 Task: Find connections with filter location Southend-on-Sea with filter topic #lawschoolwith filter profile language French with filter current company SS&C Blue Prism with filter school Chinmaya Vidyalaya with filter industry Personal and Laundry Services with filter service category Filing with filter keywords title Managers
Action: Mouse moved to (667, 94)
Screenshot: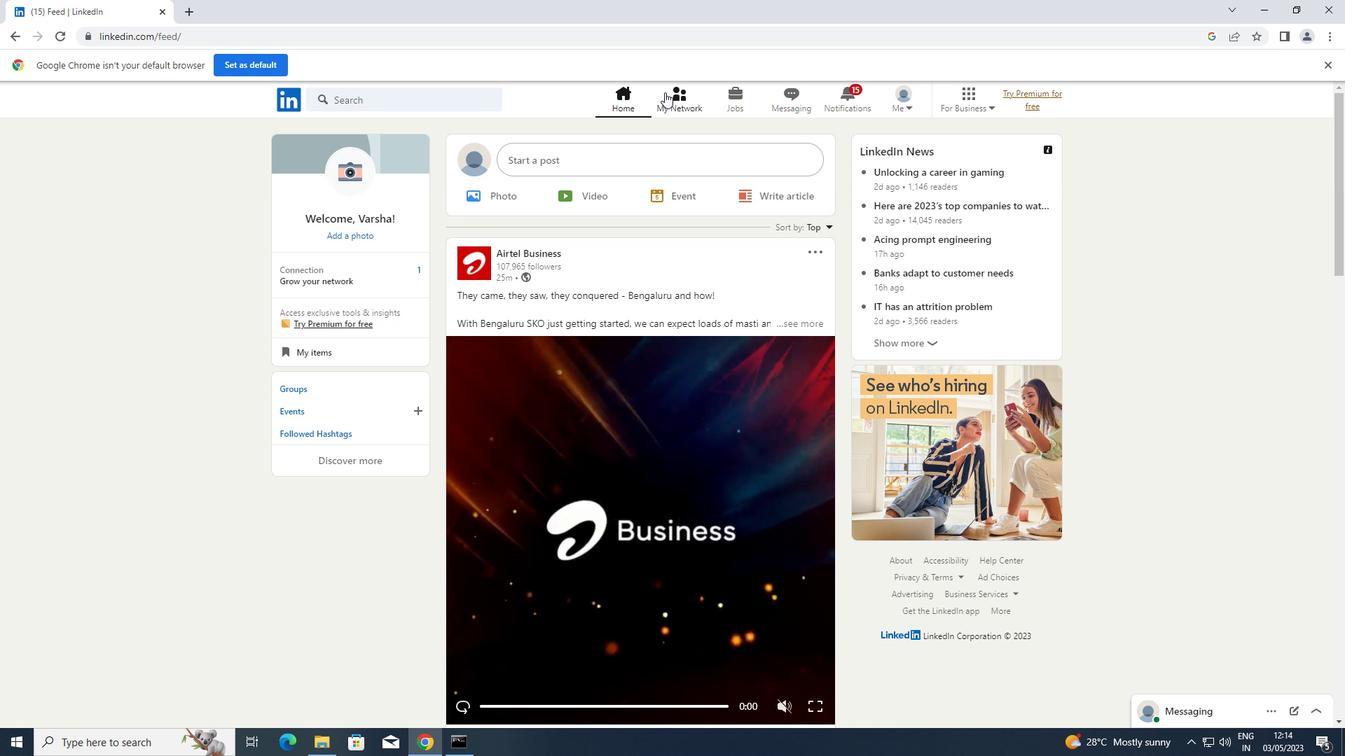 
Action: Mouse pressed left at (667, 94)
Screenshot: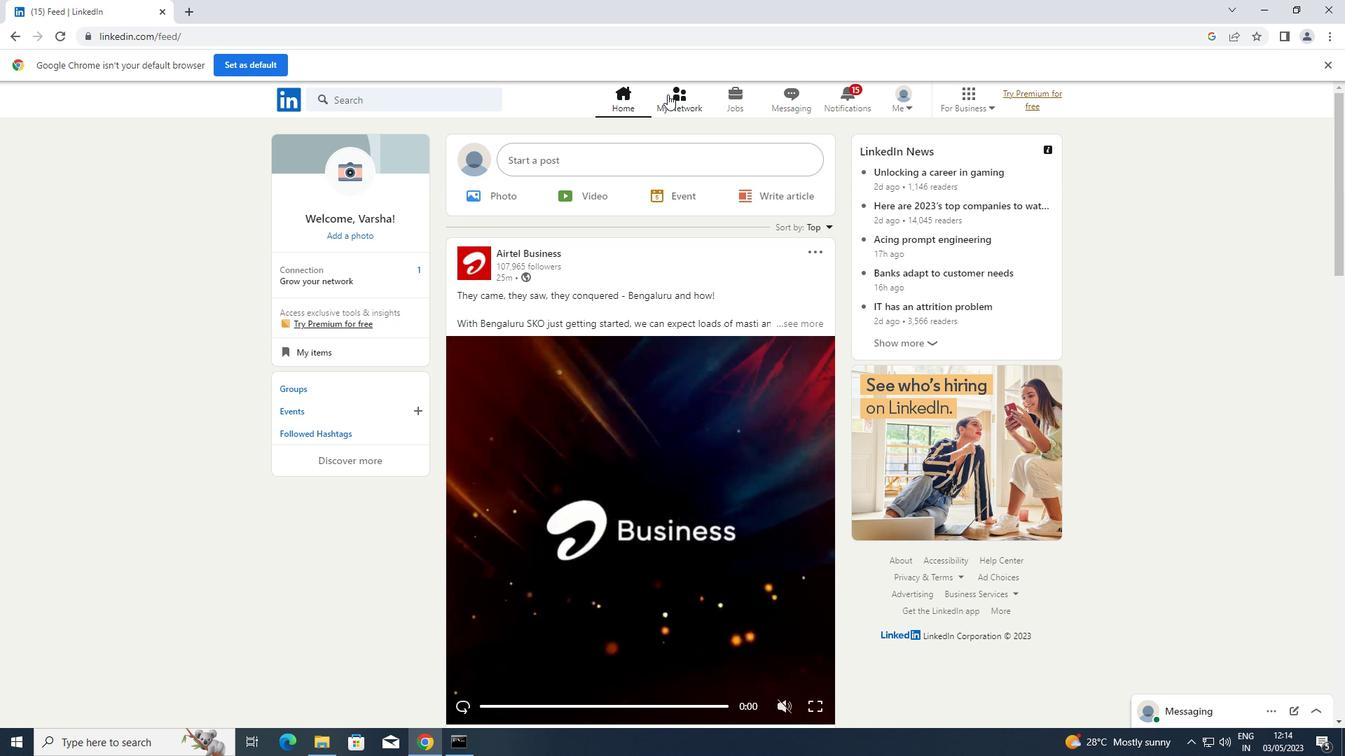 
Action: Mouse moved to (349, 173)
Screenshot: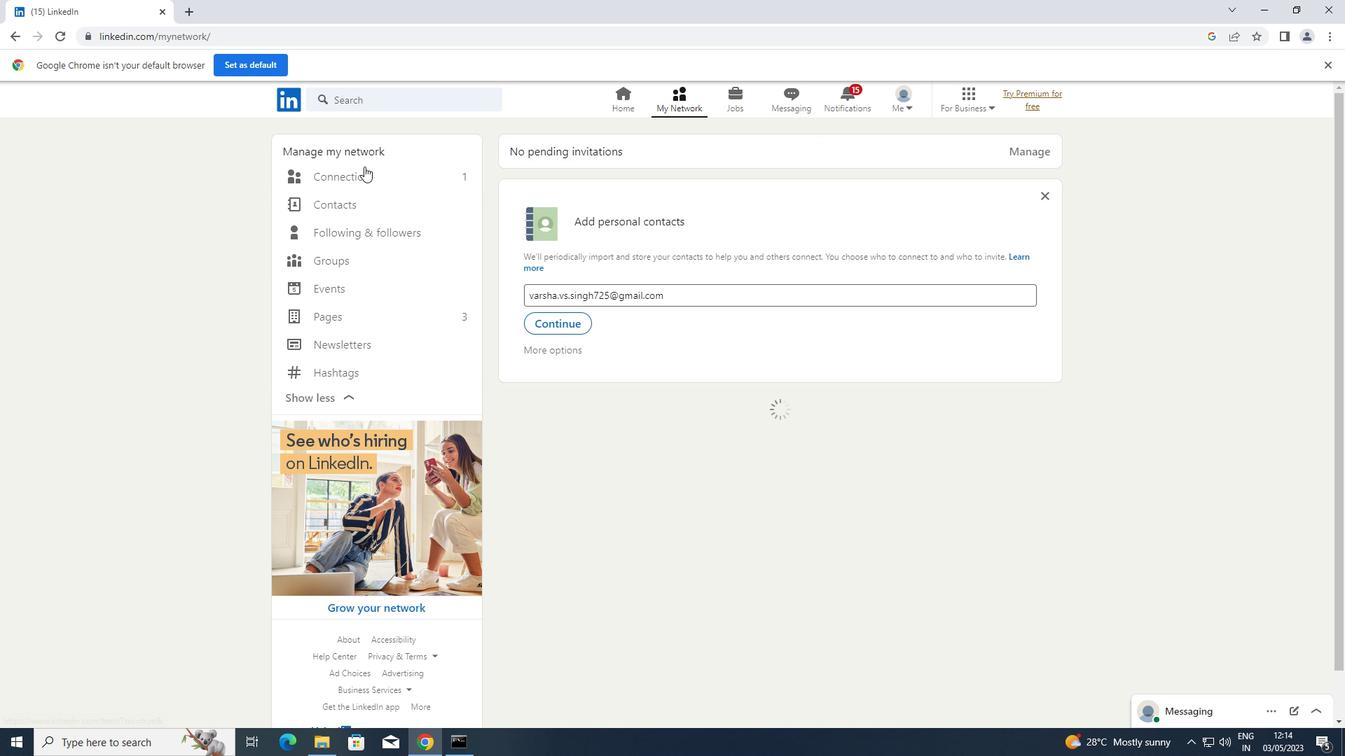
Action: Mouse pressed left at (349, 173)
Screenshot: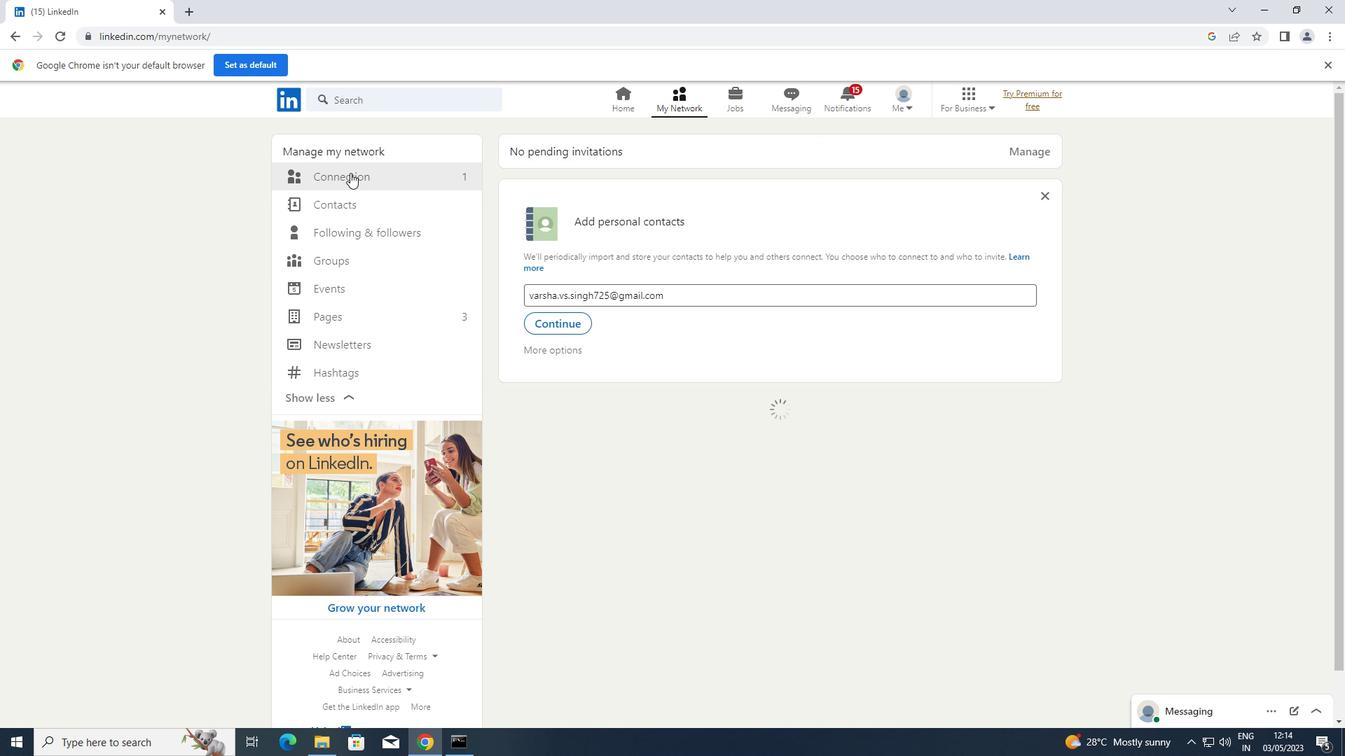 
Action: Mouse moved to (805, 175)
Screenshot: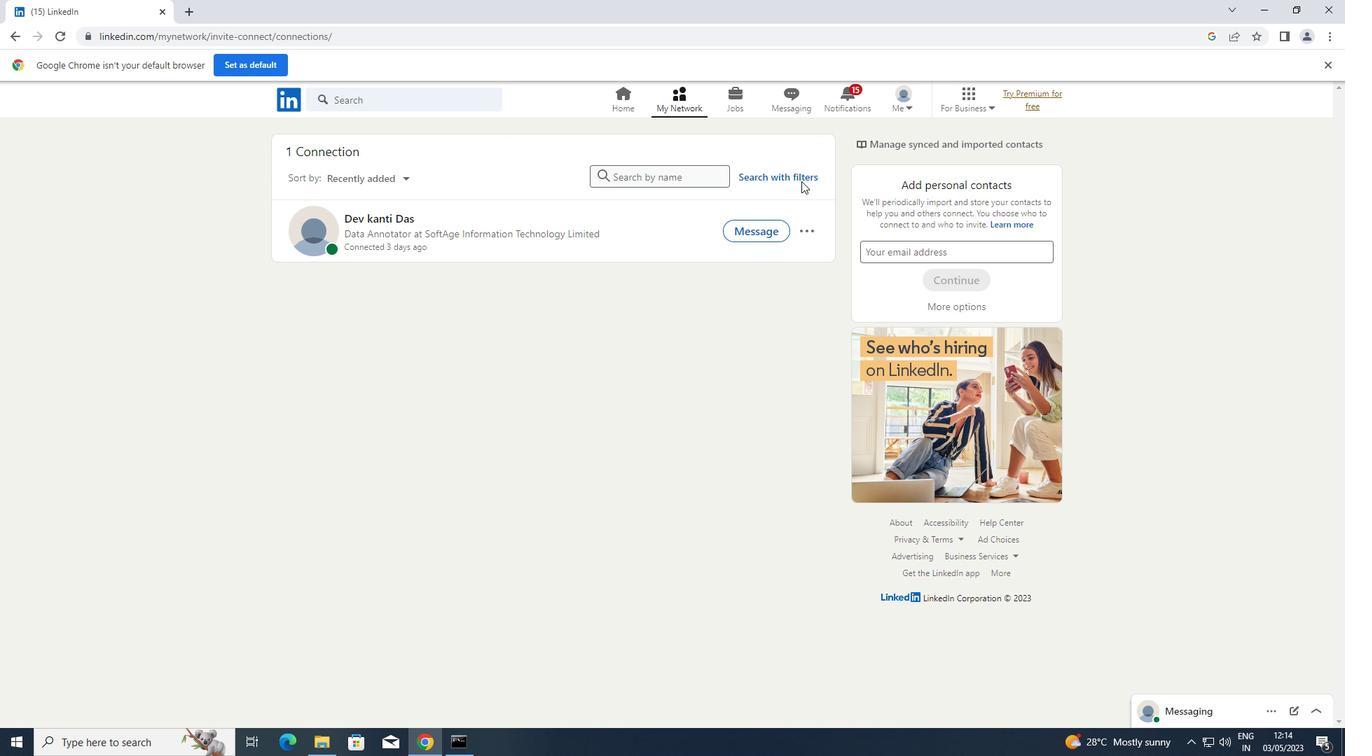 
Action: Mouse pressed left at (805, 175)
Screenshot: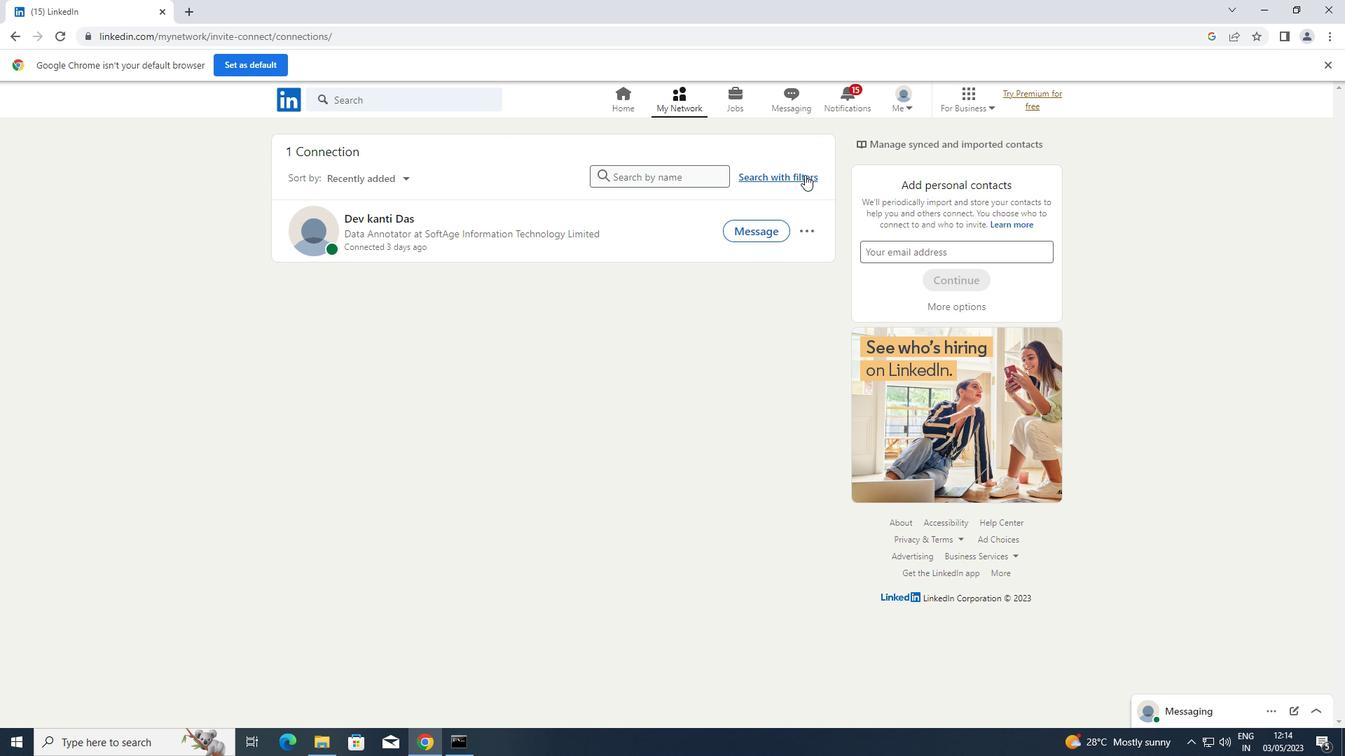
Action: Mouse moved to (718, 133)
Screenshot: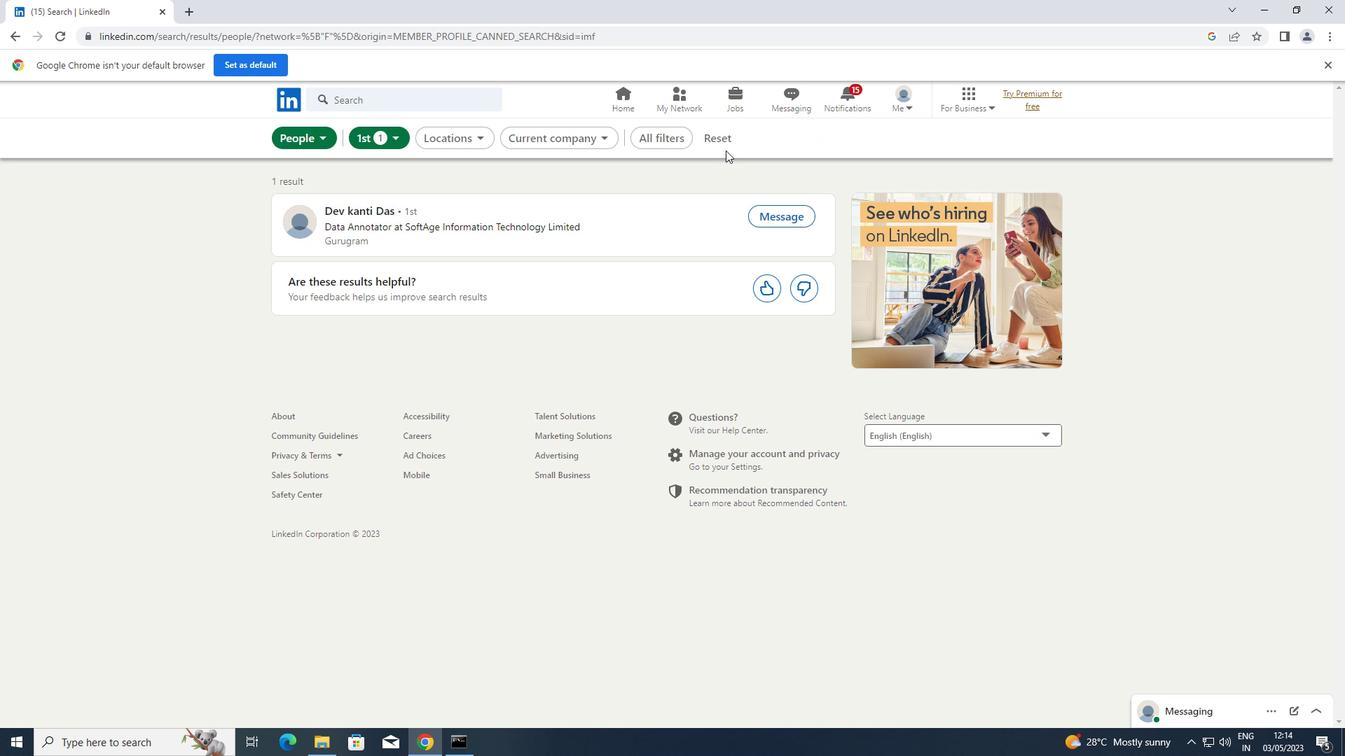 
Action: Mouse pressed left at (718, 133)
Screenshot: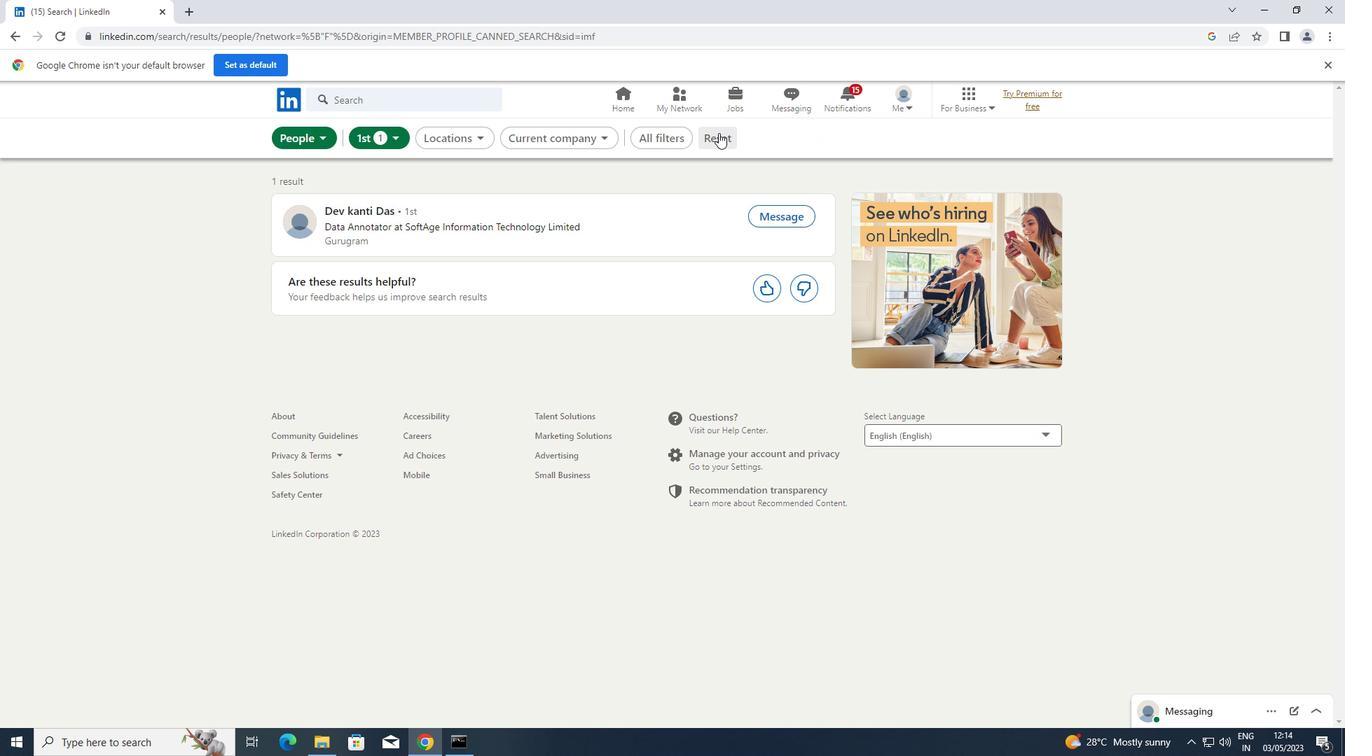 
Action: Mouse moved to (681, 133)
Screenshot: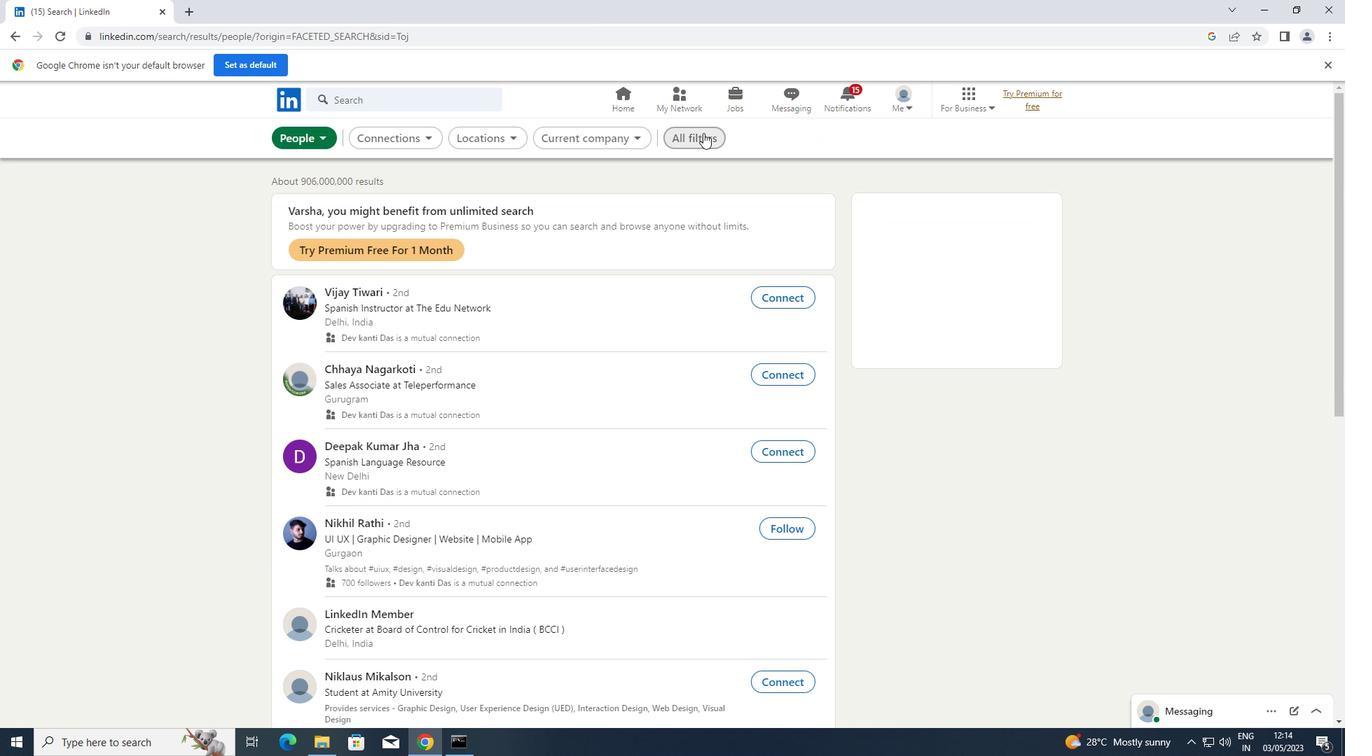 
Action: Mouse pressed left at (681, 133)
Screenshot: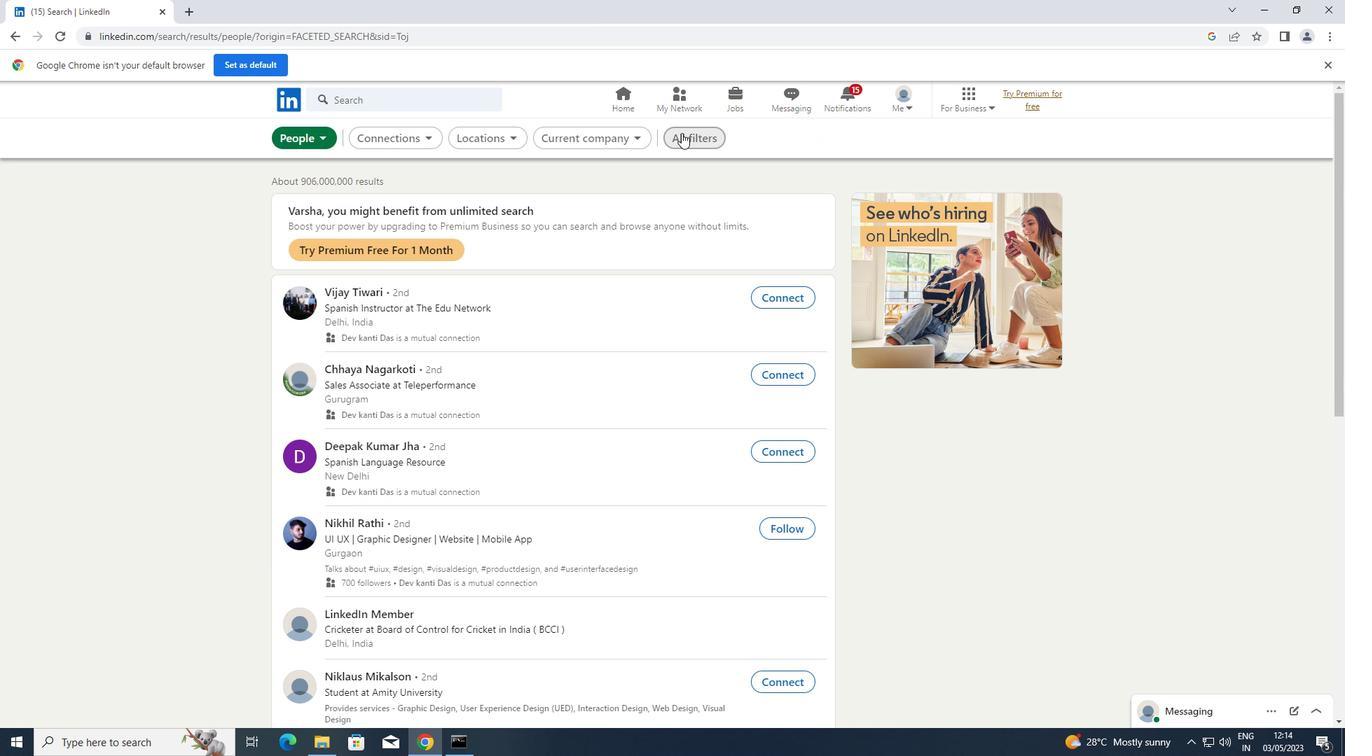 
Action: Mouse moved to (1099, 305)
Screenshot: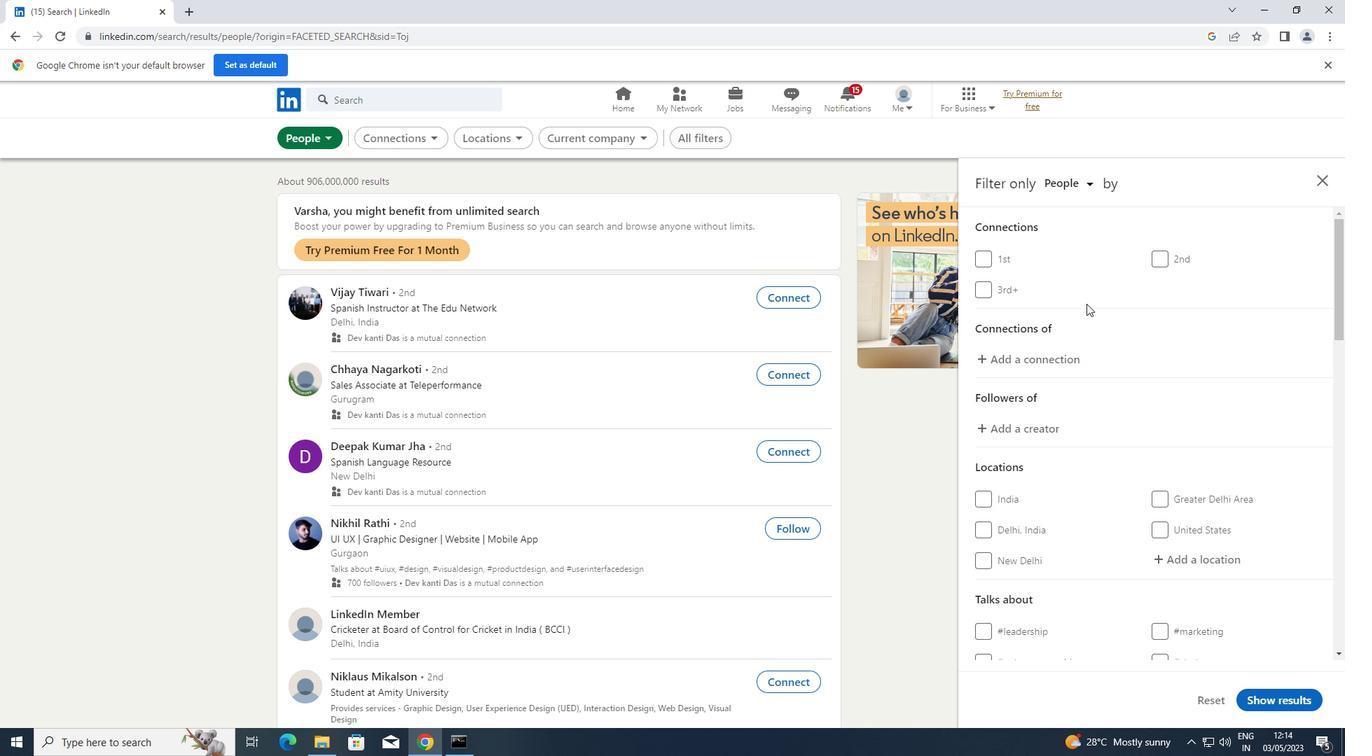 
Action: Mouse scrolled (1099, 304) with delta (0, 0)
Screenshot: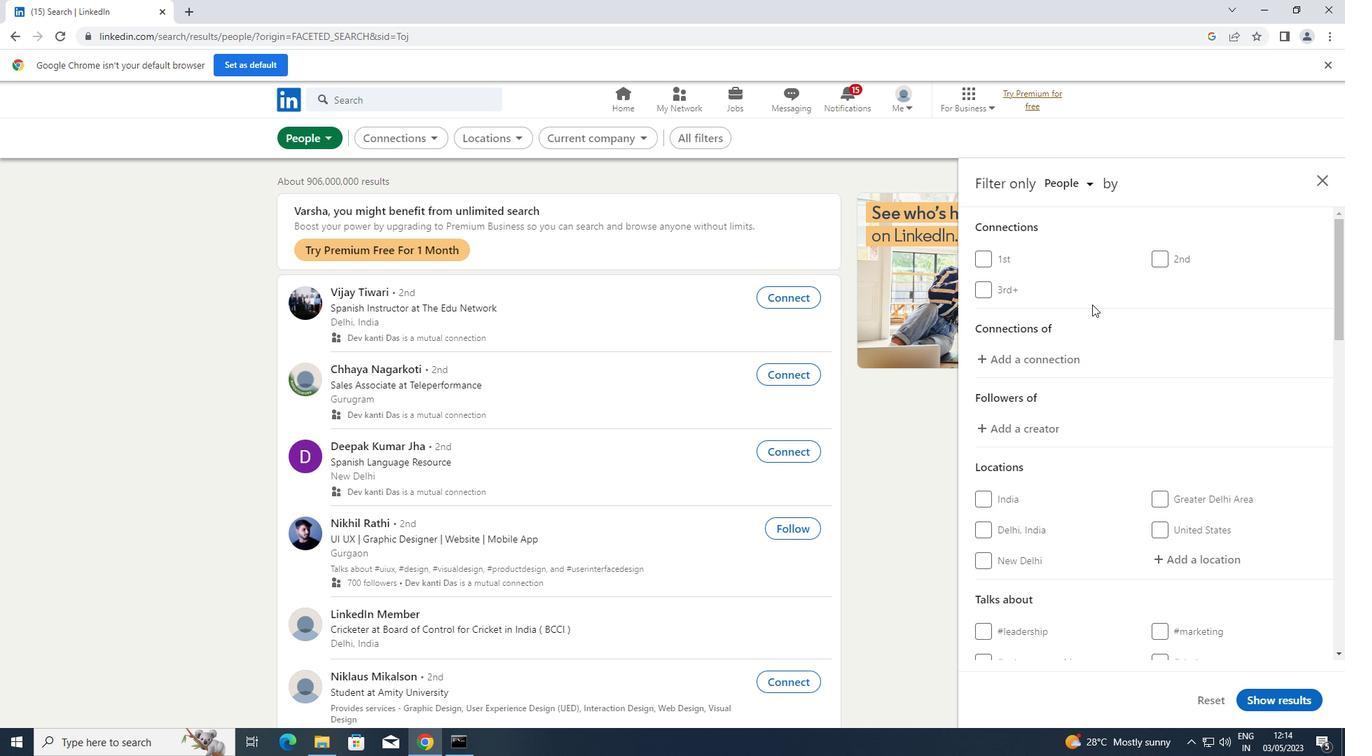 
Action: Mouse scrolled (1099, 304) with delta (0, 0)
Screenshot: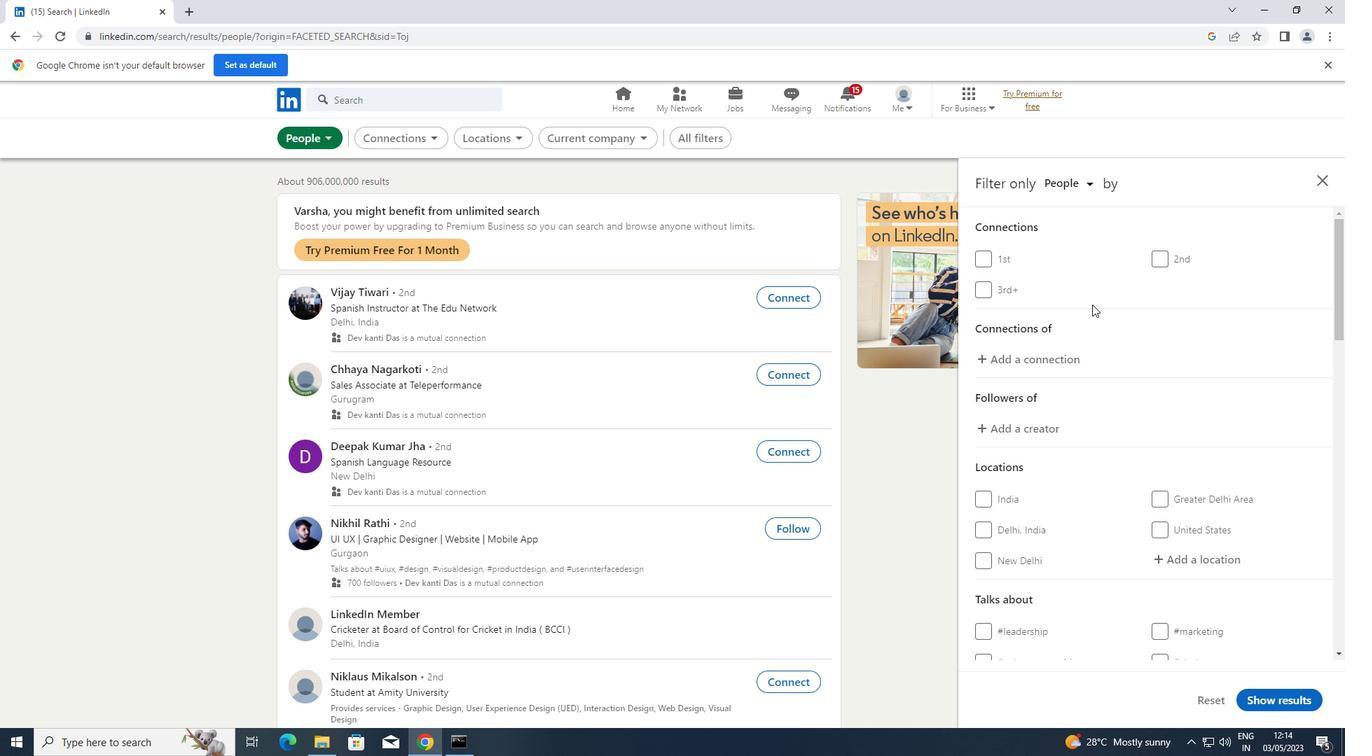 
Action: Mouse scrolled (1099, 304) with delta (0, 0)
Screenshot: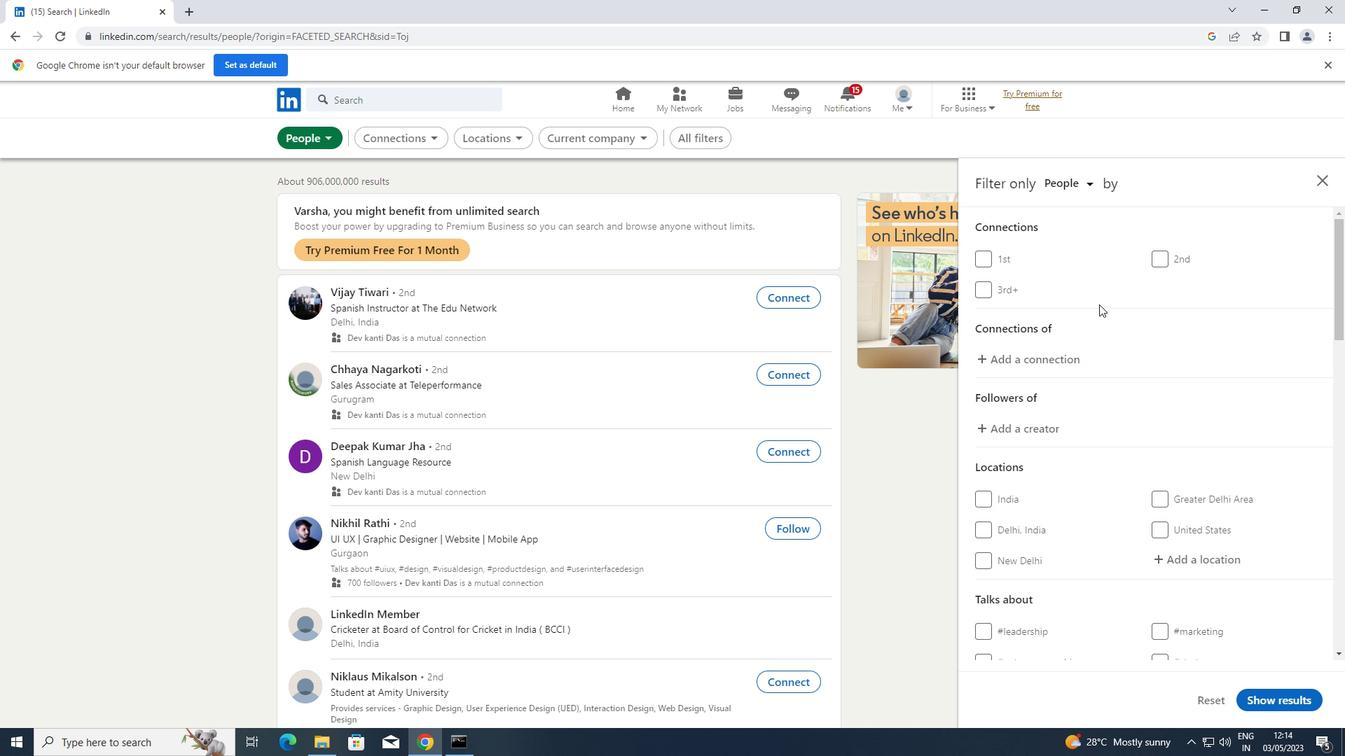 
Action: Mouse moved to (1173, 342)
Screenshot: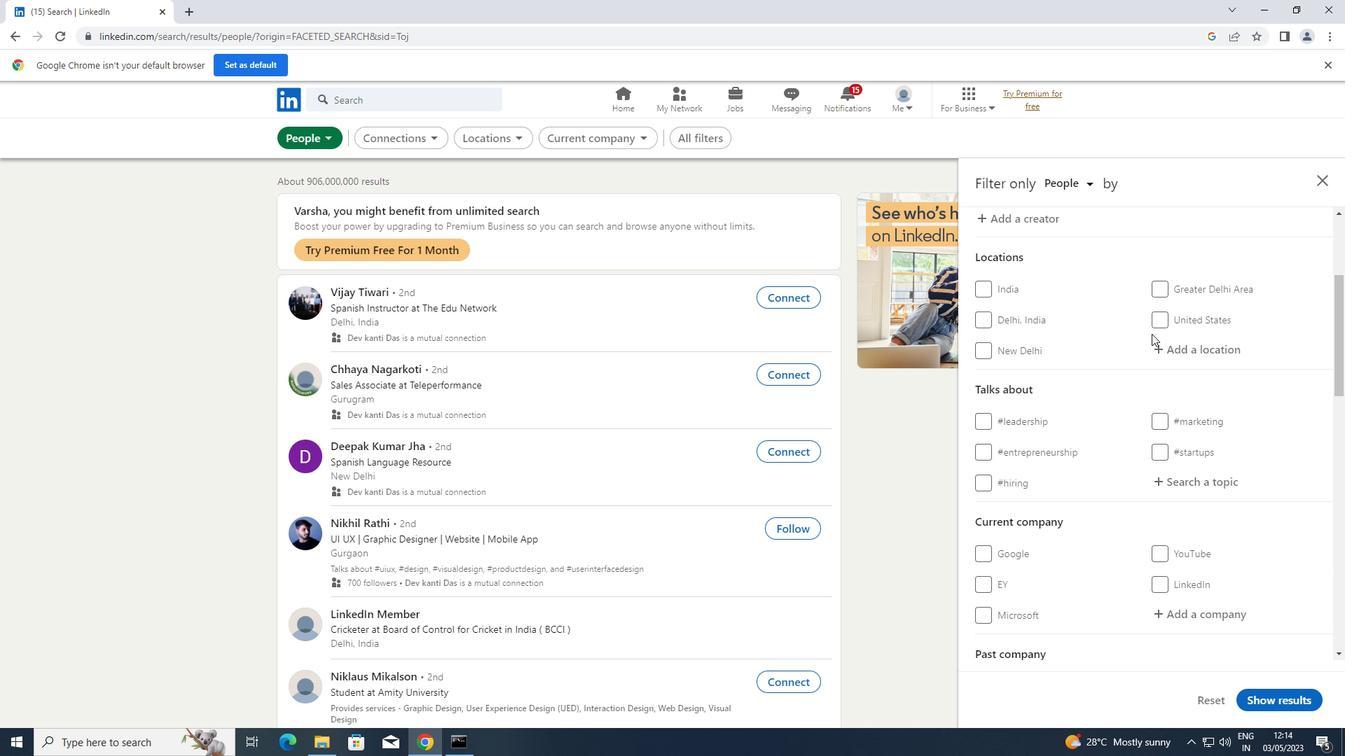
Action: Mouse pressed left at (1173, 342)
Screenshot: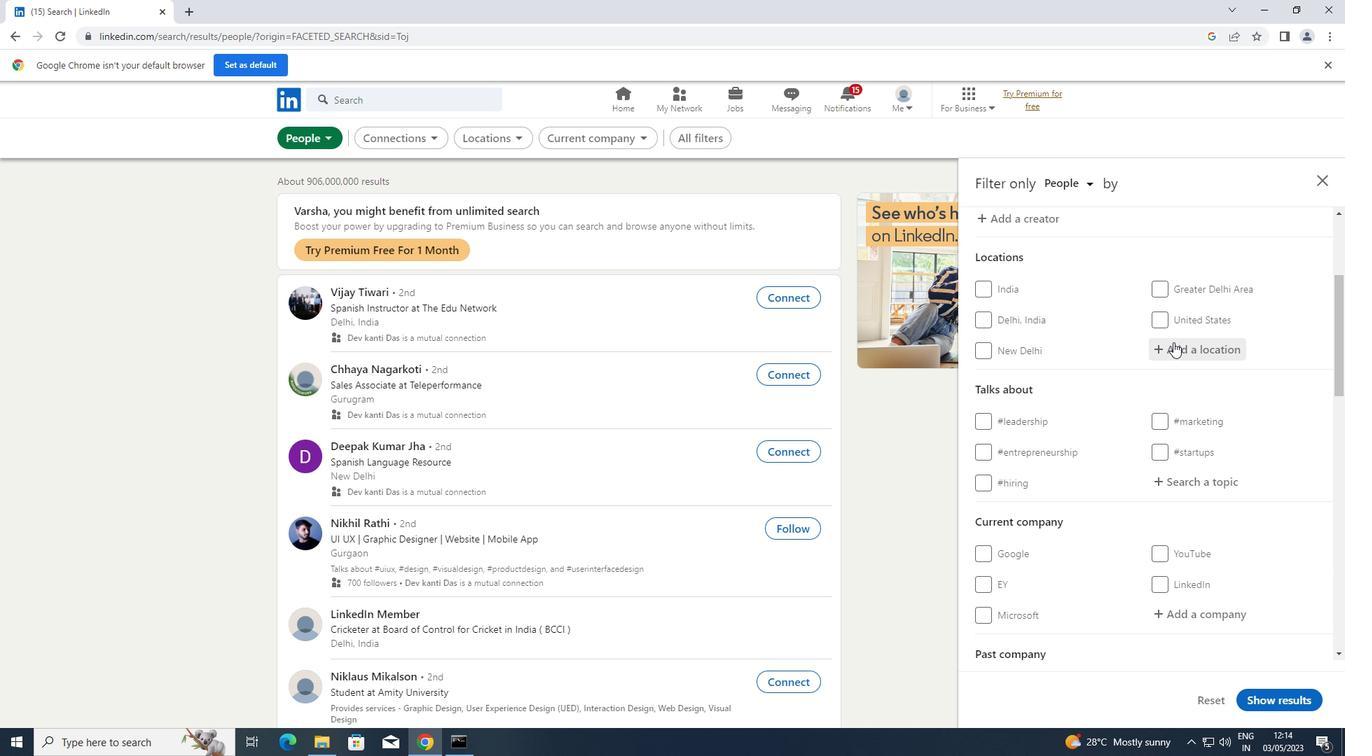 
Action: Key pressed <Key.shift>SOUTHEND-ON-<Key.shift>SEA
Screenshot: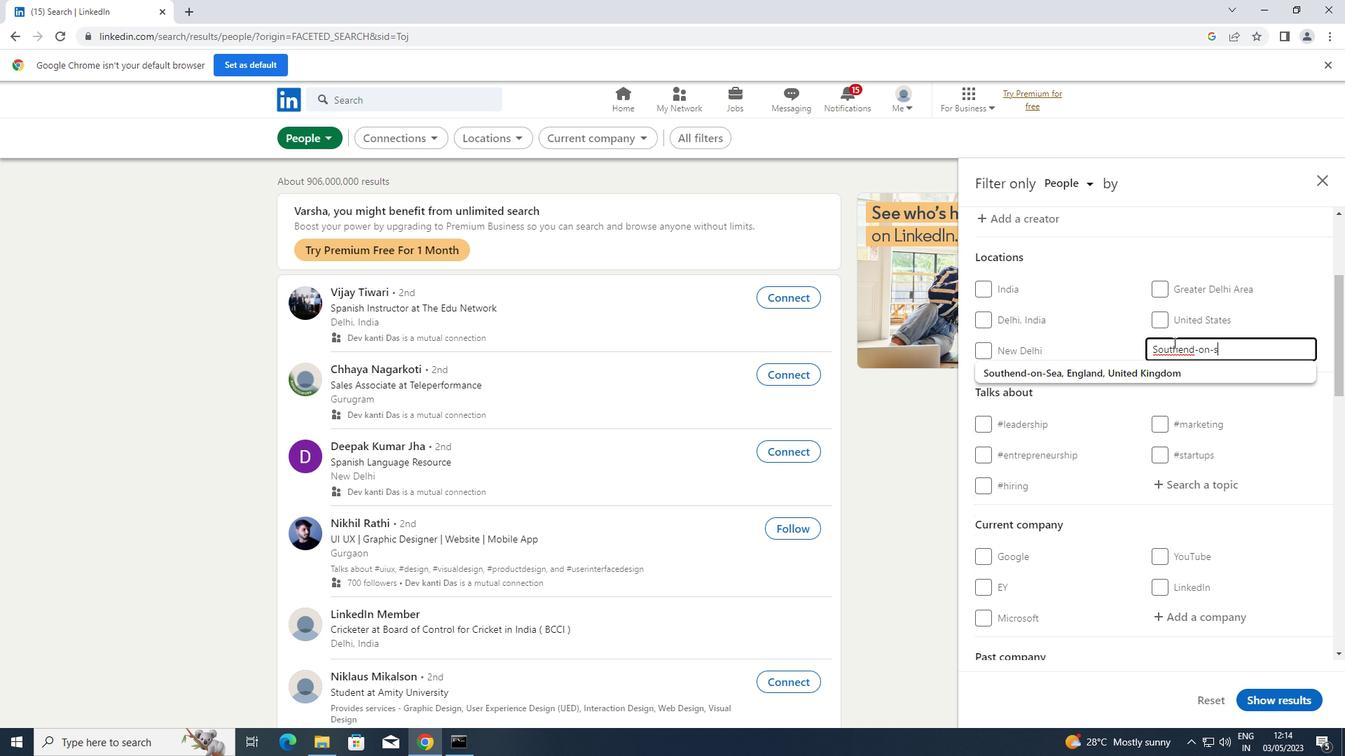 
Action: Mouse moved to (1161, 381)
Screenshot: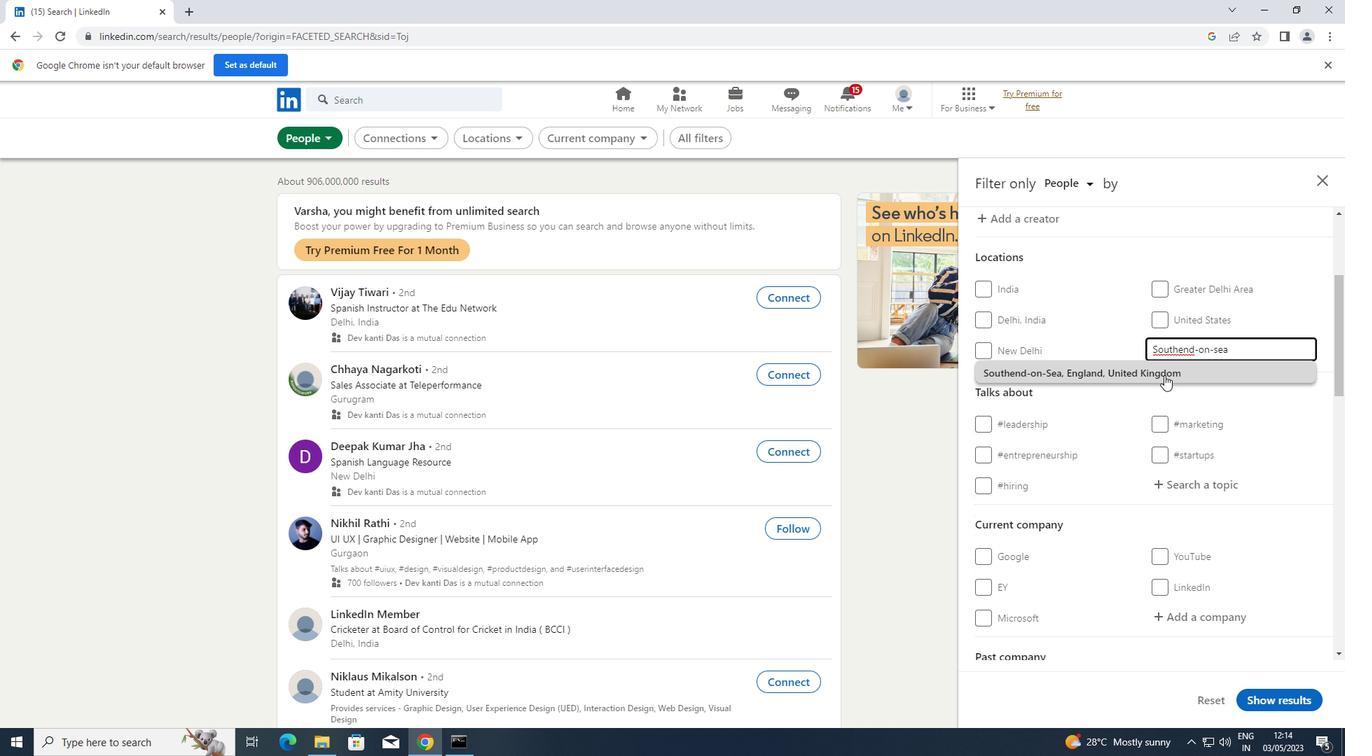 
Action: Mouse scrolled (1161, 380) with delta (0, 0)
Screenshot: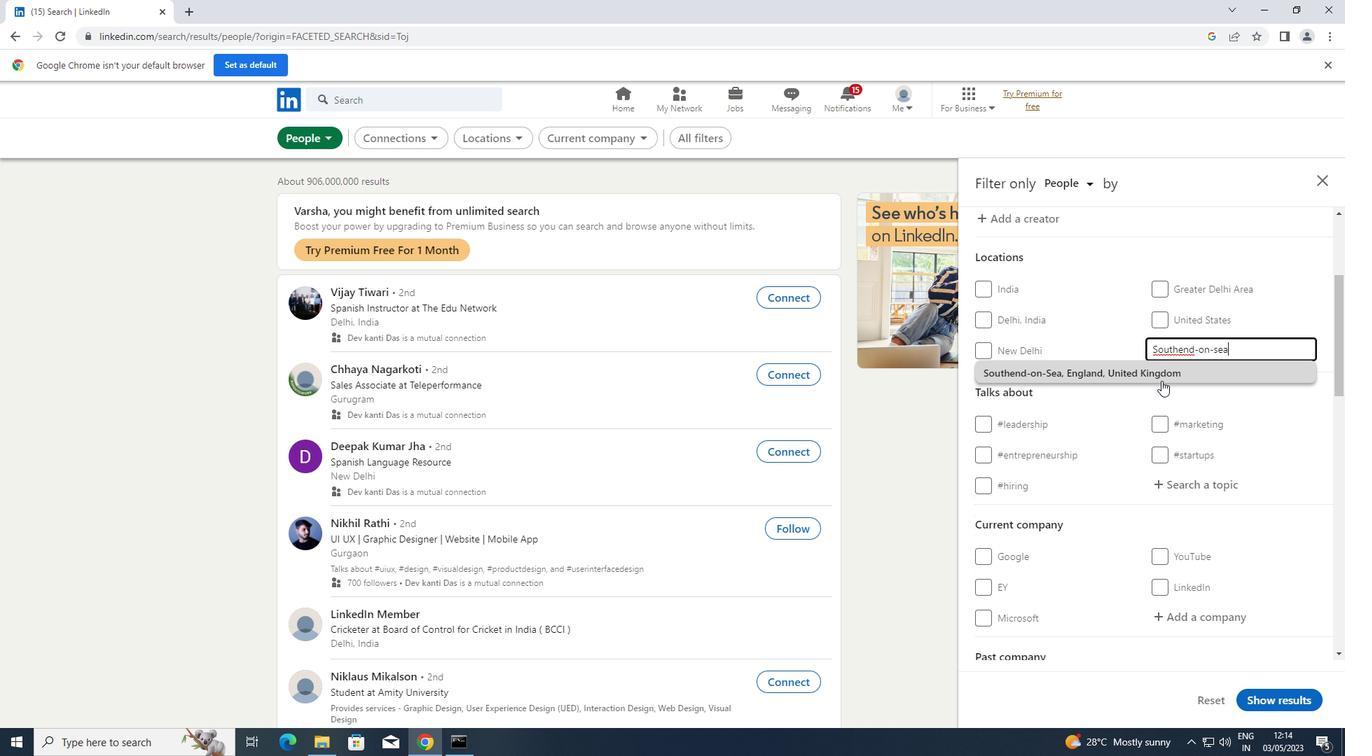
Action: Mouse scrolled (1161, 380) with delta (0, 0)
Screenshot: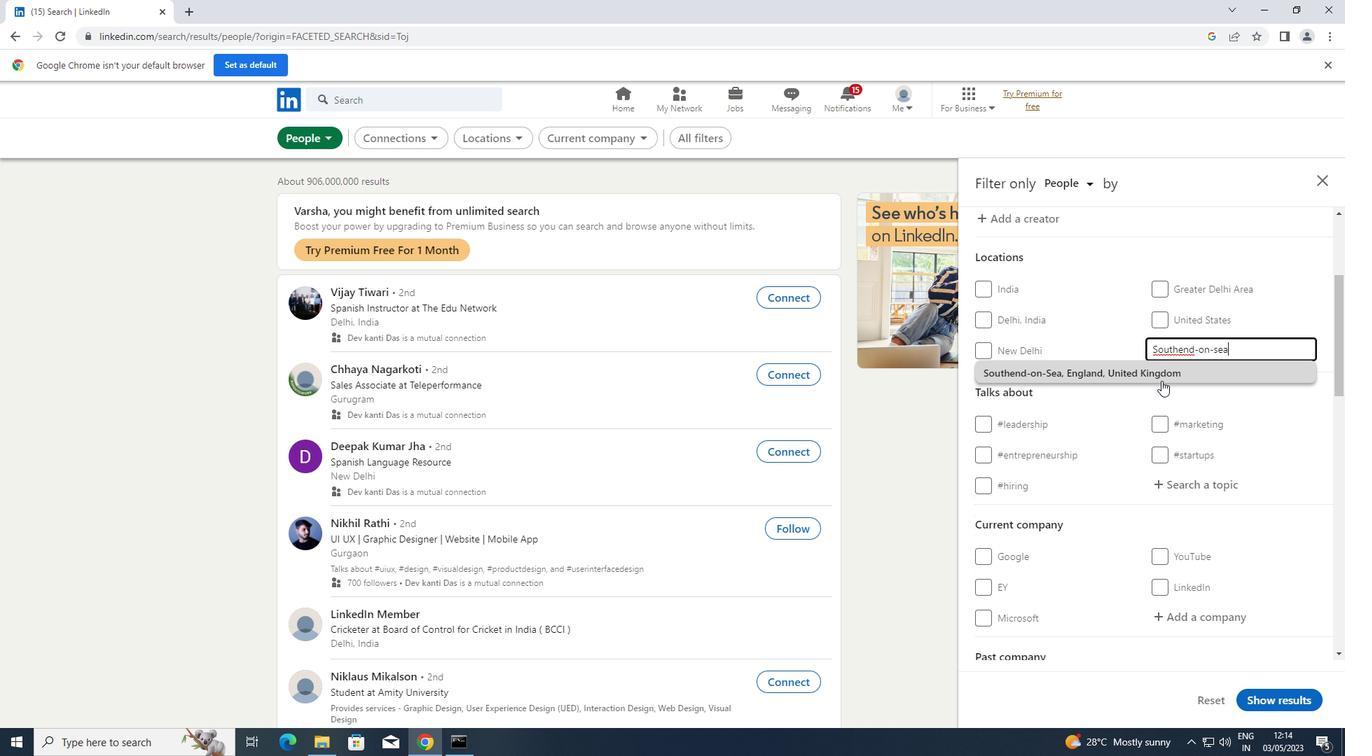 
Action: Mouse moved to (1196, 343)
Screenshot: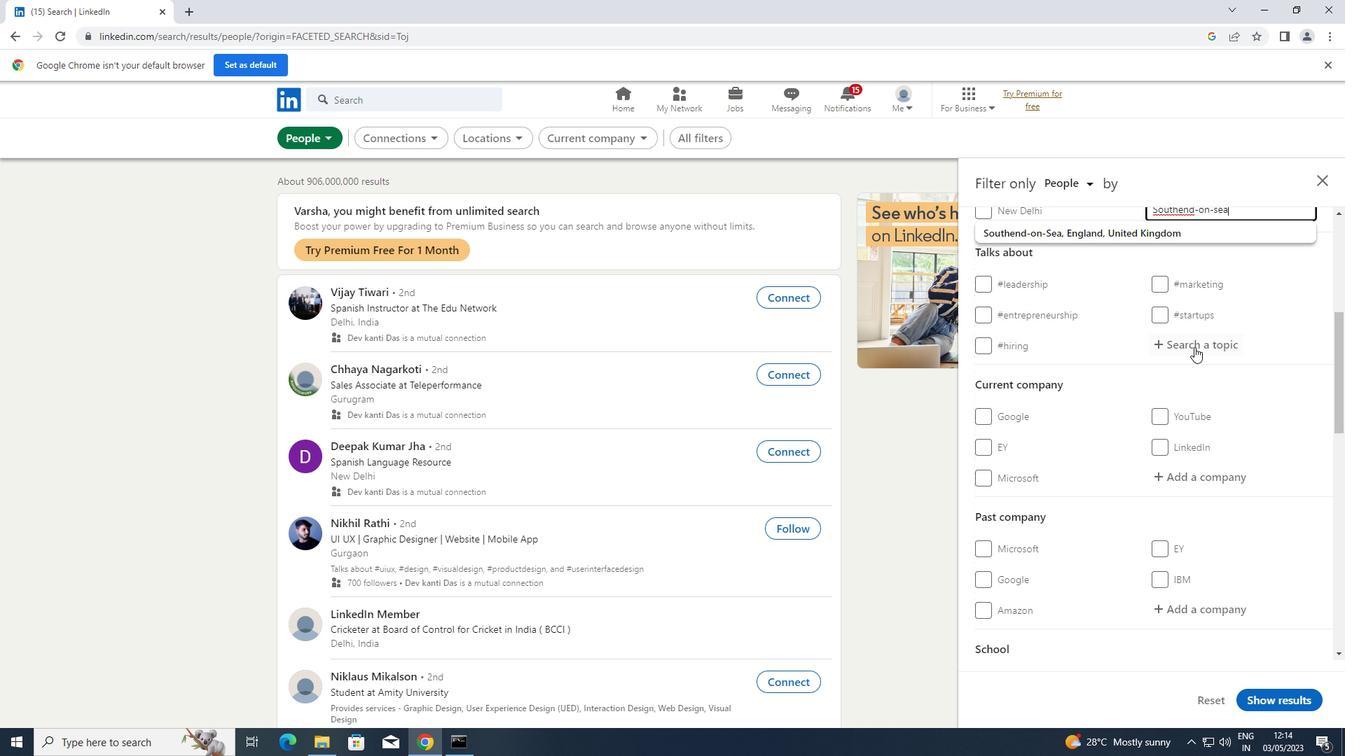 
Action: Mouse pressed left at (1196, 343)
Screenshot: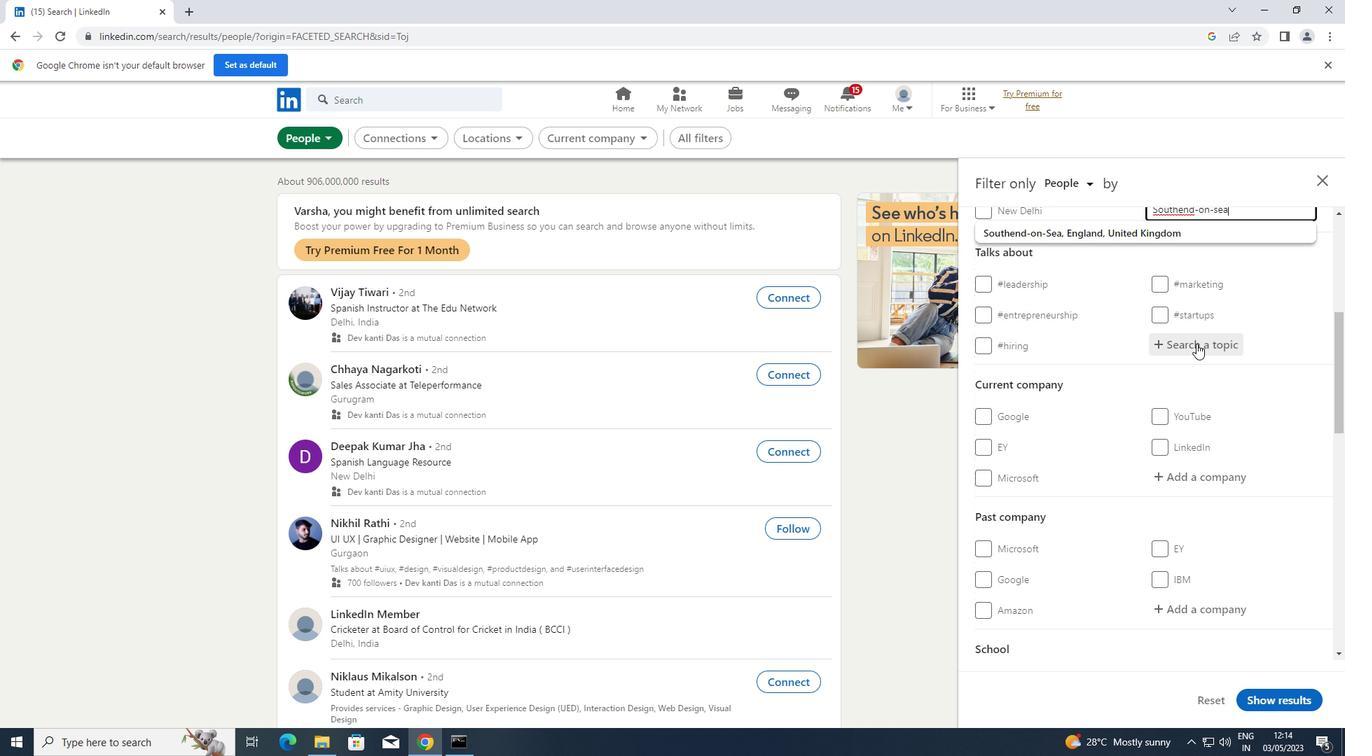 
Action: Mouse moved to (1197, 343)
Screenshot: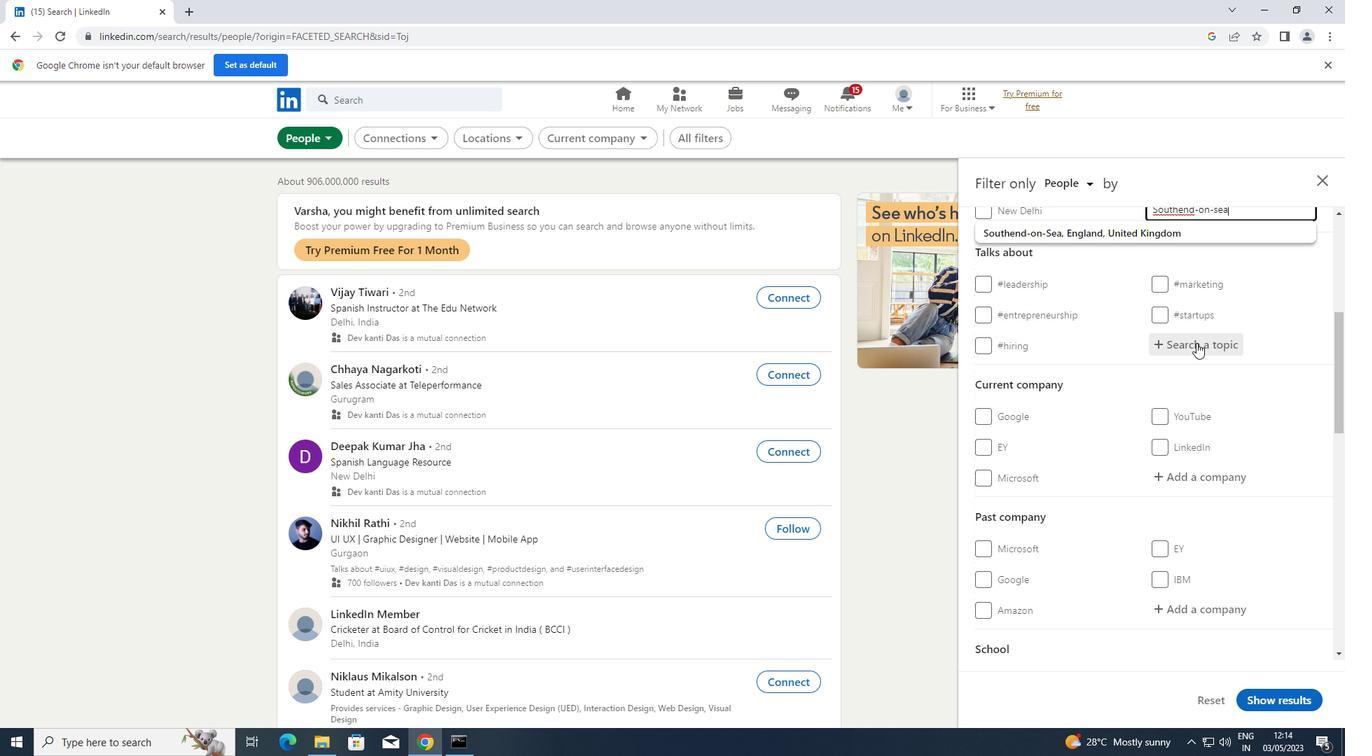 
Action: Key pressed LAWSCHOOL
Screenshot: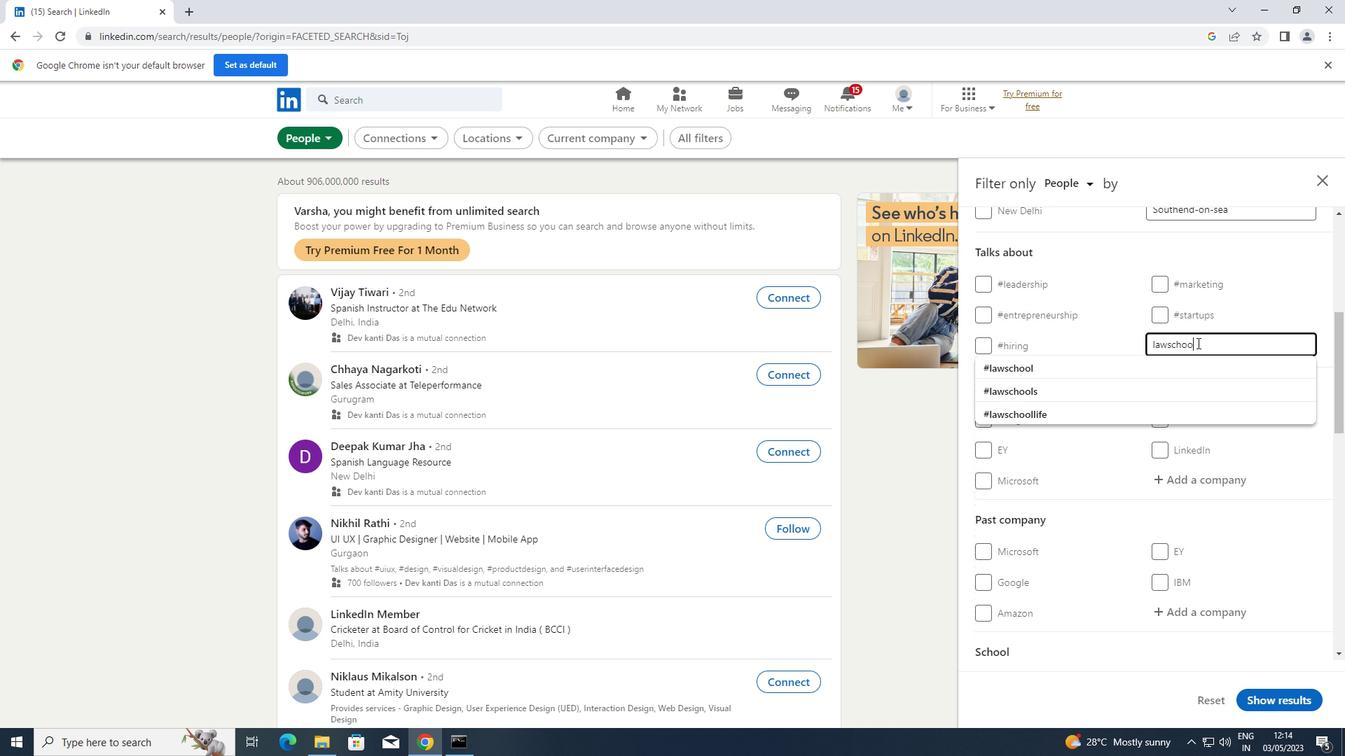 
Action: Mouse scrolled (1197, 342) with delta (0, 0)
Screenshot: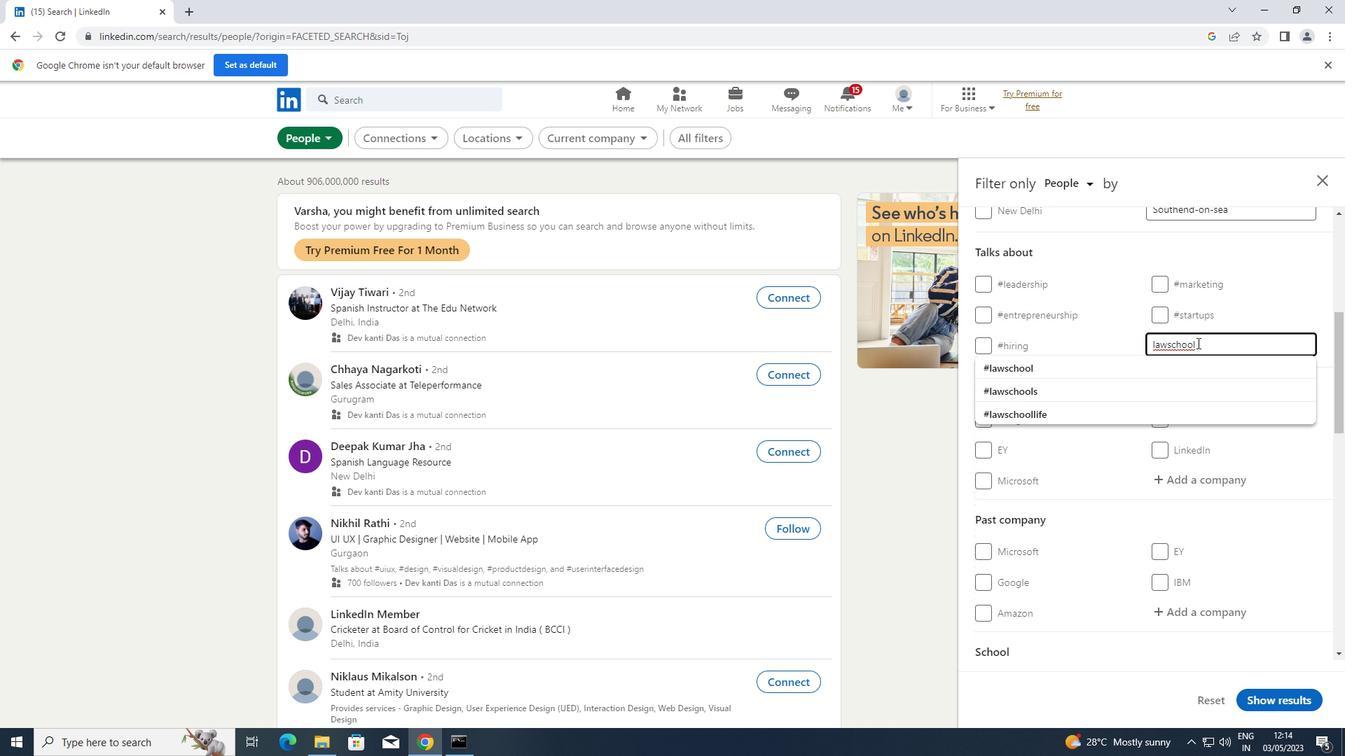 
Action: Mouse moved to (1190, 393)
Screenshot: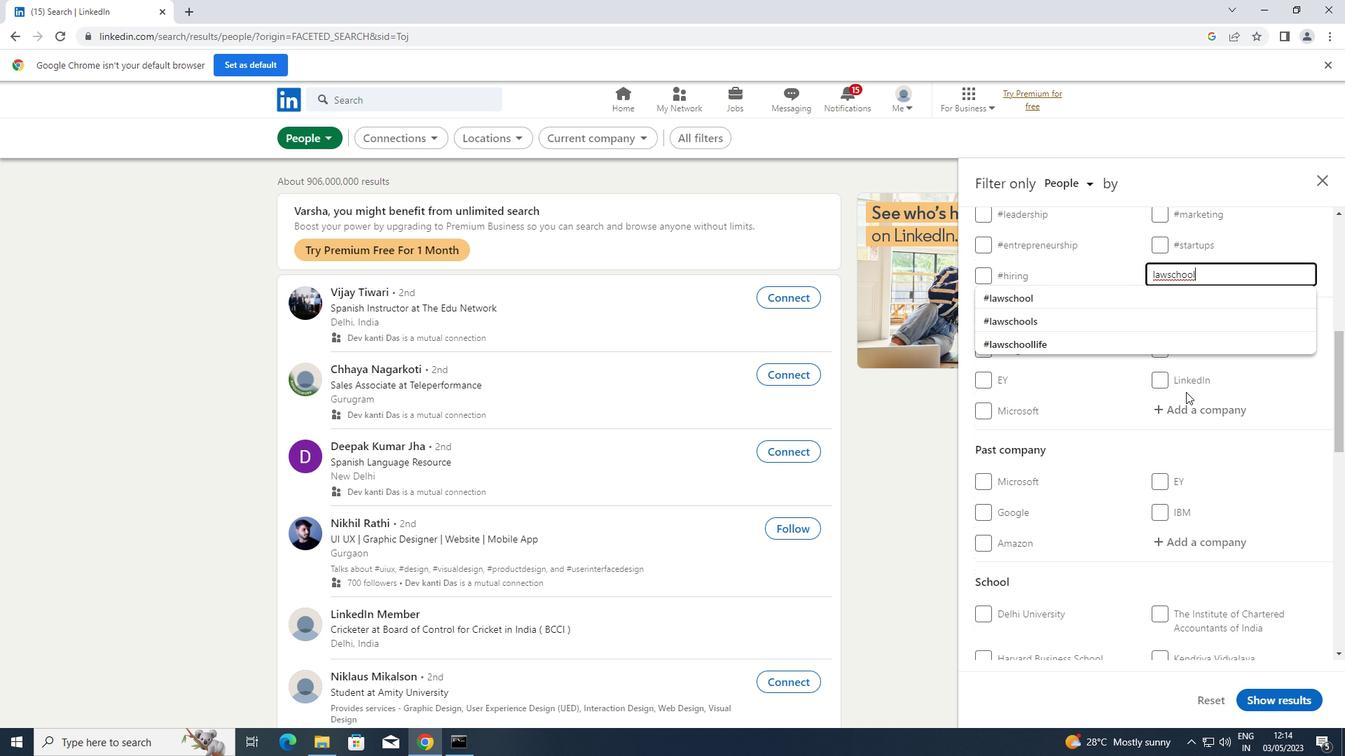 
Action: Mouse scrolled (1190, 392) with delta (0, 0)
Screenshot: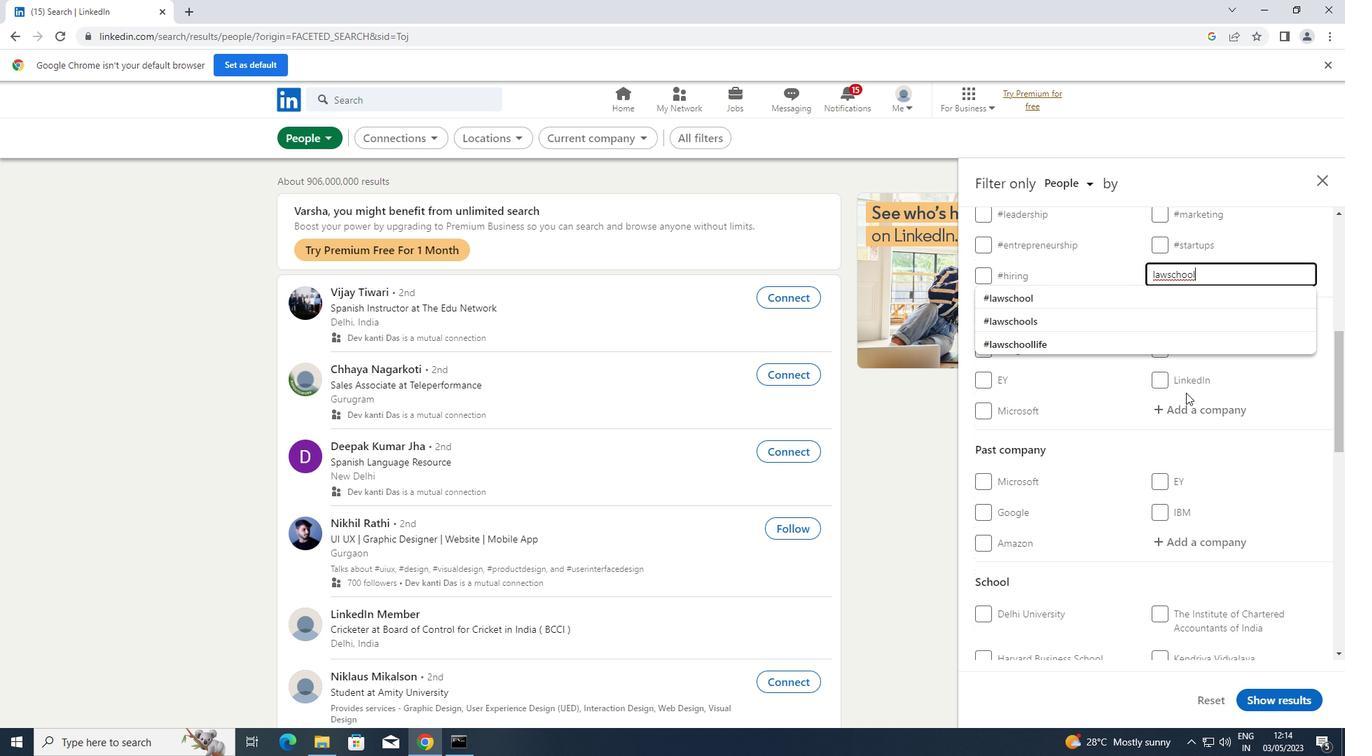 
Action: Mouse moved to (1190, 393)
Screenshot: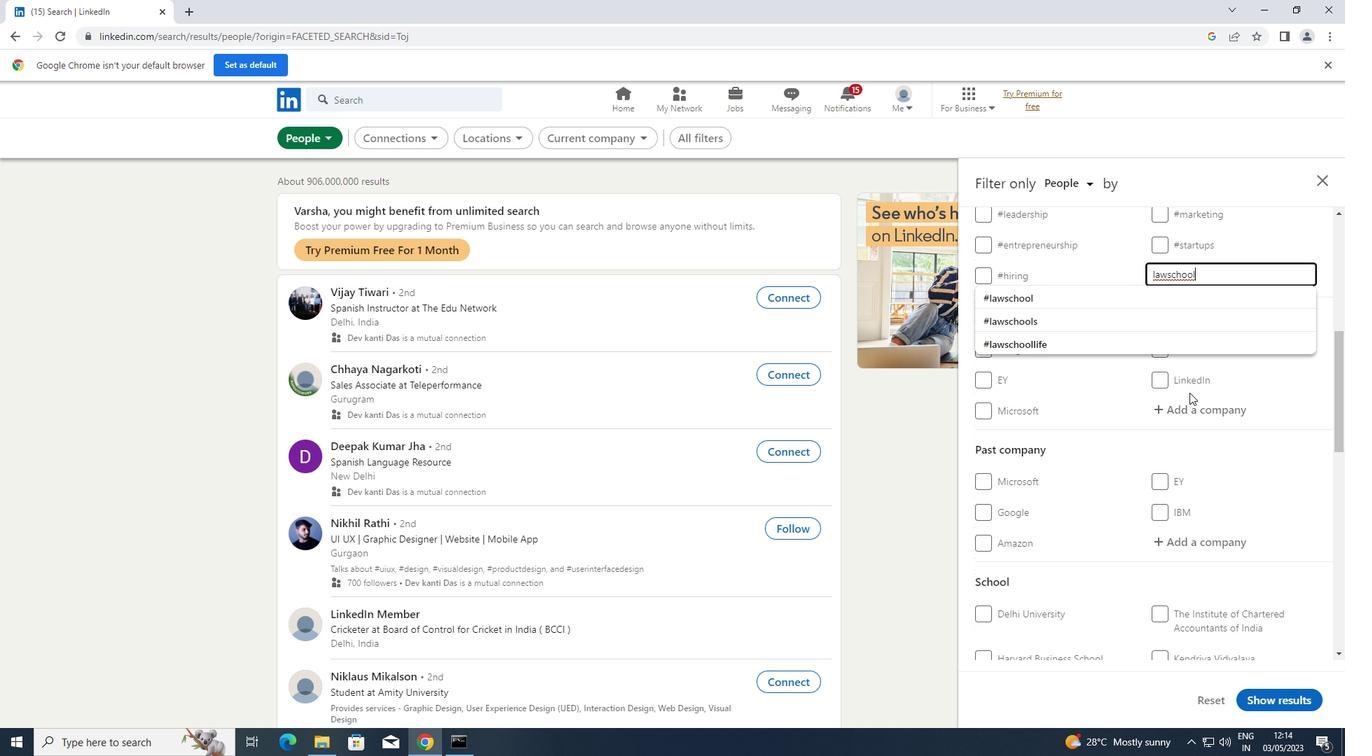 
Action: Mouse scrolled (1190, 392) with delta (0, 0)
Screenshot: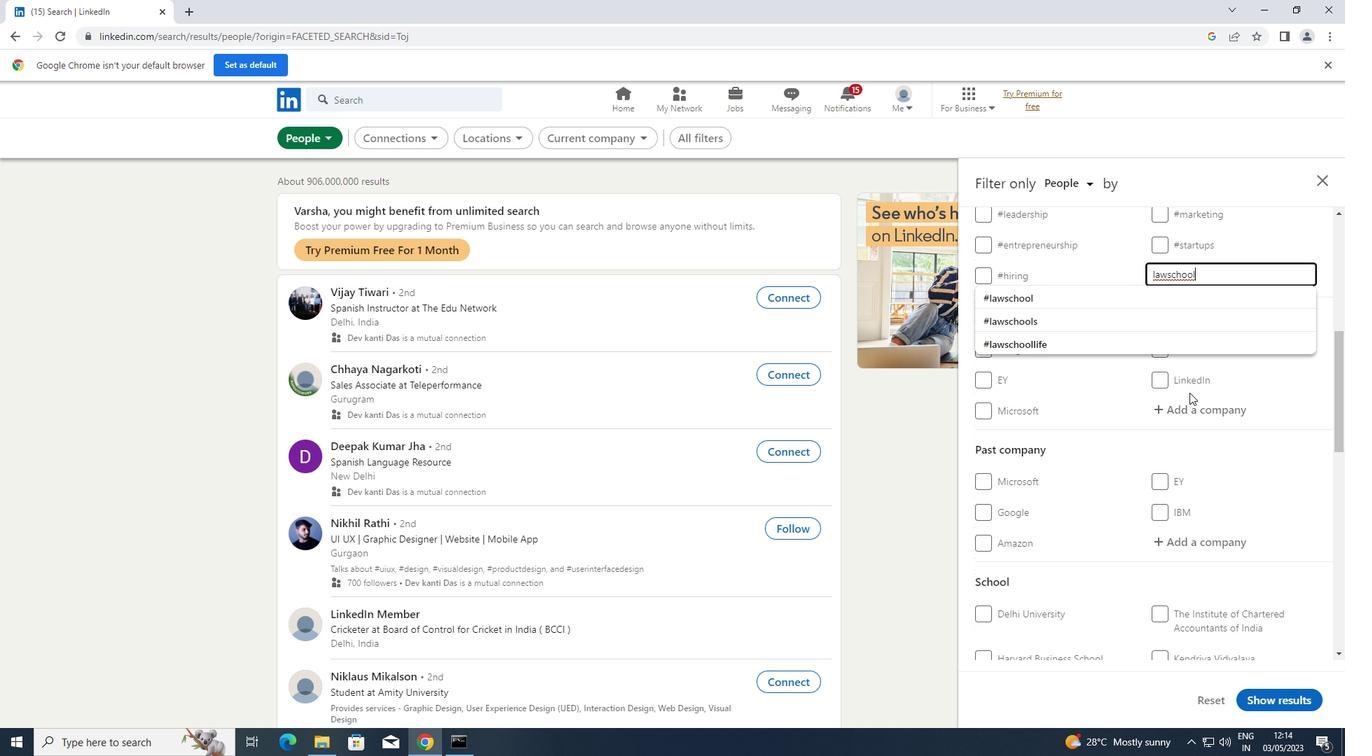 
Action: Mouse scrolled (1190, 392) with delta (0, 0)
Screenshot: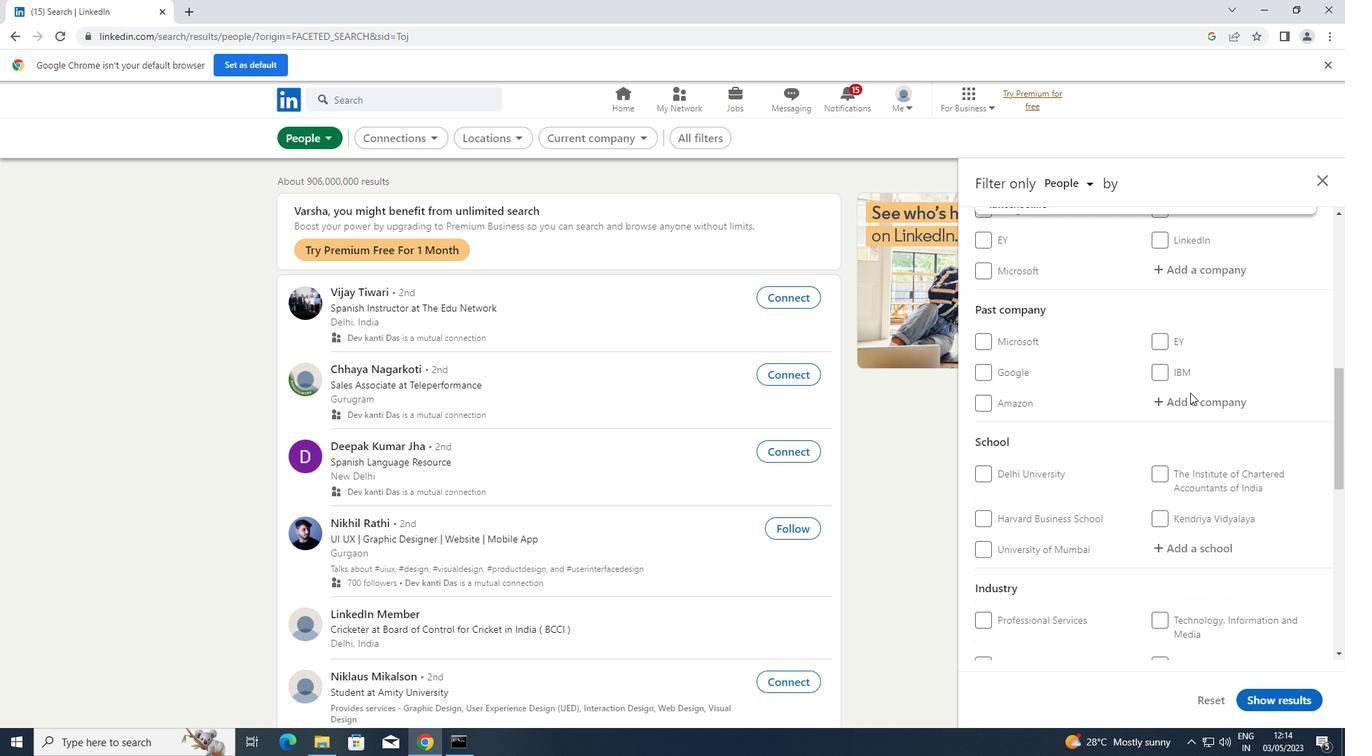 
Action: Mouse scrolled (1190, 392) with delta (0, 0)
Screenshot: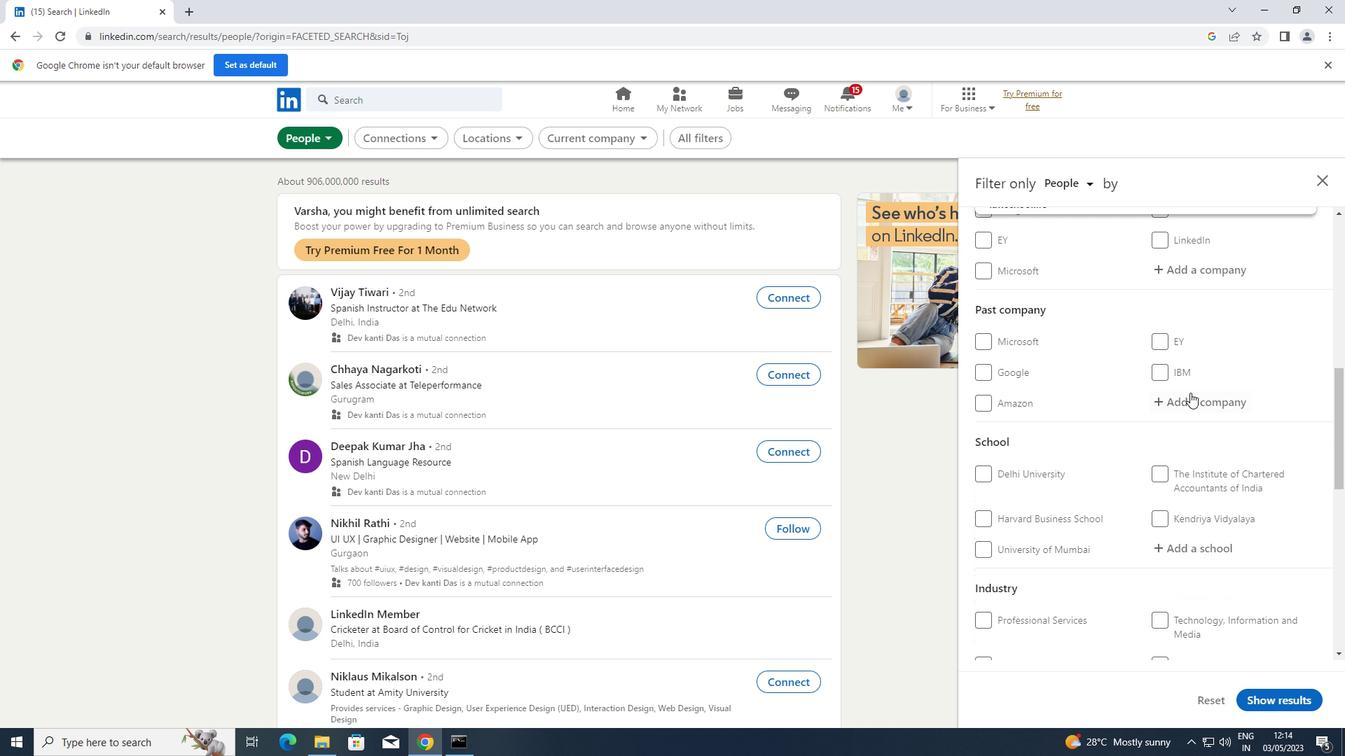 
Action: Mouse scrolled (1190, 392) with delta (0, 0)
Screenshot: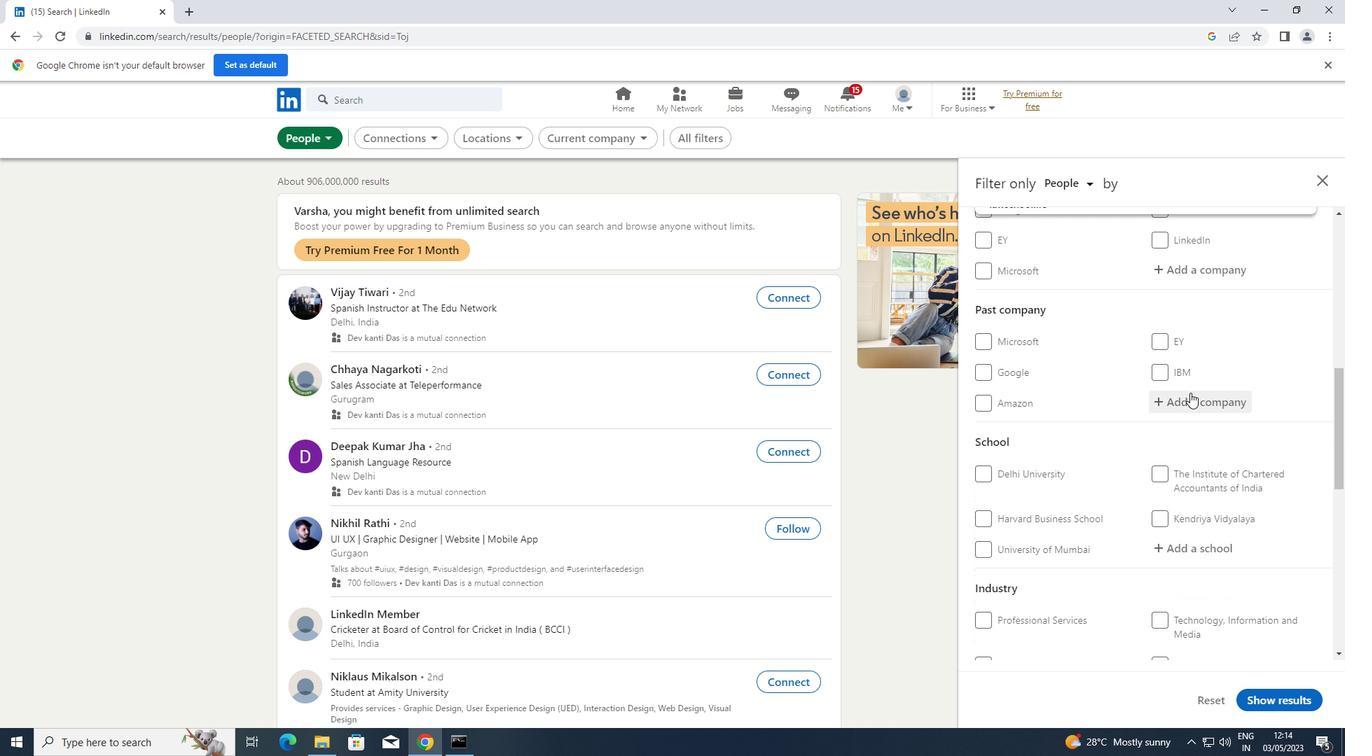 
Action: Mouse scrolled (1190, 392) with delta (0, 0)
Screenshot: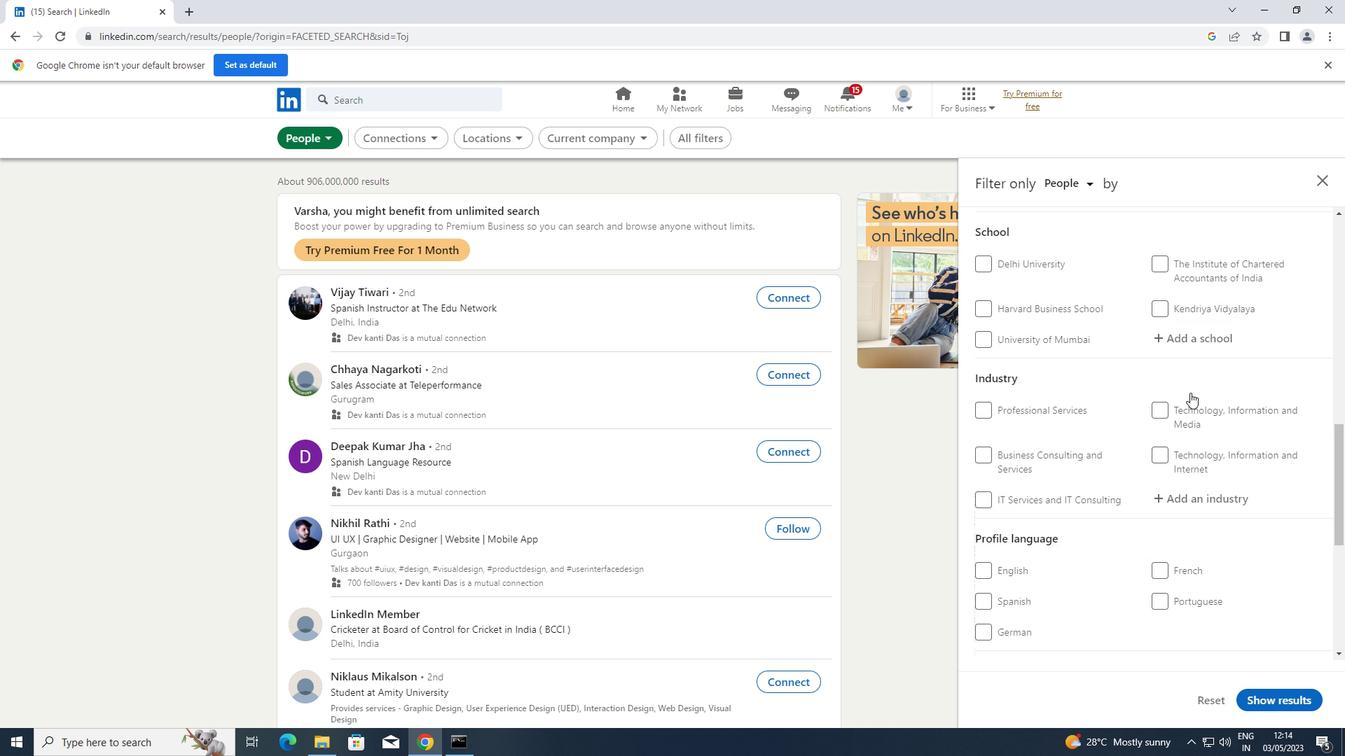 
Action: Mouse scrolled (1190, 392) with delta (0, 0)
Screenshot: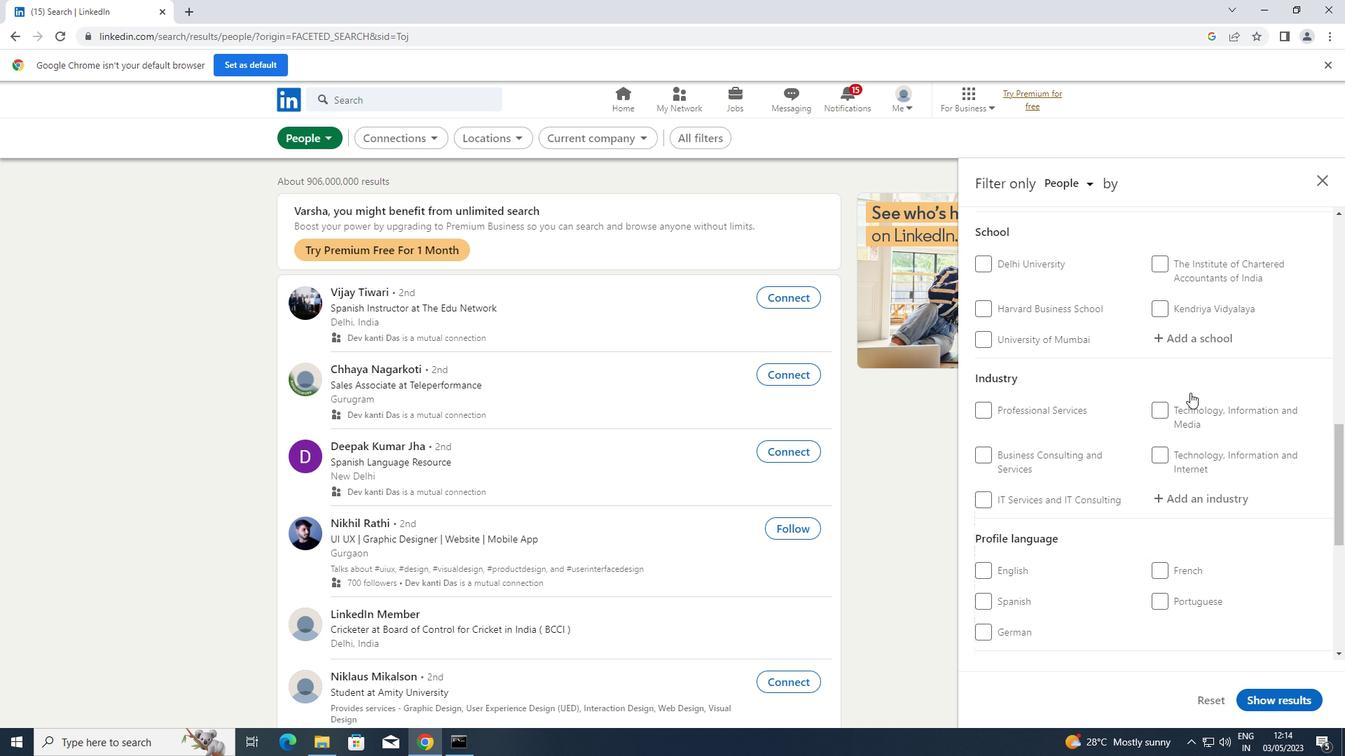 
Action: Mouse scrolled (1190, 392) with delta (0, 0)
Screenshot: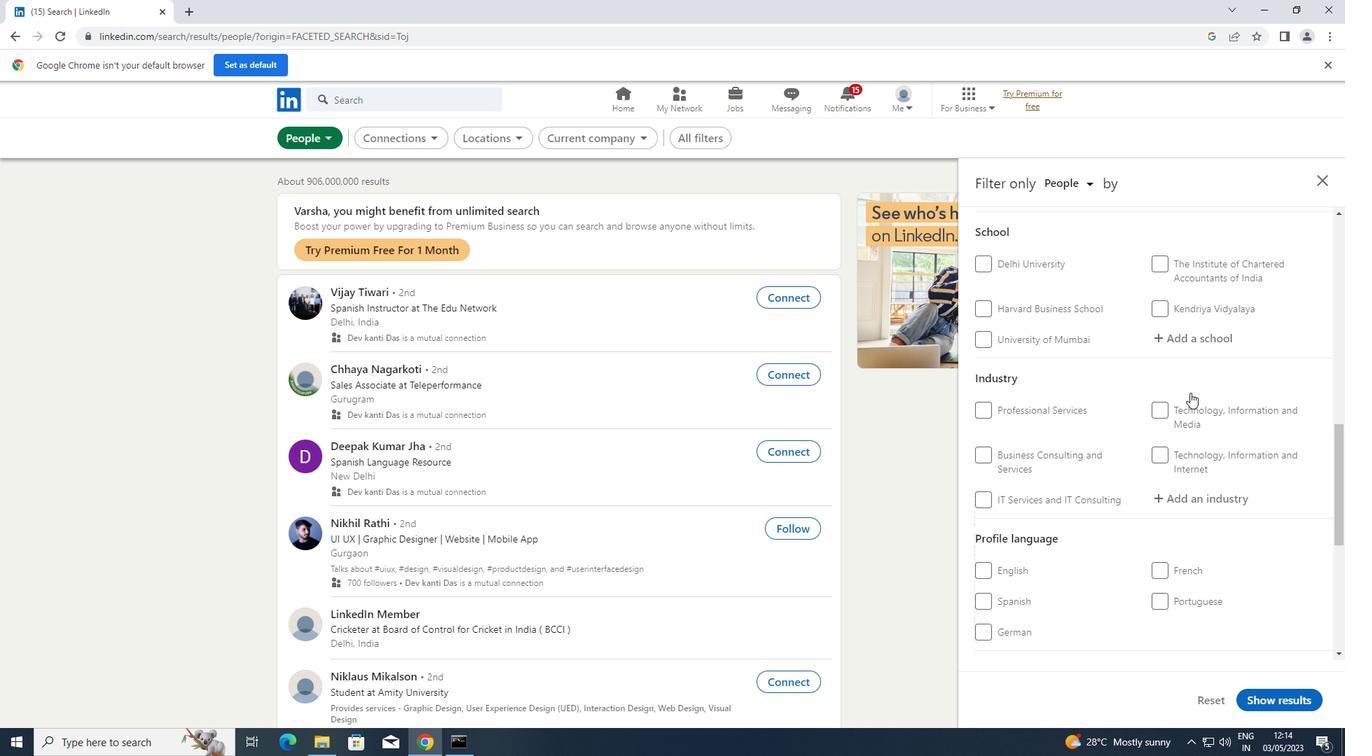 
Action: Mouse moved to (1160, 364)
Screenshot: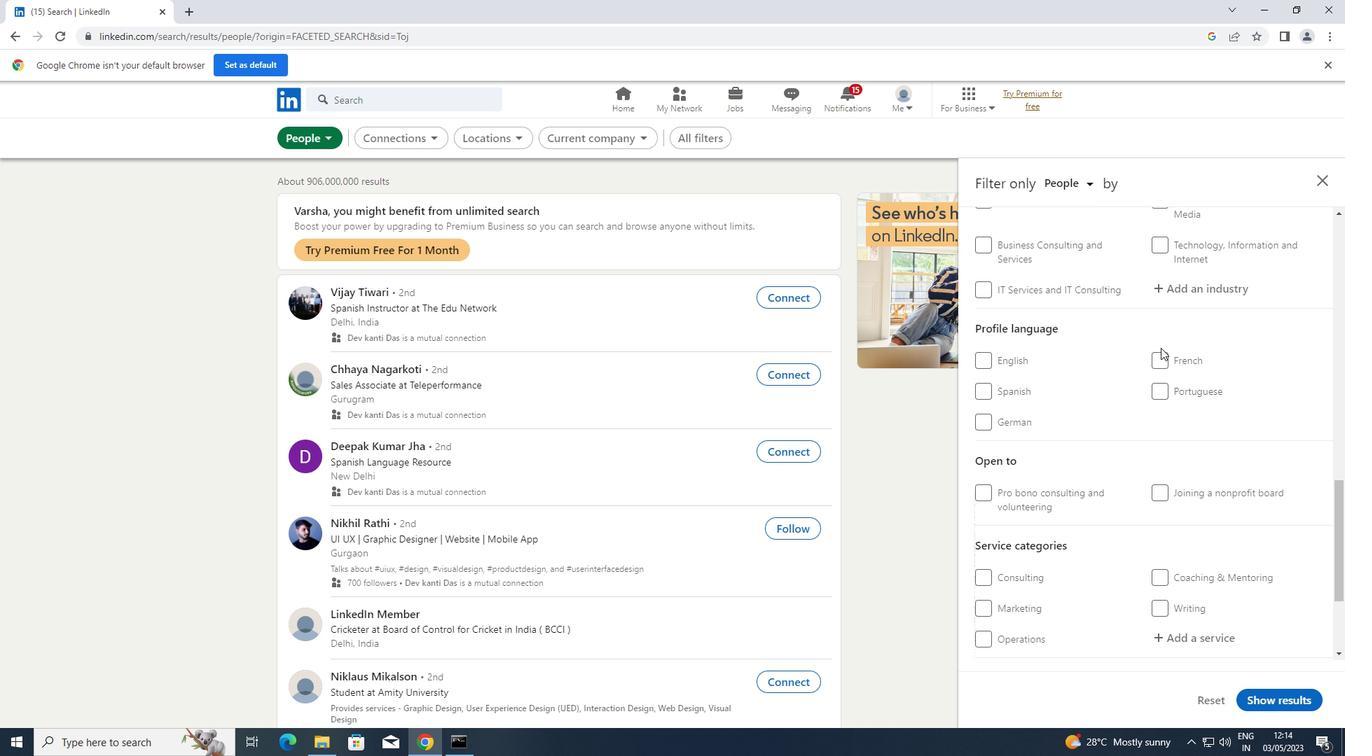 
Action: Mouse pressed left at (1160, 364)
Screenshot: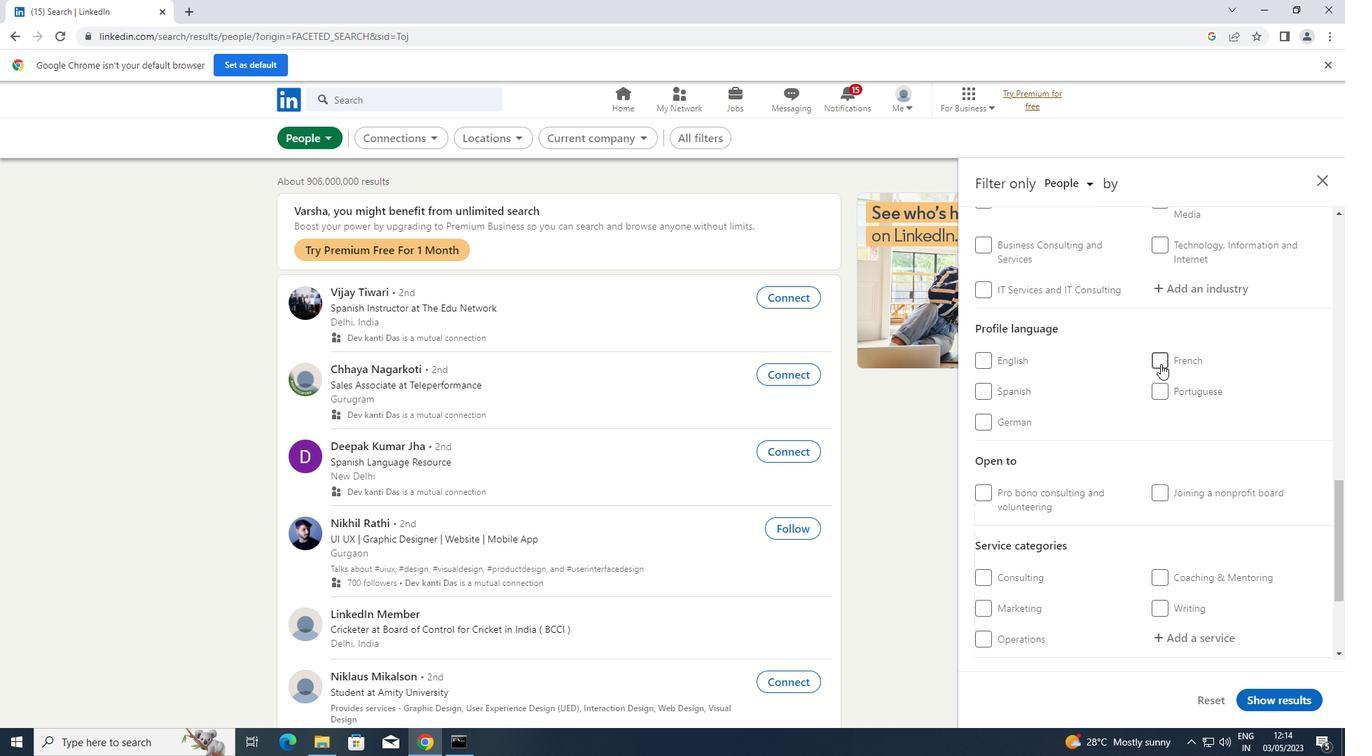 
Action: Mouse scrolled (1160, 365) with delta (0, 0)
Screenshot: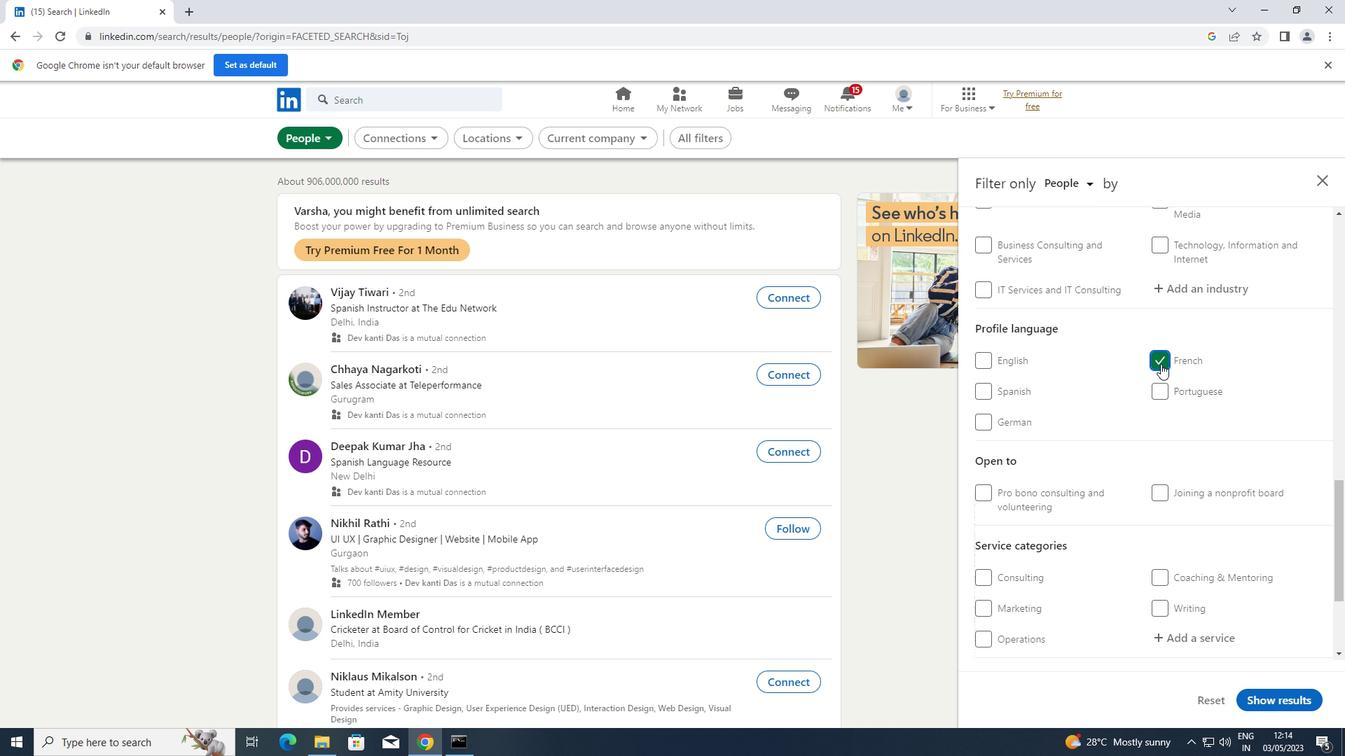 
Action: Mouse scrolled (1160, 365) with delta (0, 0)
Screenshot: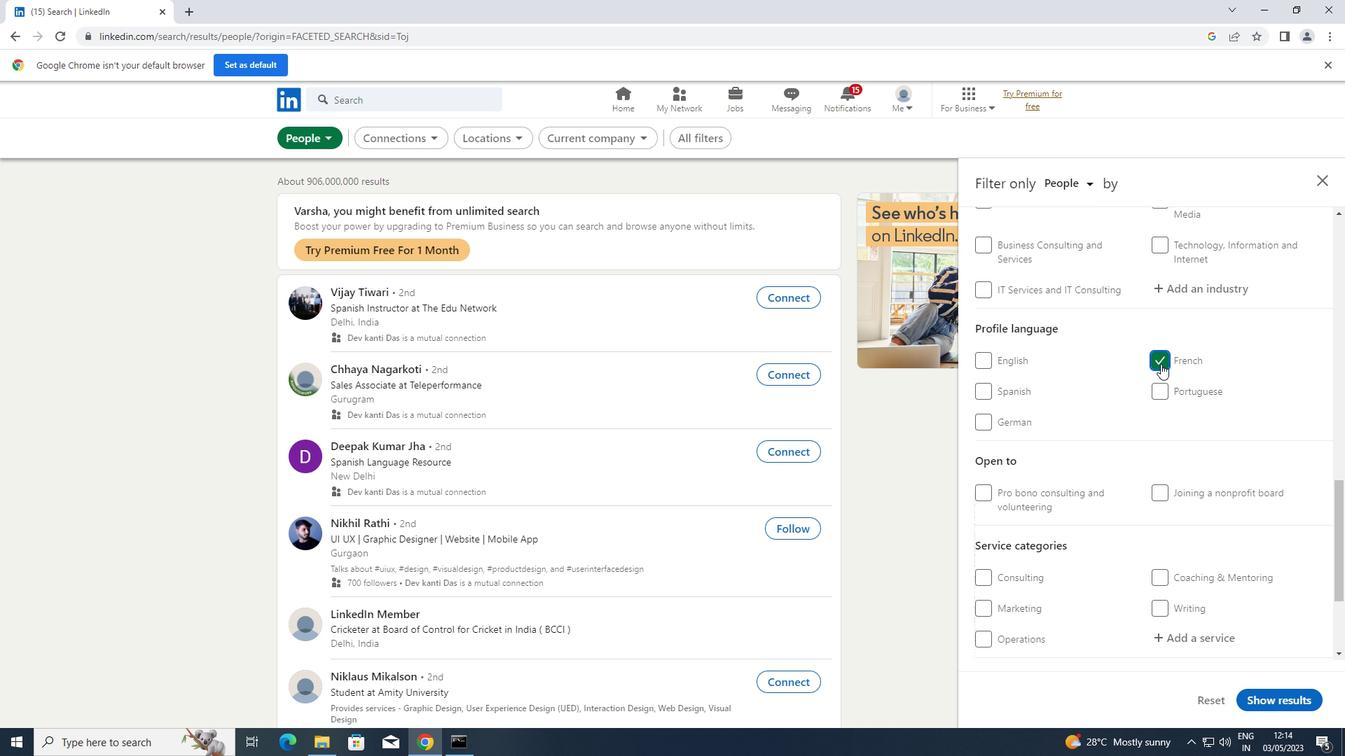 
Action: Mouse scrolled (1160, 365) with delta (0, 0)
Screenshot: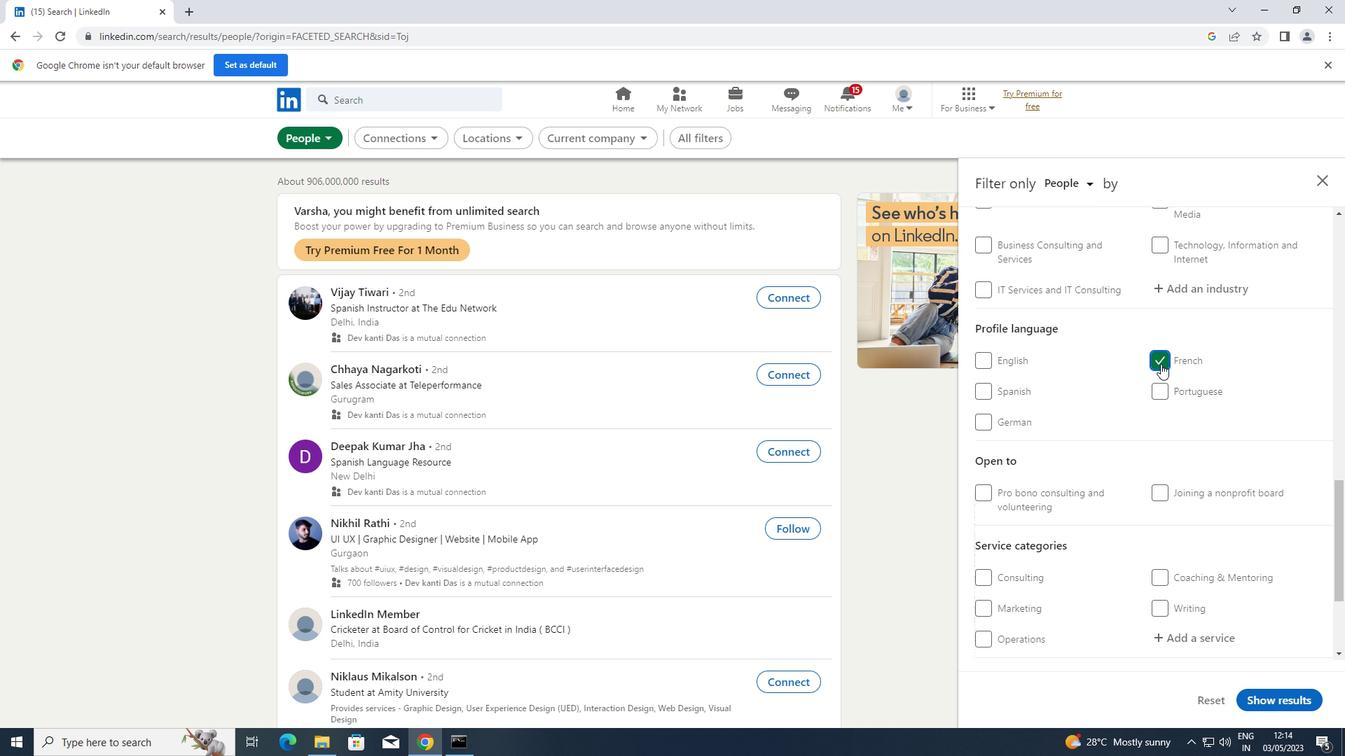 
Action: Mouse scrolled (1160, 365) with delta (0, 0)
Screenshot: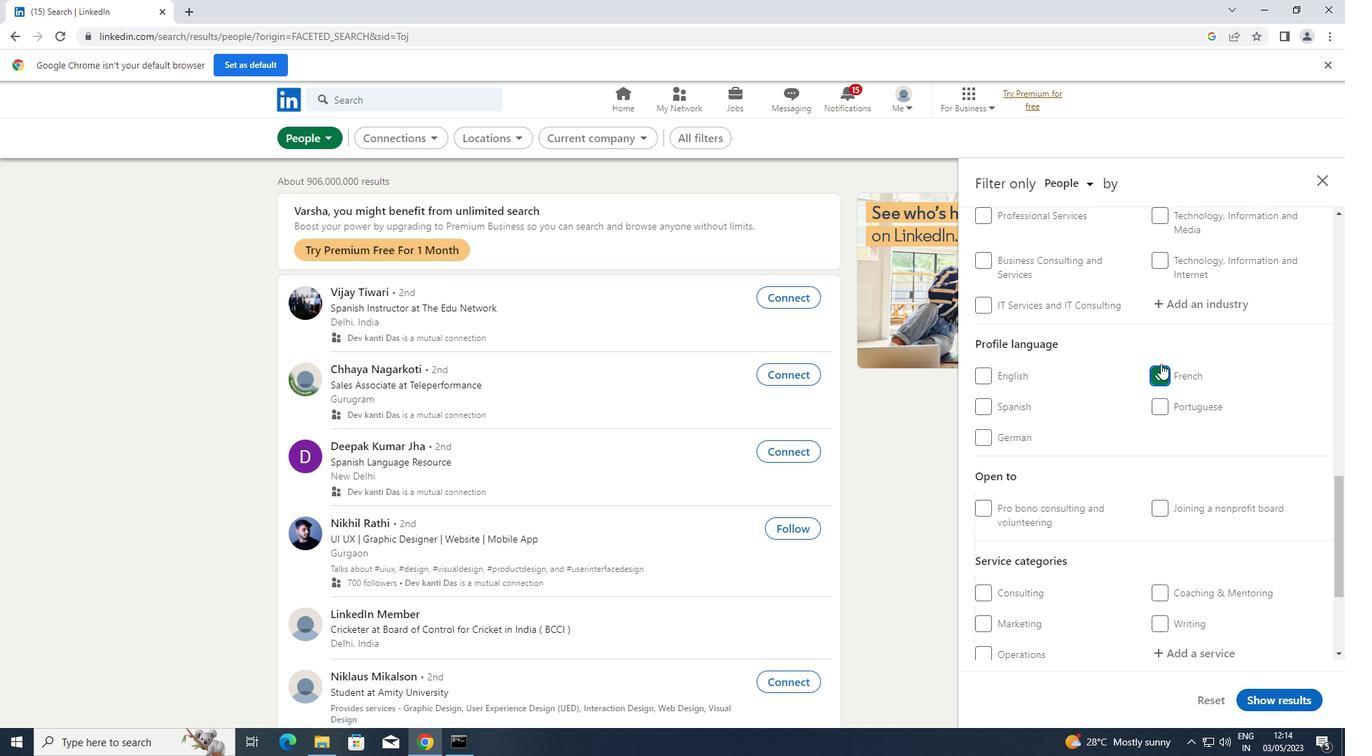 
Action: Mouse scrolled (1160, 363) with delta (0, 0)
Screenshot: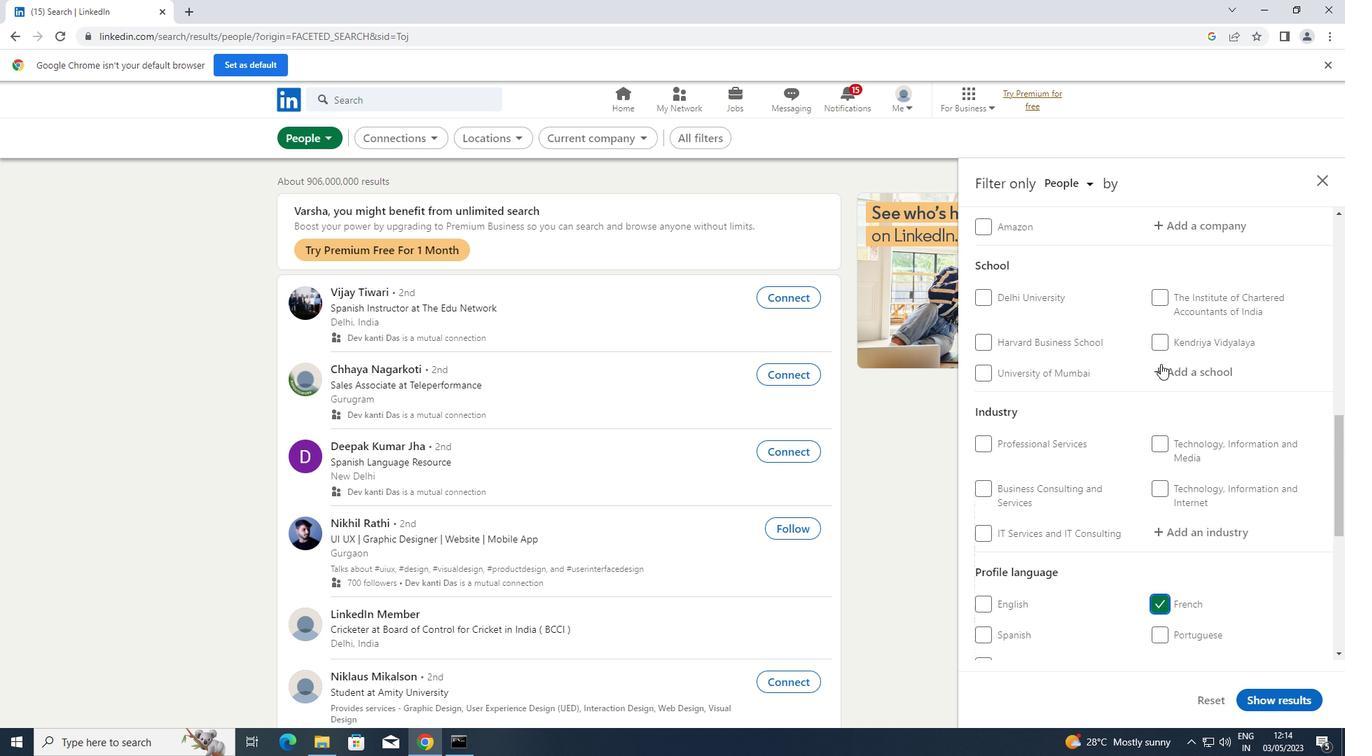 
Action: Mouse scrolled (1160, 365) with delta (0, 0)
Screenshot: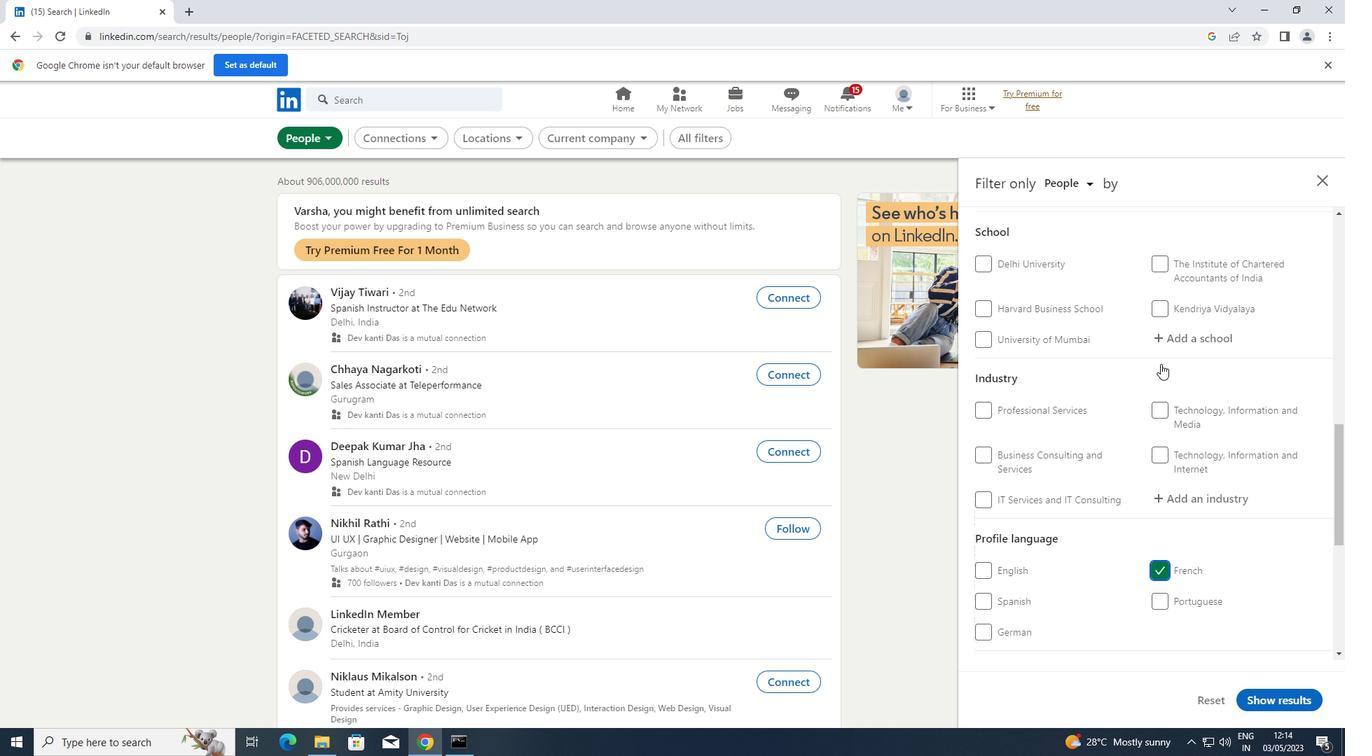 
Action: Mouse scrolled (1160, 365) with delta (0, 0)
Screenshot: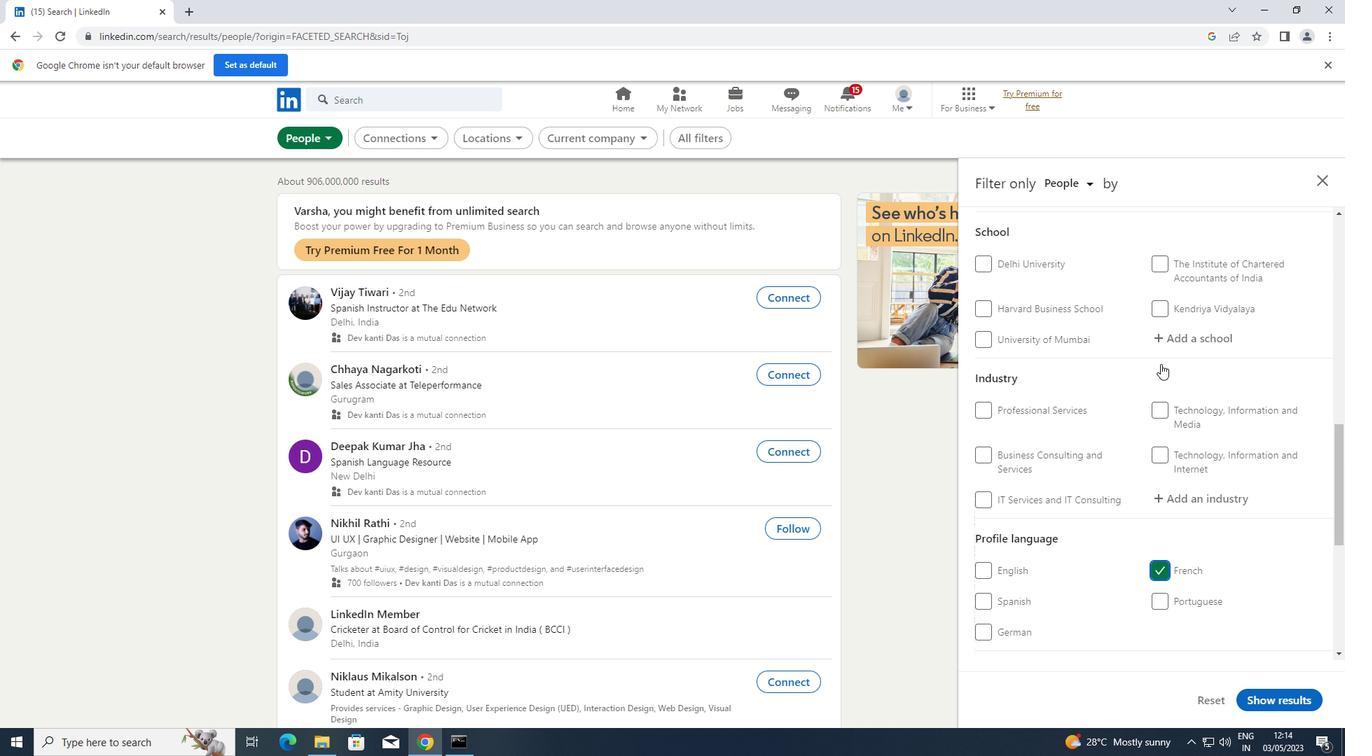 
Action: Mouse scrolled (1160, 365) with delta (0, 0)
Screenshot: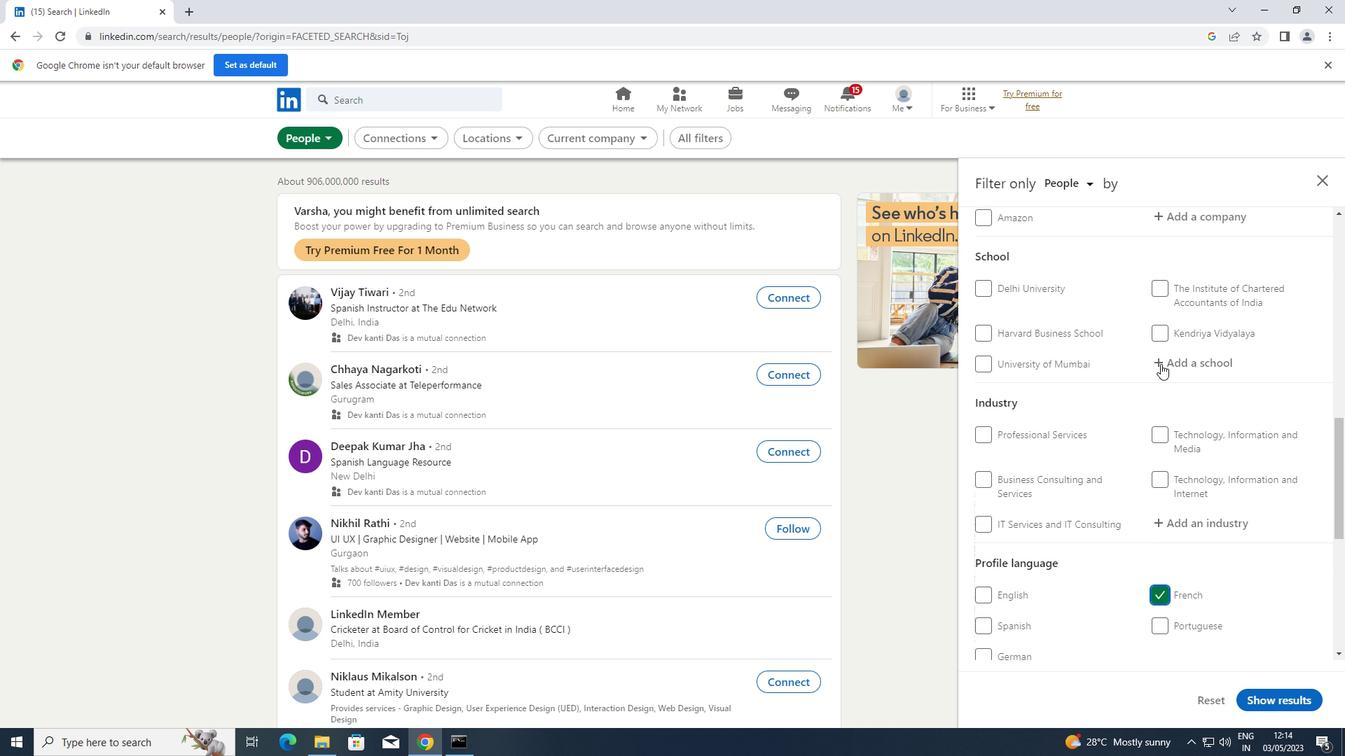
Action: Mouse scrolled (1160, 365) with delta (0, 0)
Screenshot: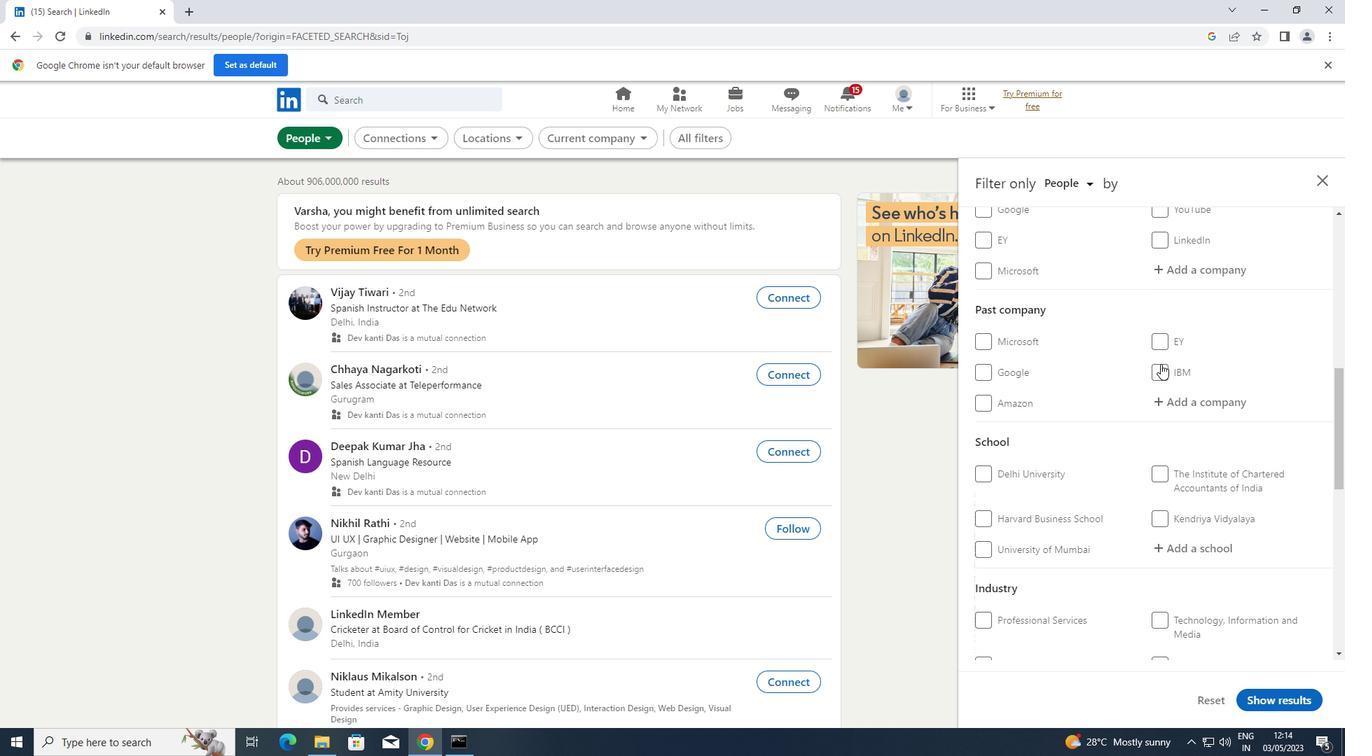 
Action: Mouse moved to (1202, 342)
Screenshot: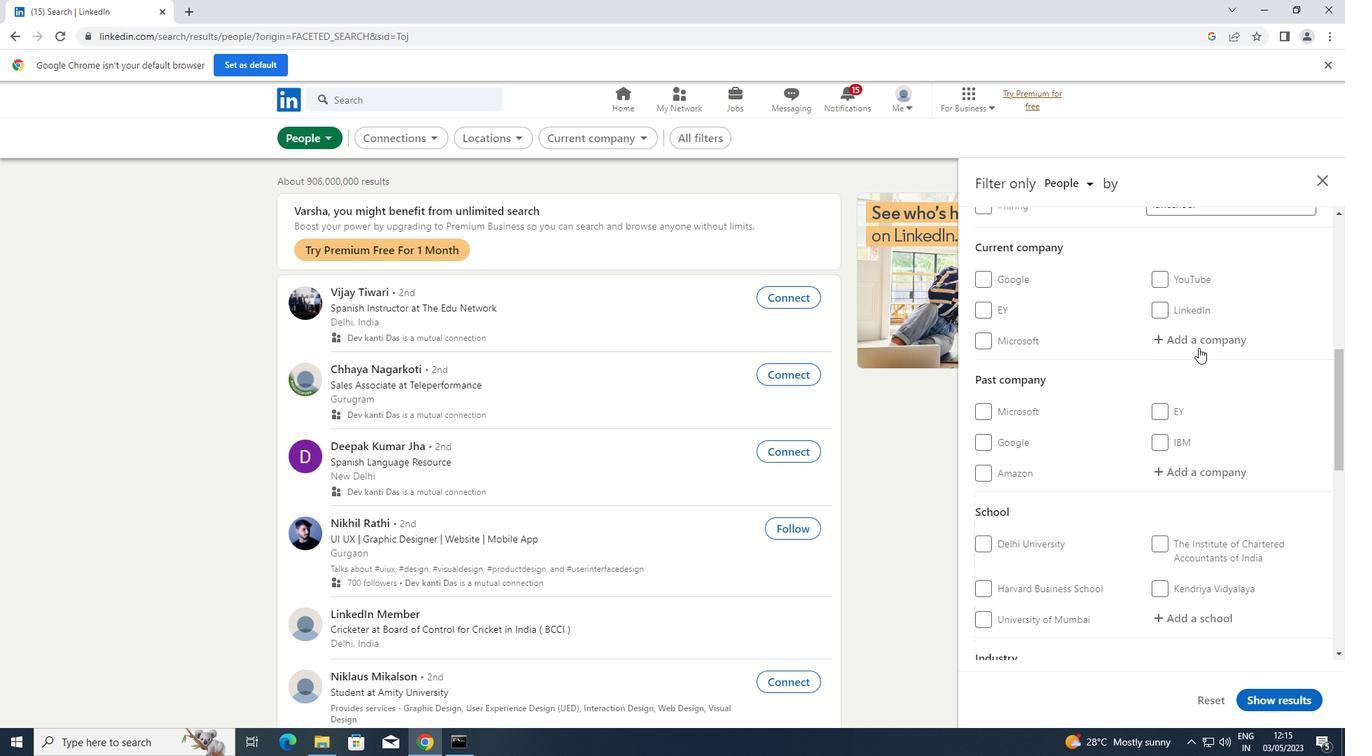 
Action: Mouse pressed left at (1202, 342)
Screenshot: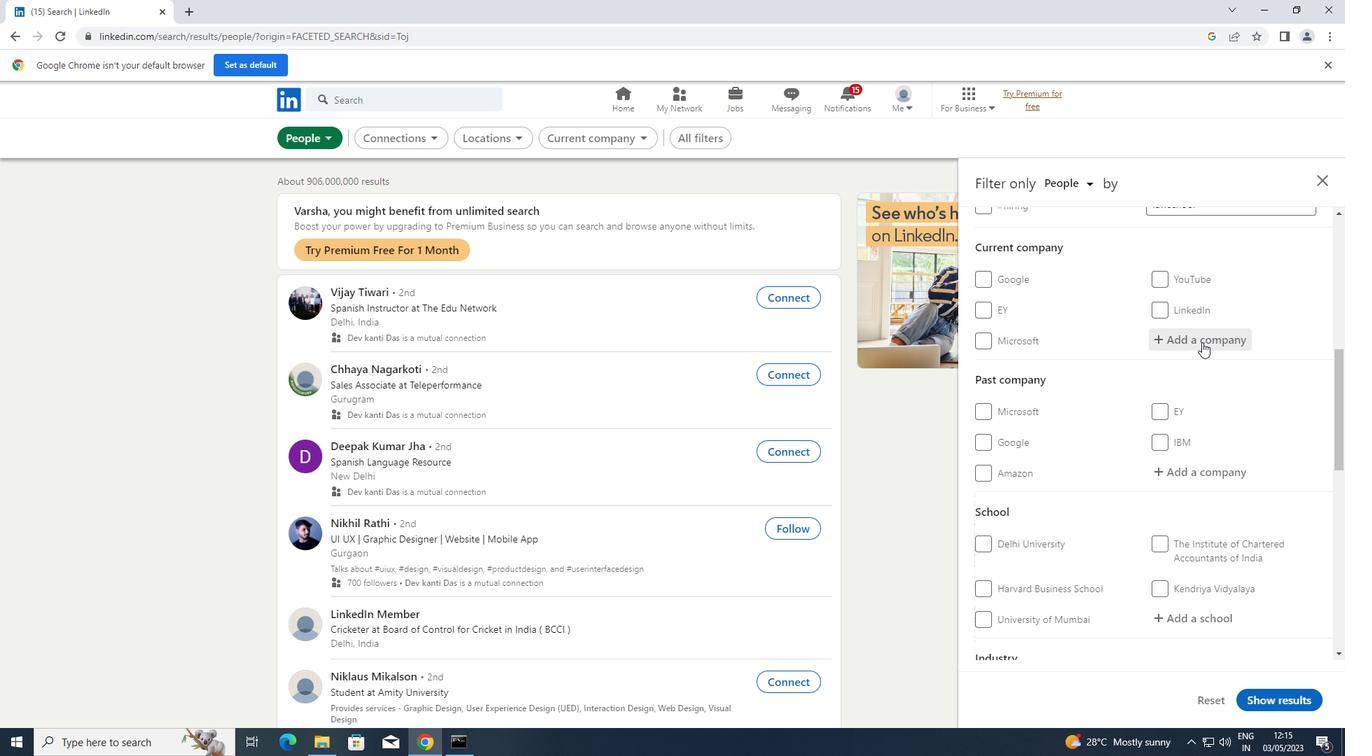 
Action: Key pressed <Key.shift>SS<Key.shift><Key.shift><Key.shift><Key.shift>&<Key.shift>C
Screenshot: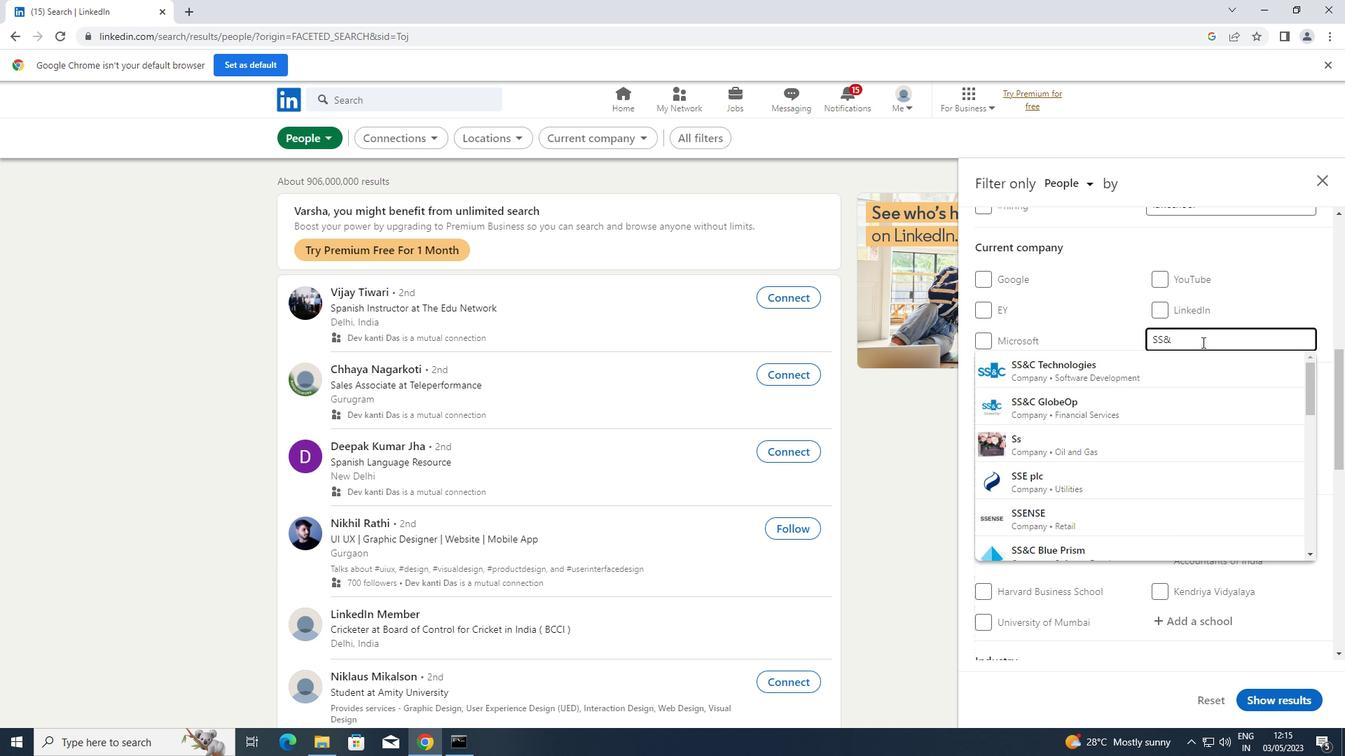 
Action: Mouse moved to (1114, 439)
Screenshot: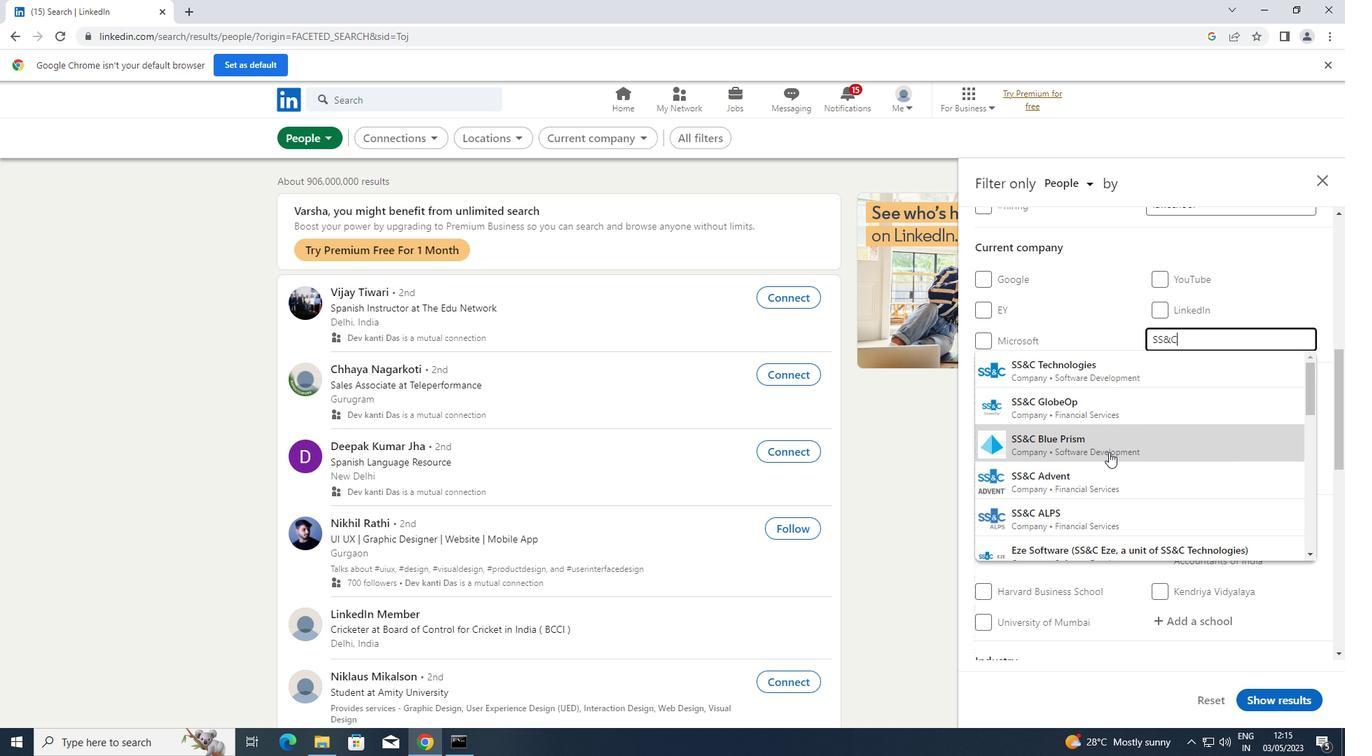 
Action: Mouse pressed left at (1114, 439)
Screenshot: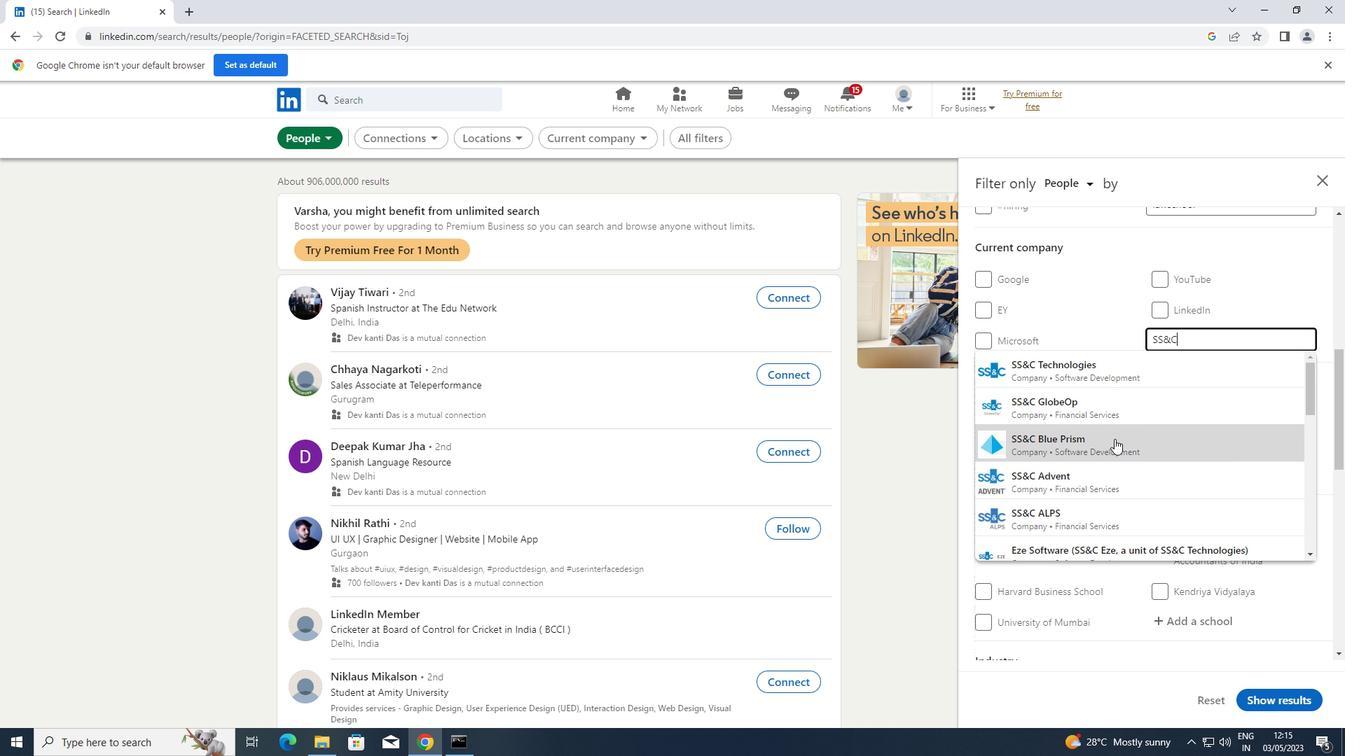 
Action: Mouse moved to (1116, 437)
Screenshot: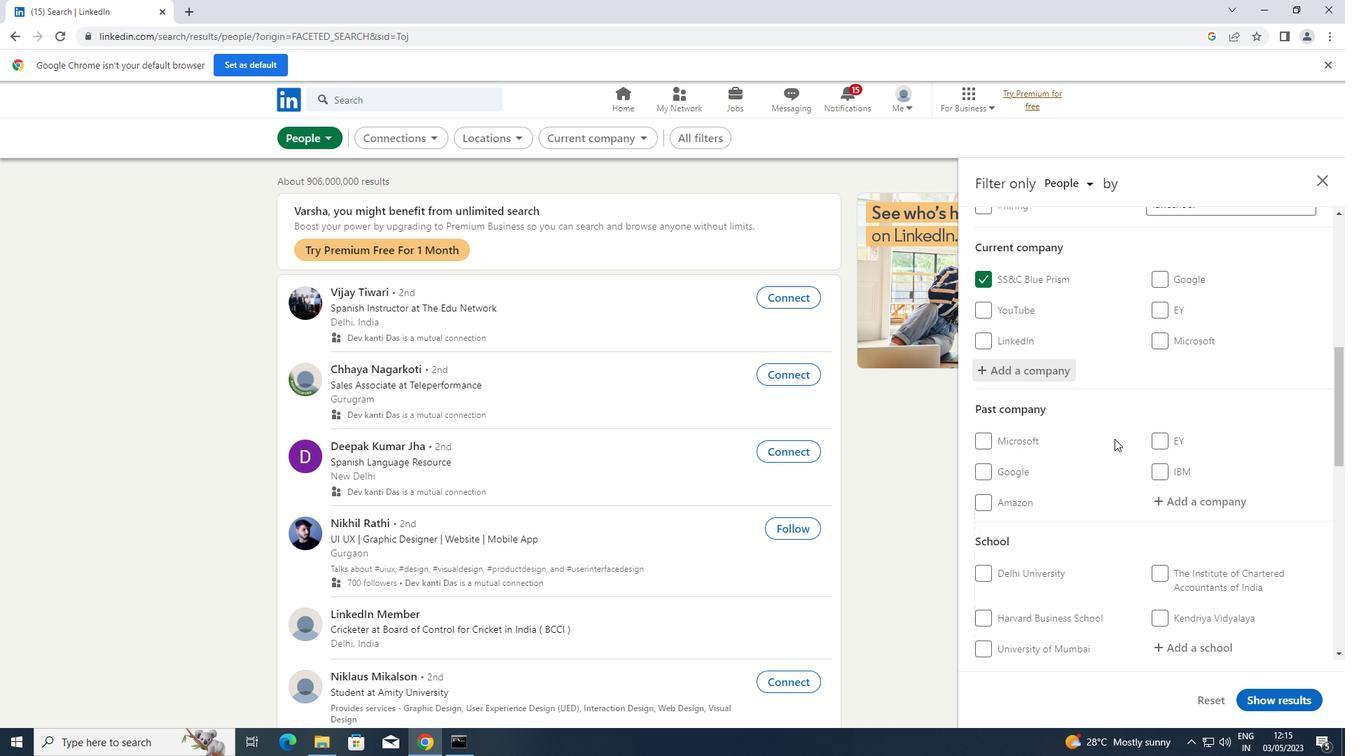 
Action: Mouse scrolled (1116, 436) with delta (0, 0)
Screenshot: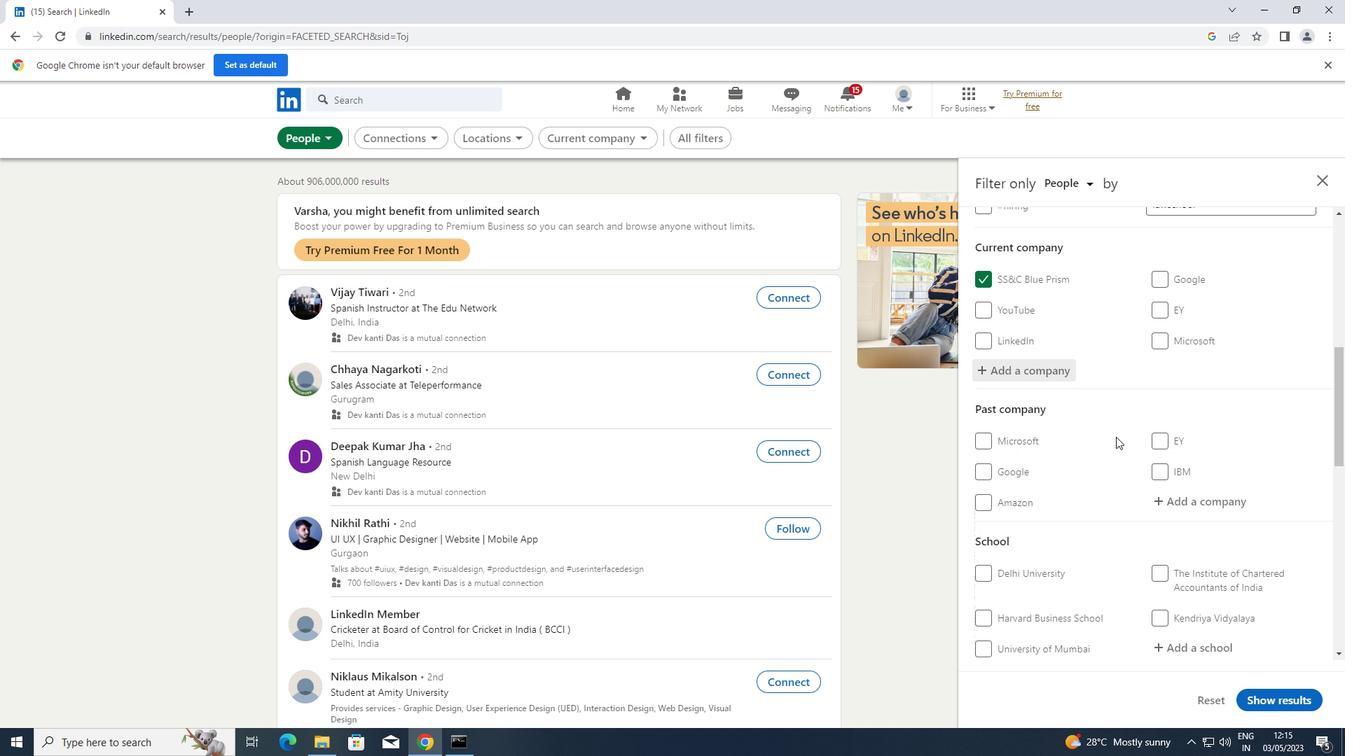
Action: Mouse scrolled (1116, 436) with delta (0, 0)
Screenshot: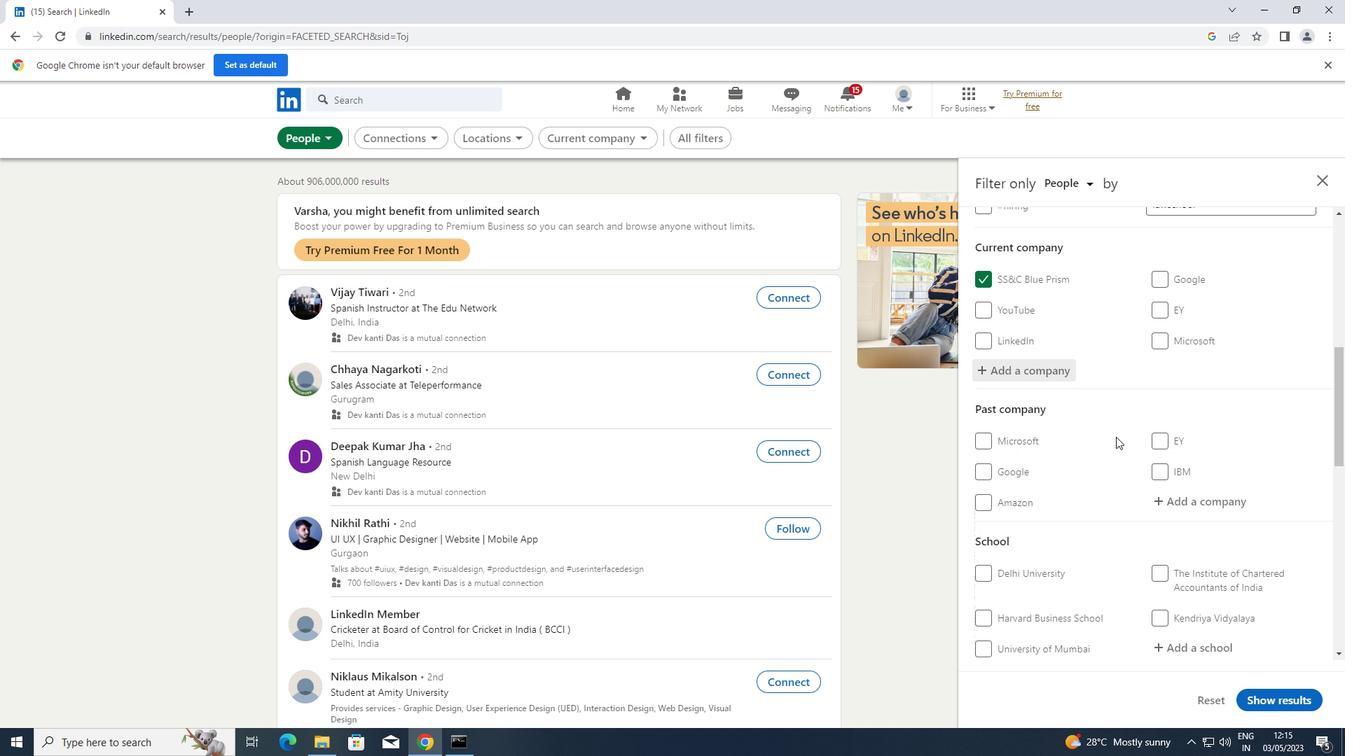 
Action: Mouse scrolled (1116, 436) with delta (0, 0)
Screenshot: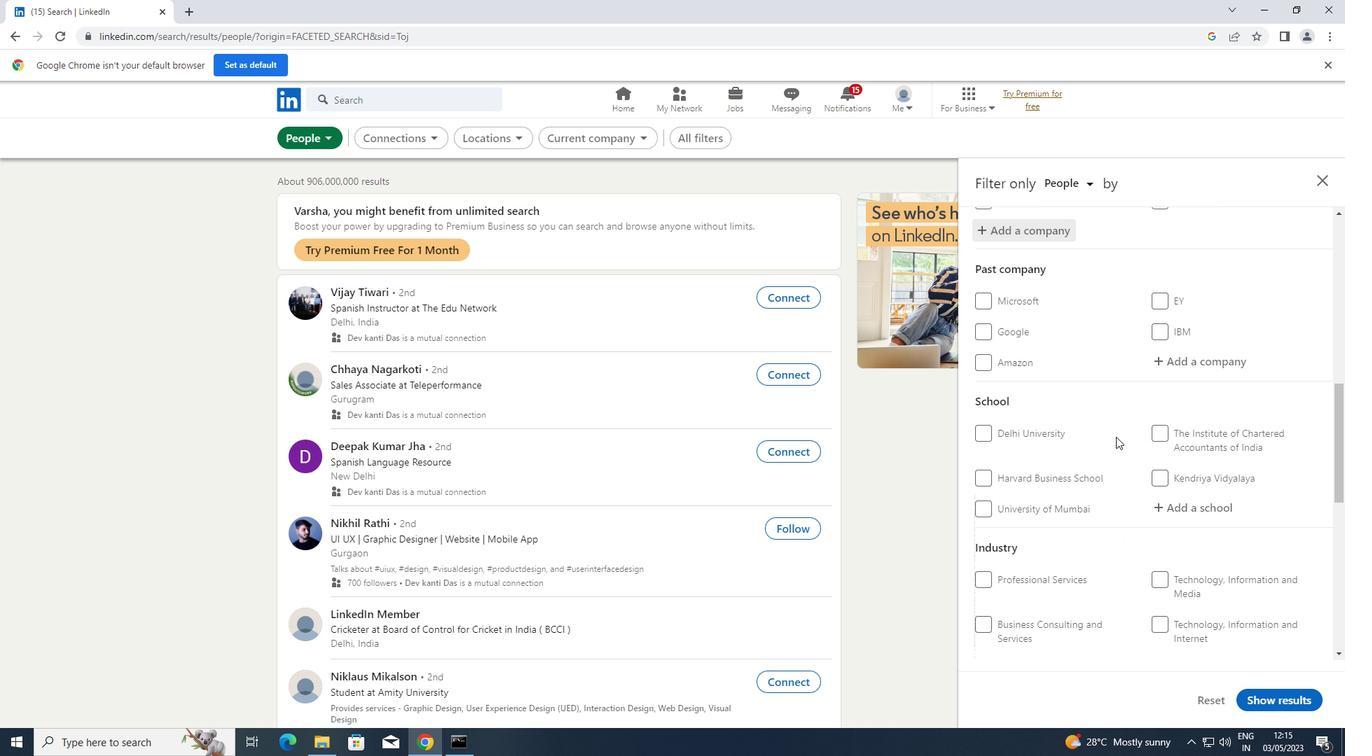 
Action: Mouse moved to (1166, 432)
Screenshot: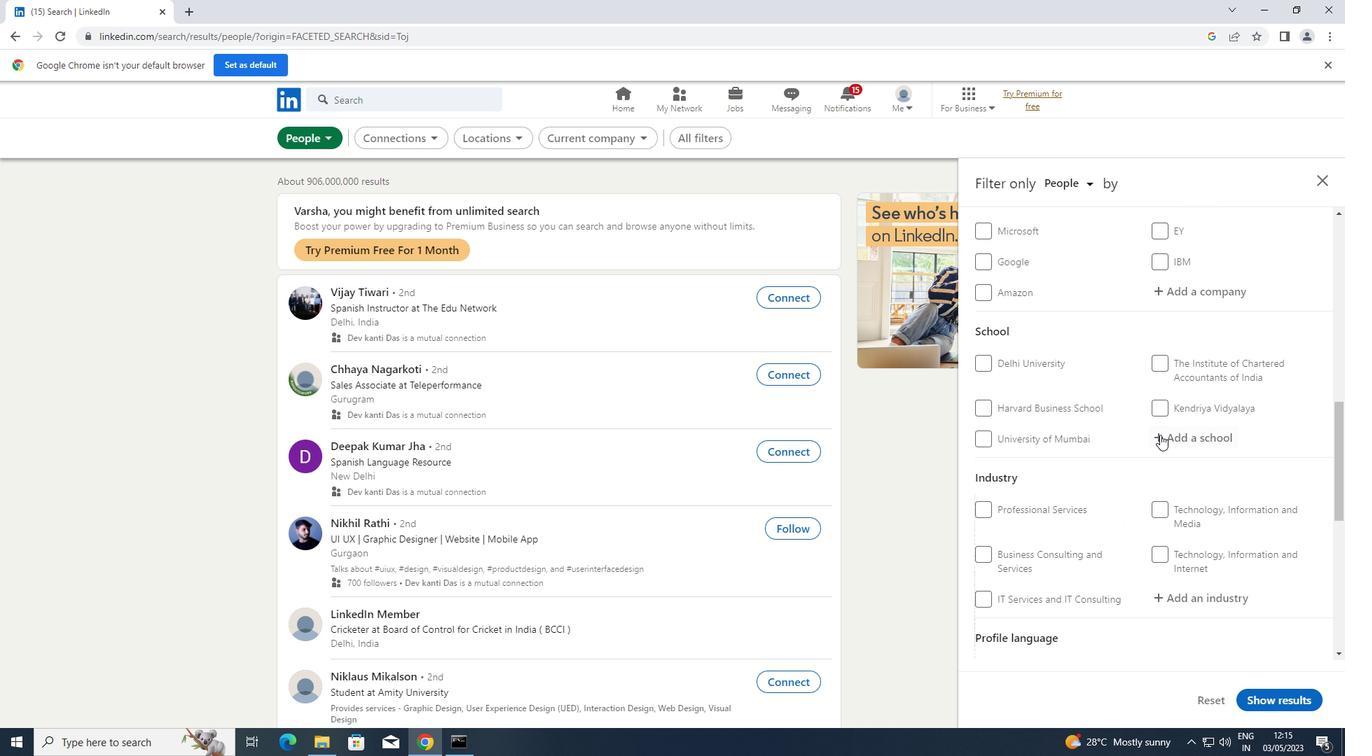 
Action: Mouse pressed left at (1166, 432)
Screenshot: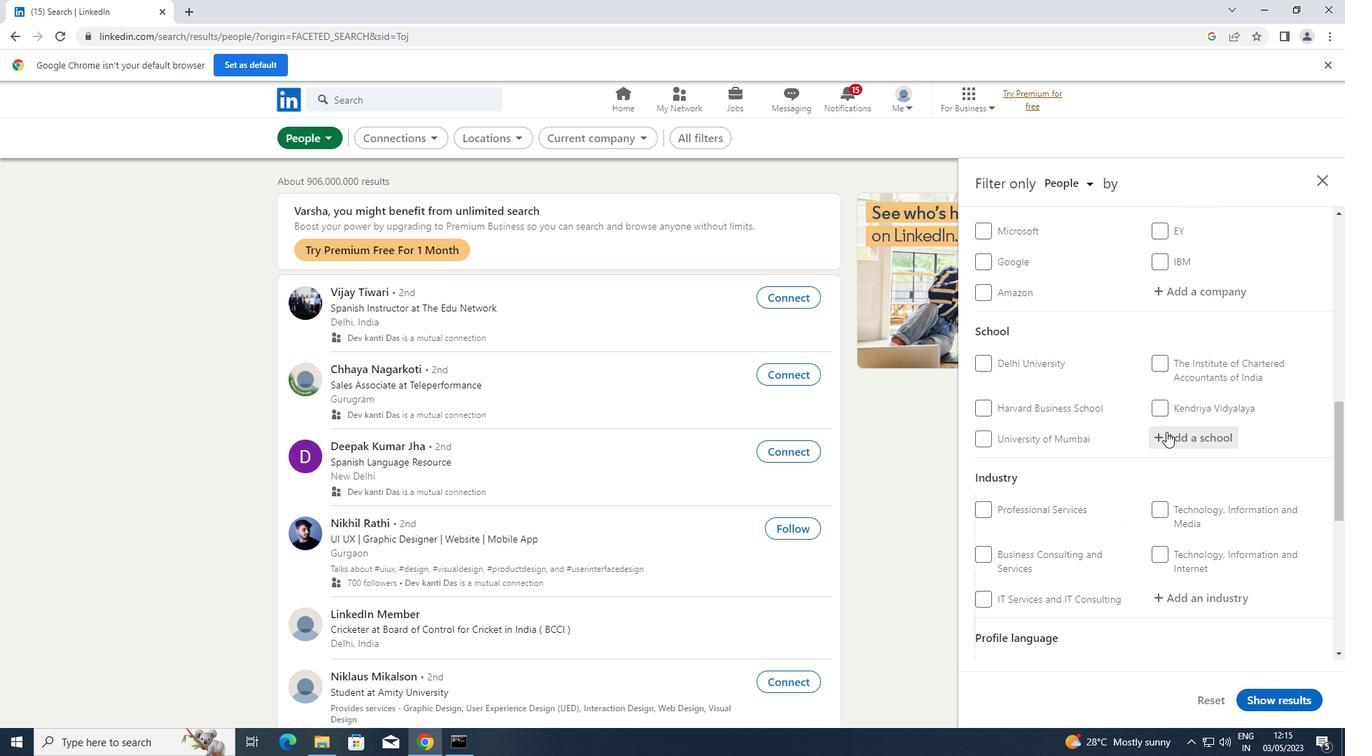 
Action: Key pressed <Key.shift>CHINMAYA
Screenshot: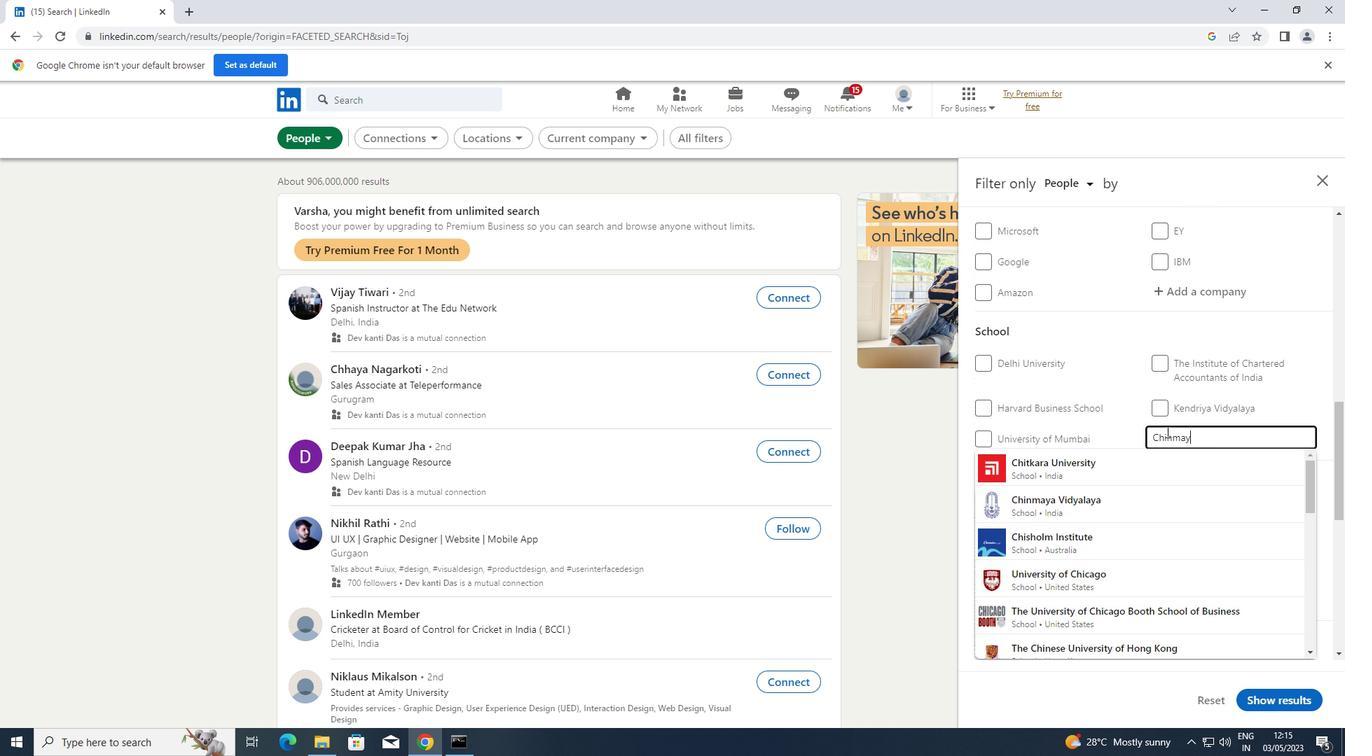 
Action: Mouse moved to (1156, 464)
Screenshot: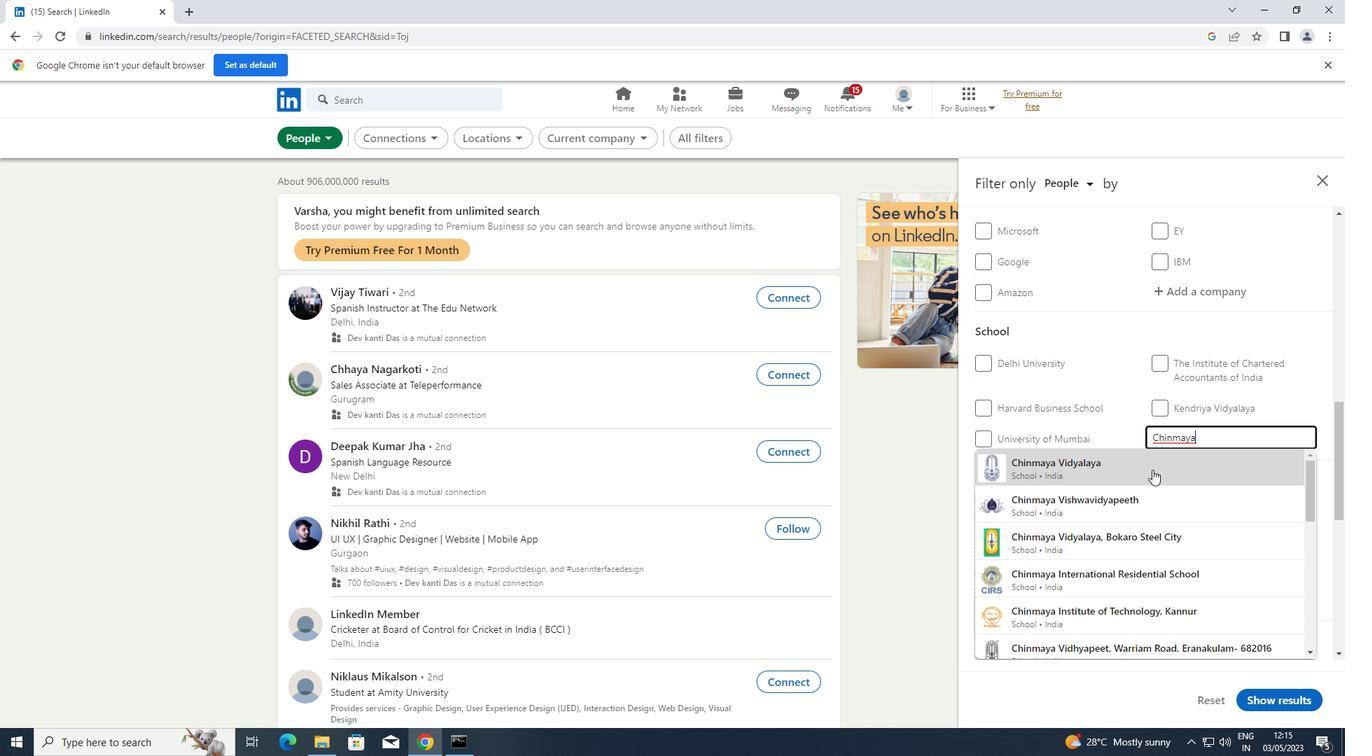 
Action: Mouse pressed left at (1156, 464)
Screenshot: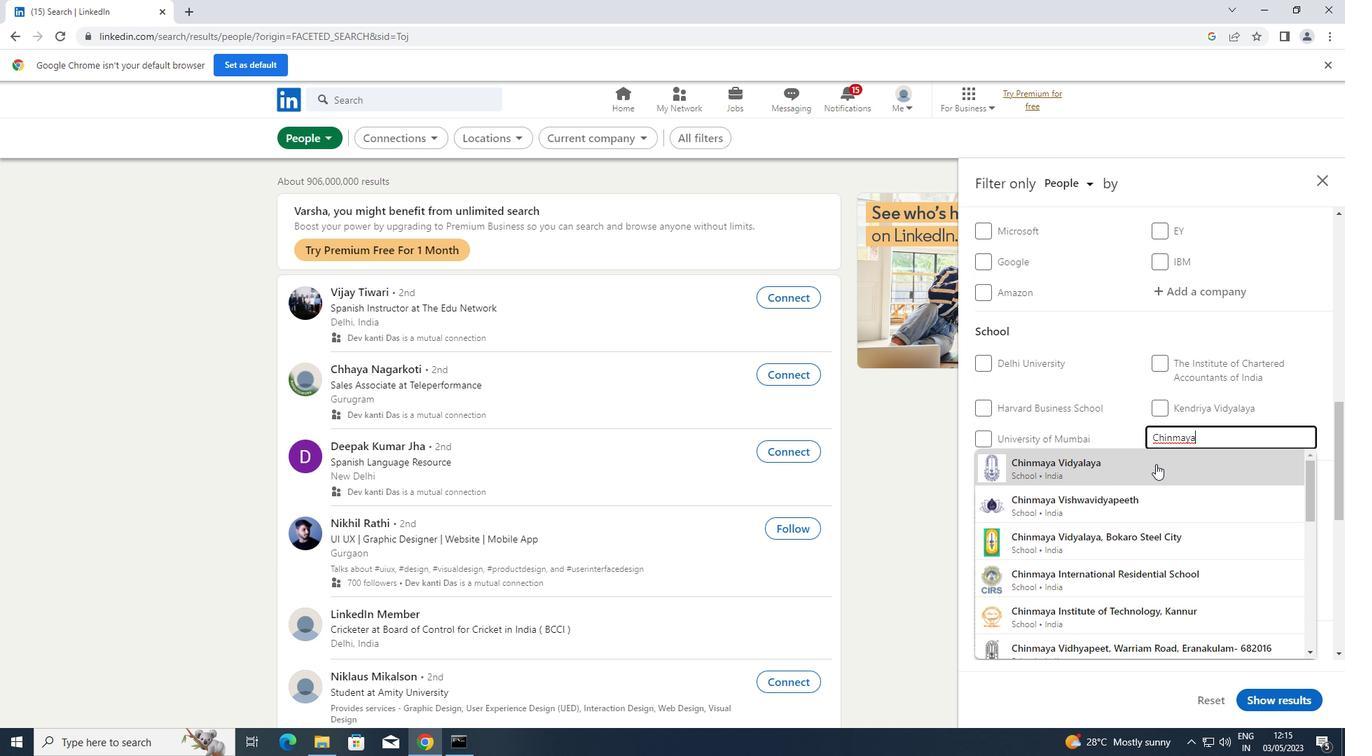 
Action: Mouse scrolled (1156, 463) with delta (0, 0)
Screenshot: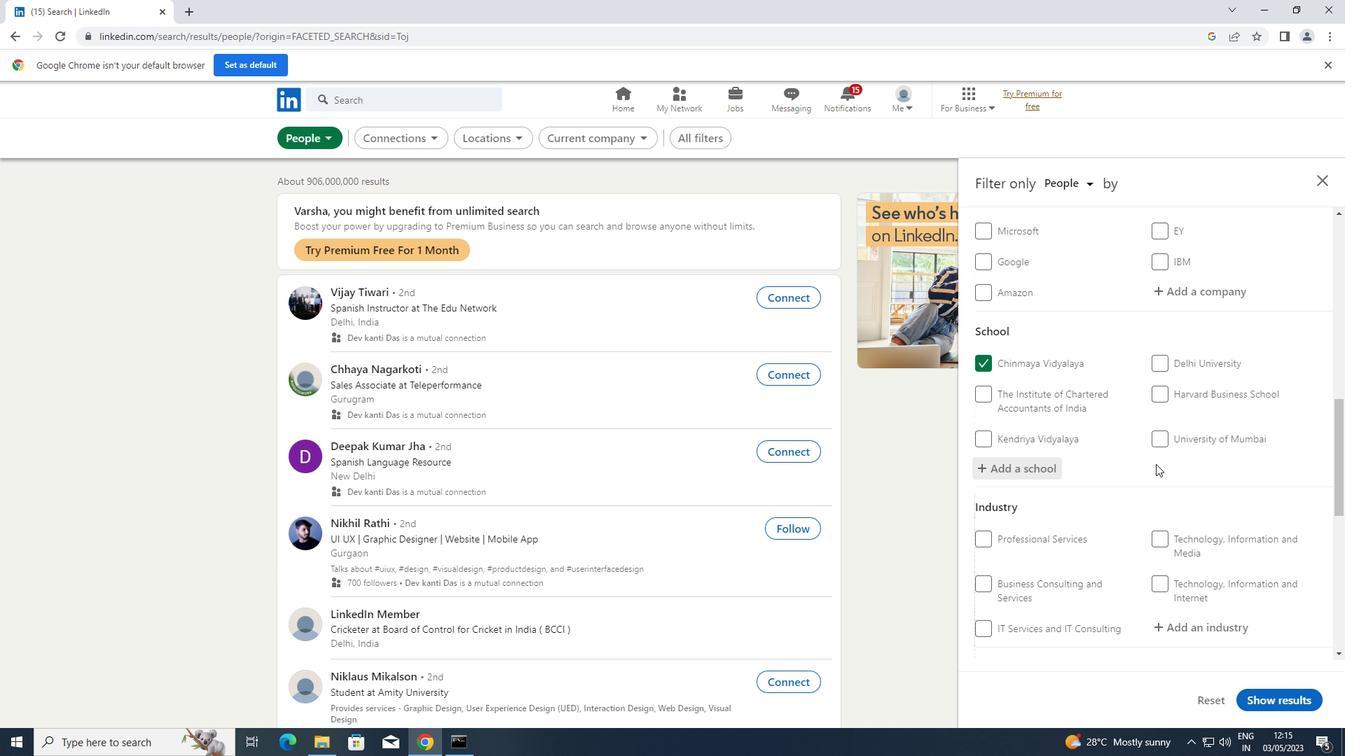 
Action: Mouse scrolled (1156, 463) with delta (0, 0)
Screenshot: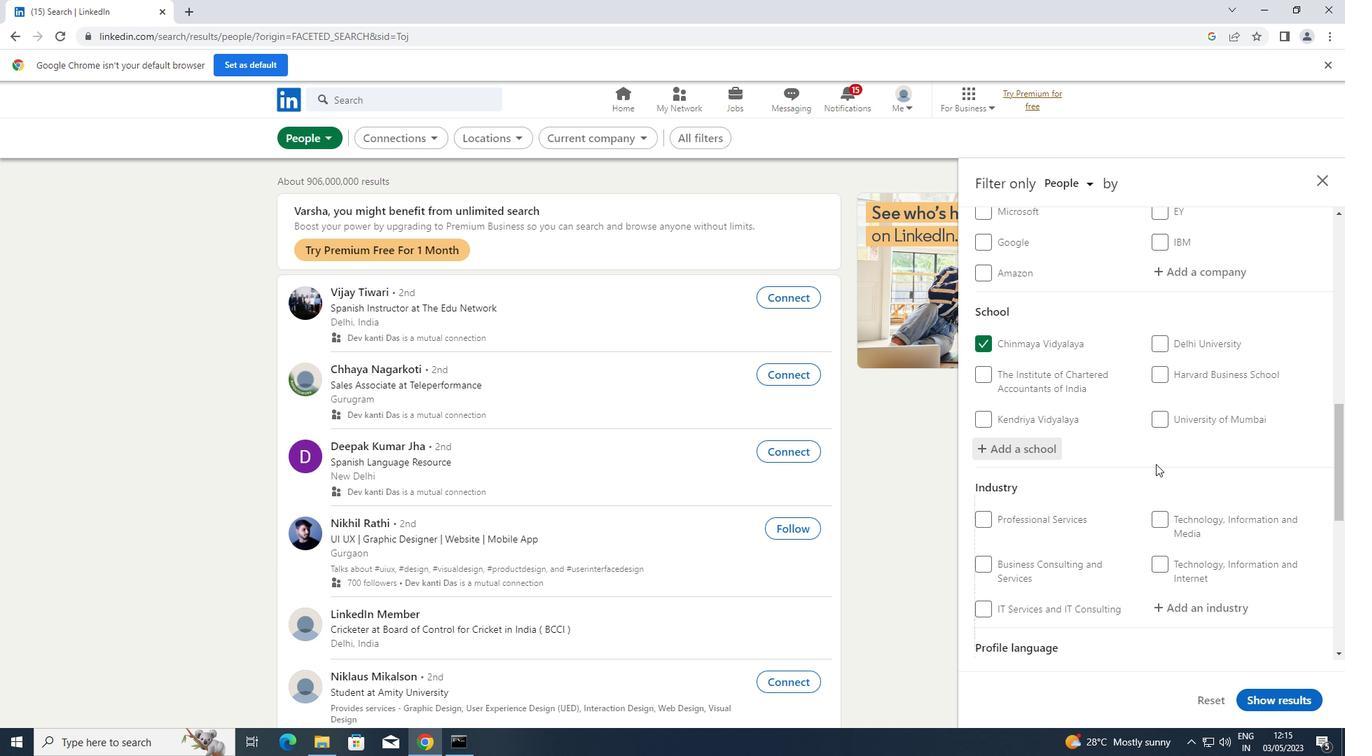 
Action: Mouse moved to (1198, 490)
Screenshot: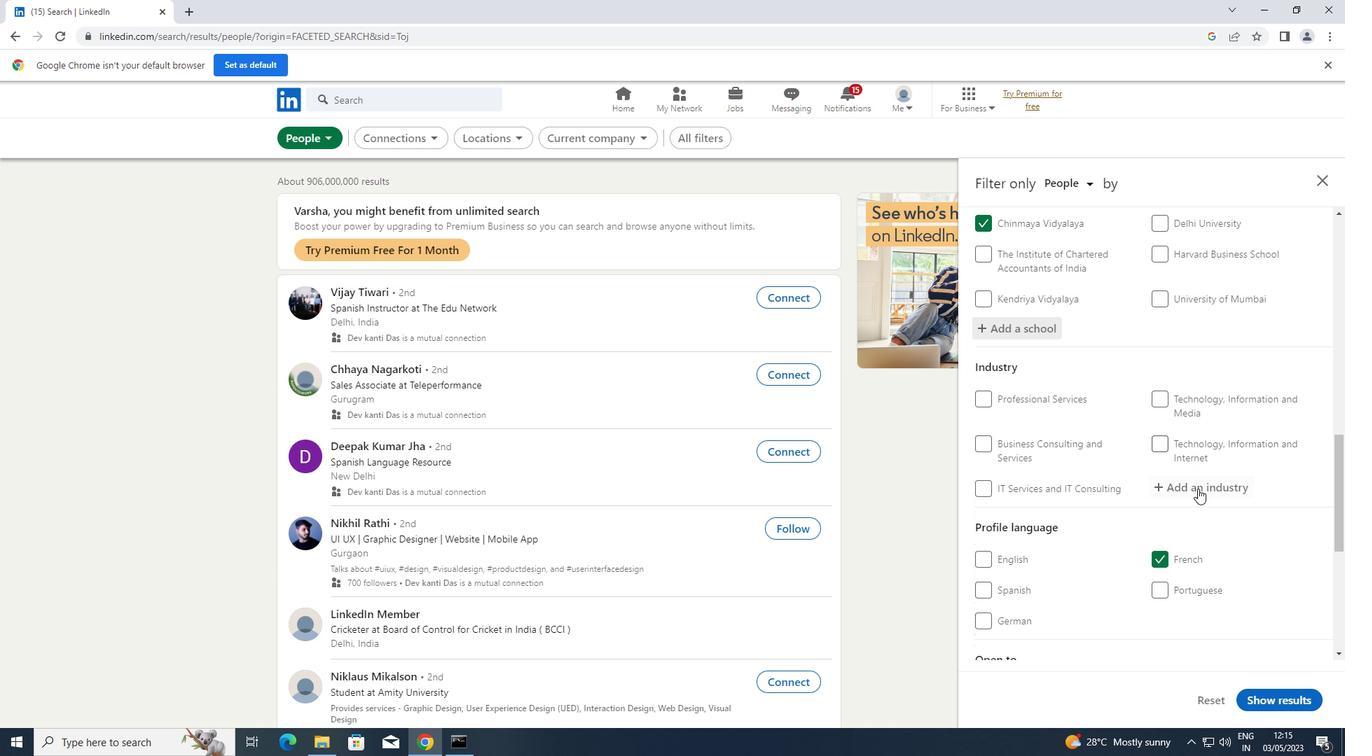 
Action: Mouse pressed left at (1198, 490)
Screenshot: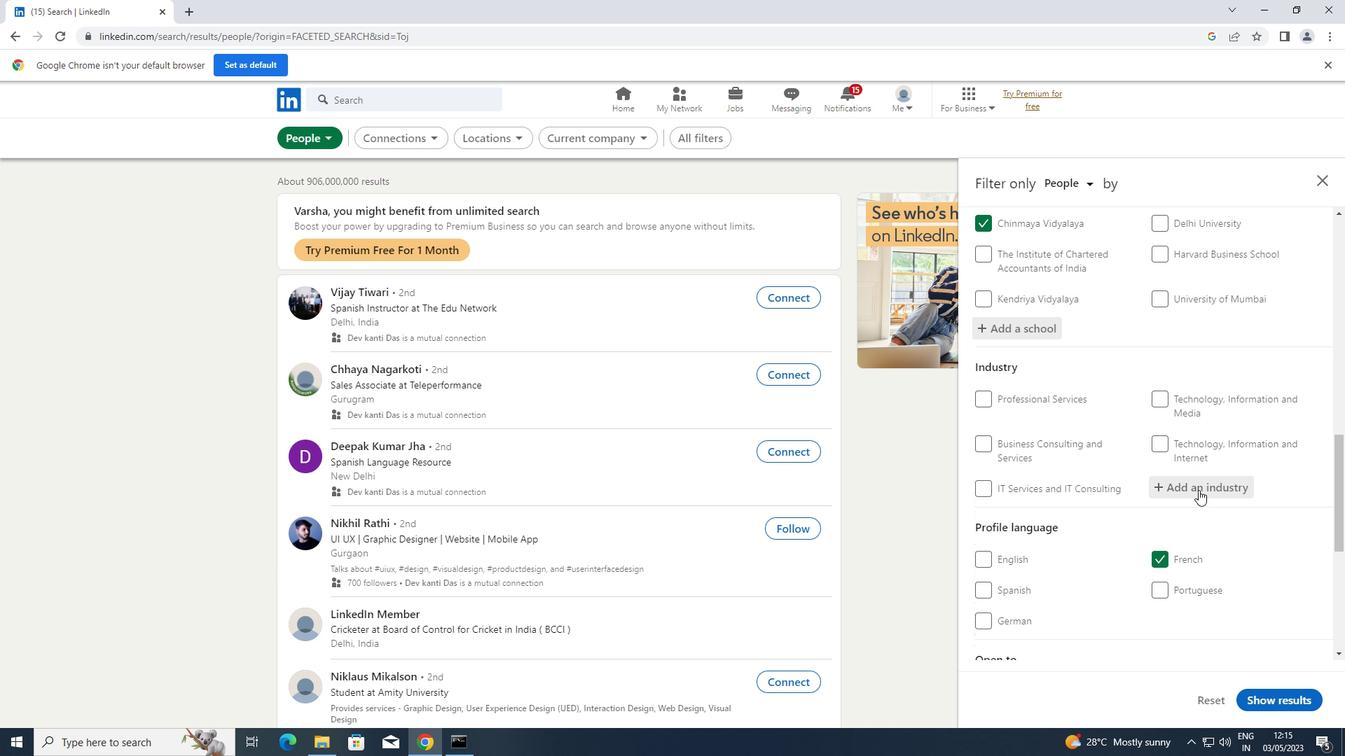 
Action: Key pressed <Key.shift>PERSONAL
Screenshot: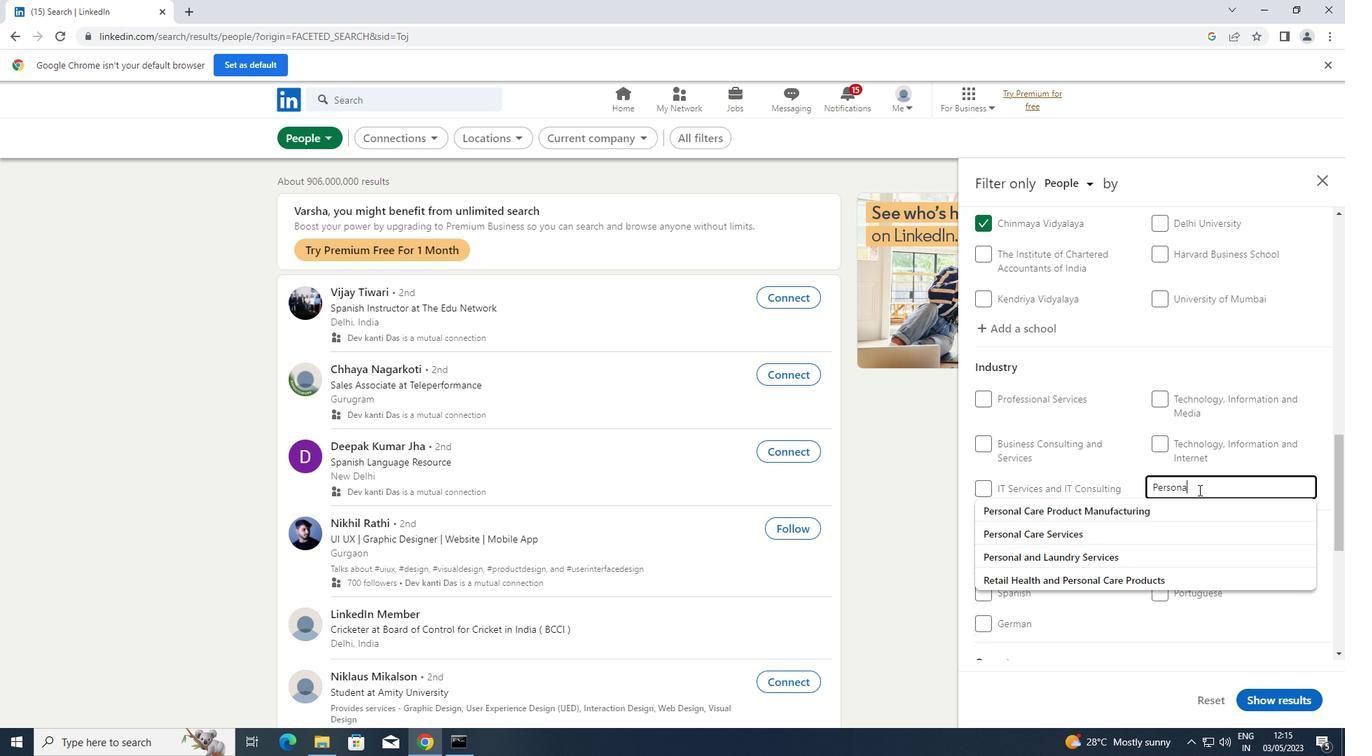 
Action: Mouse moved to (1080, 556)
Screenshot: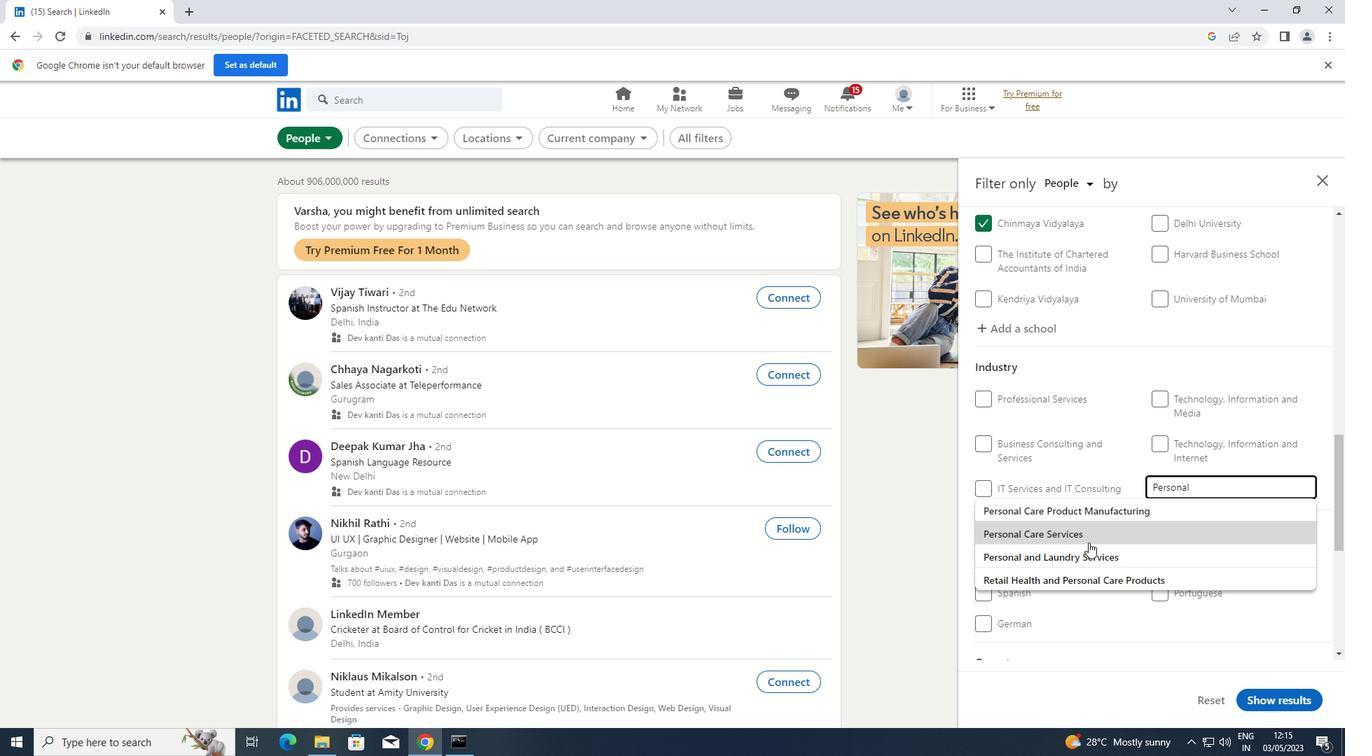 
Action: Mouse pressed left at (1080, 556)
Screenshot: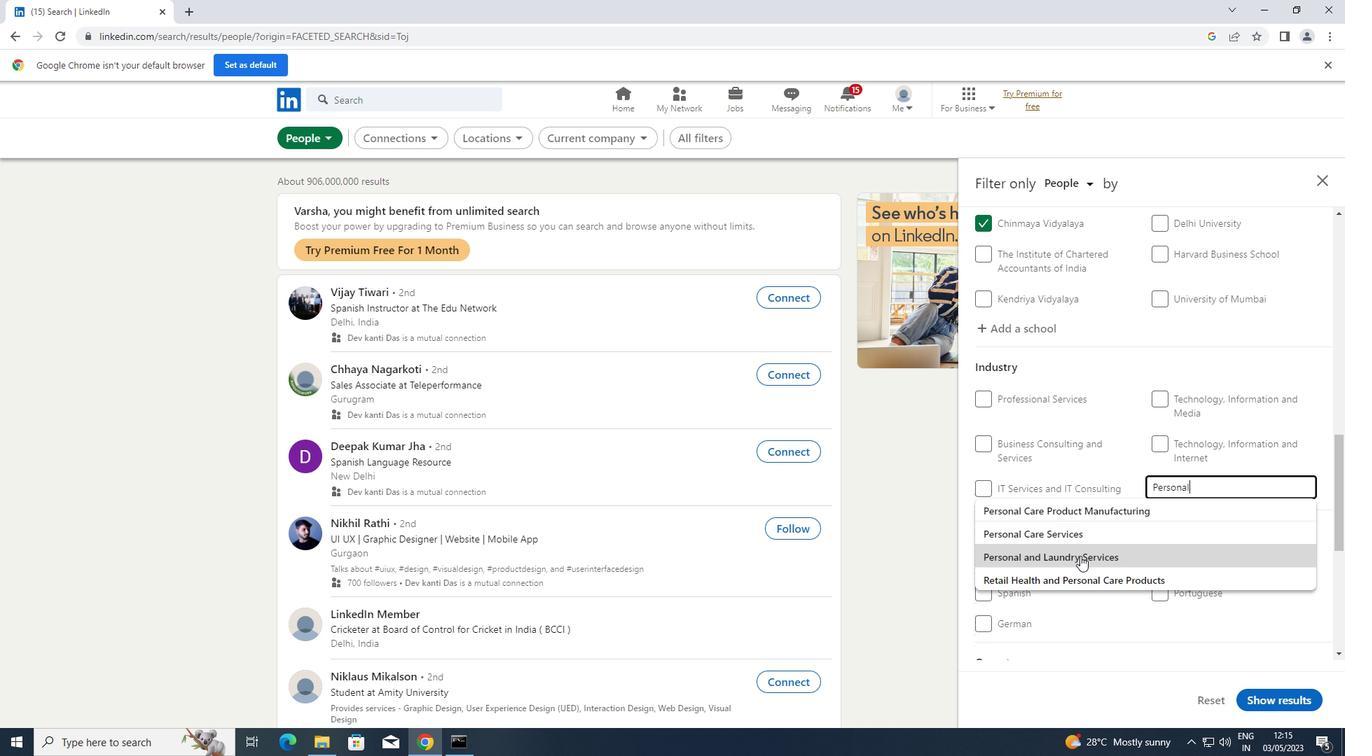 
Action: Mouse scrolled (1080, 555) with delta (0, 0)
Screenshot: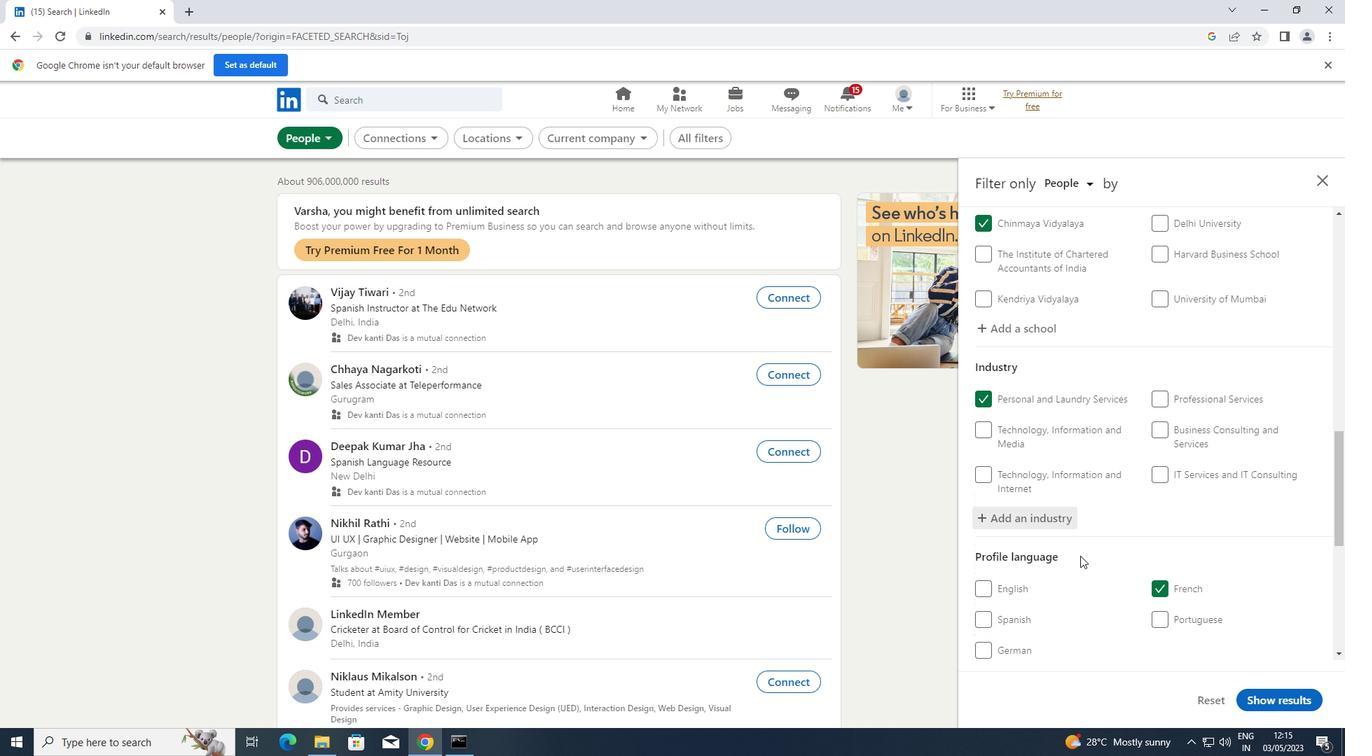 
Action: Mouse scrolled (1080, 555) with delta (0, 0)
Screenshot: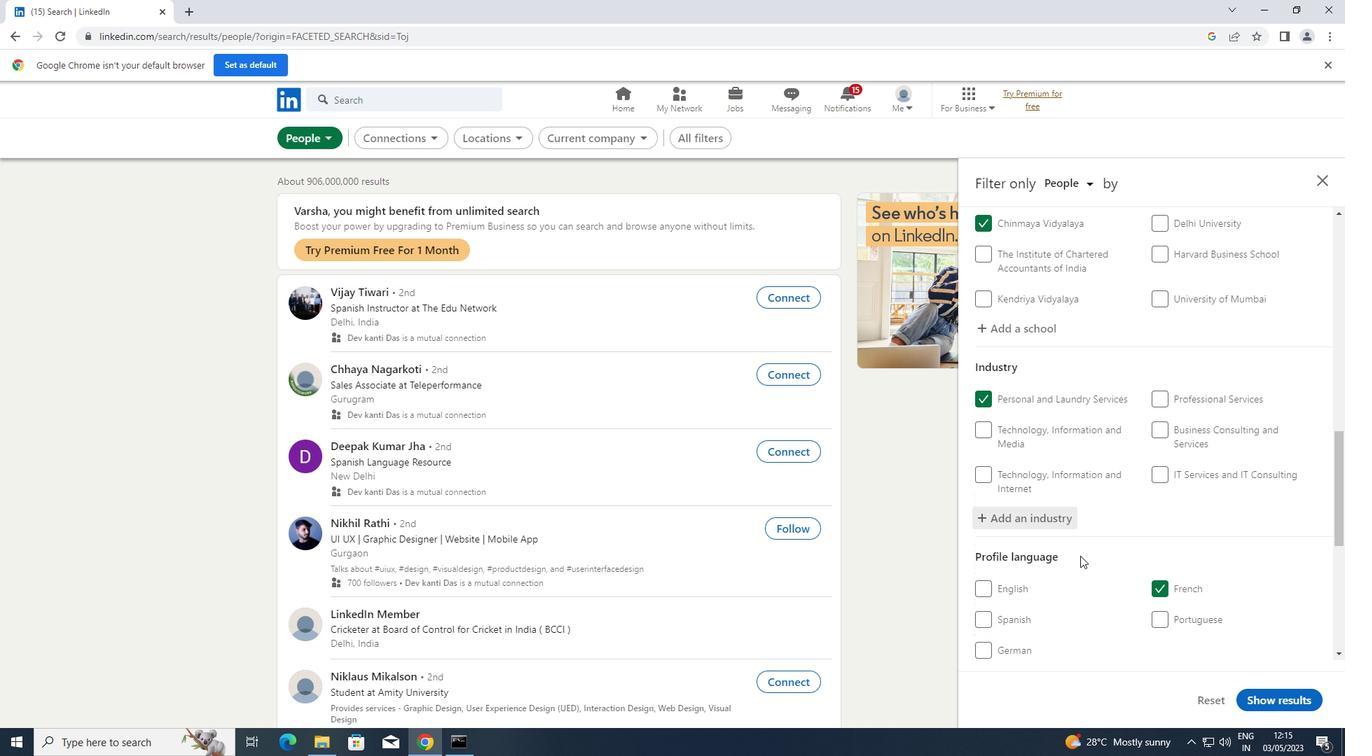 
Action: Mouse moved to (1085, 557)
Screenshot: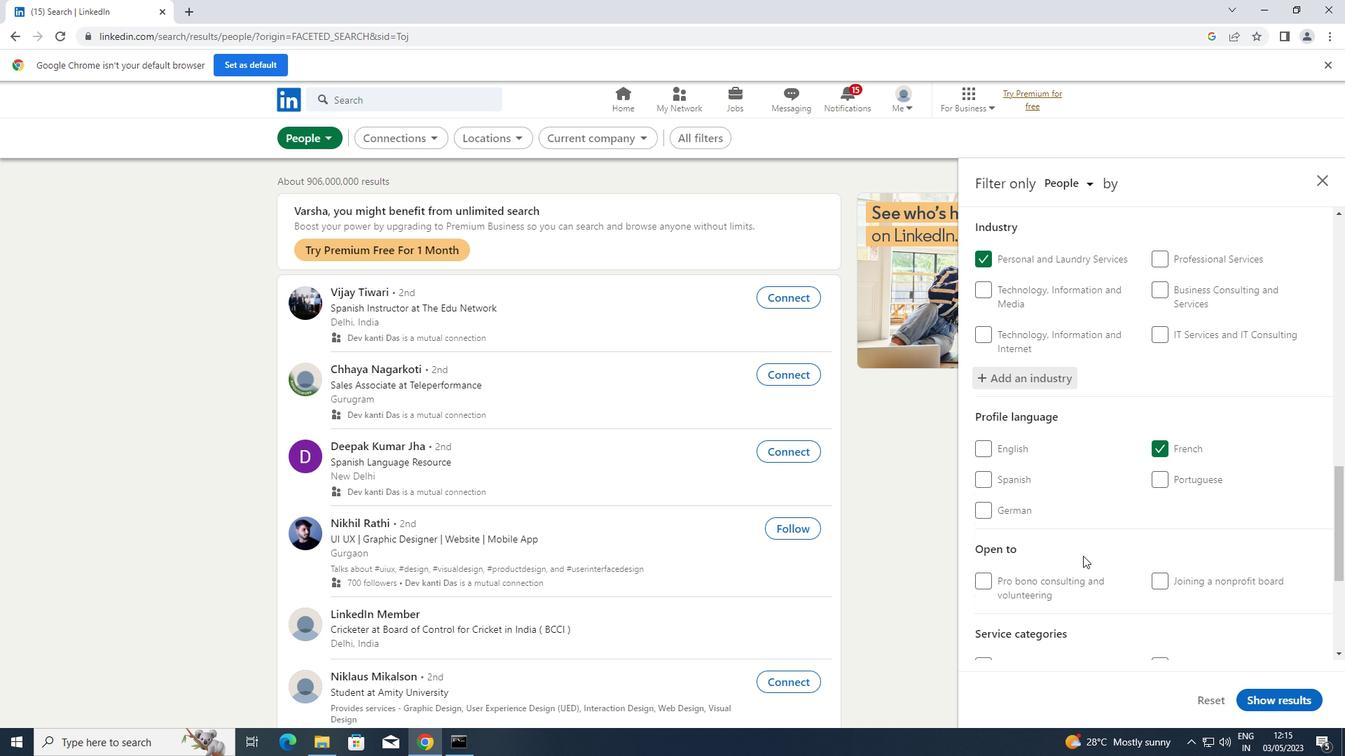 
Action: Mouse scrolled (1085, 556) with delta (0, 0)
Screenshot: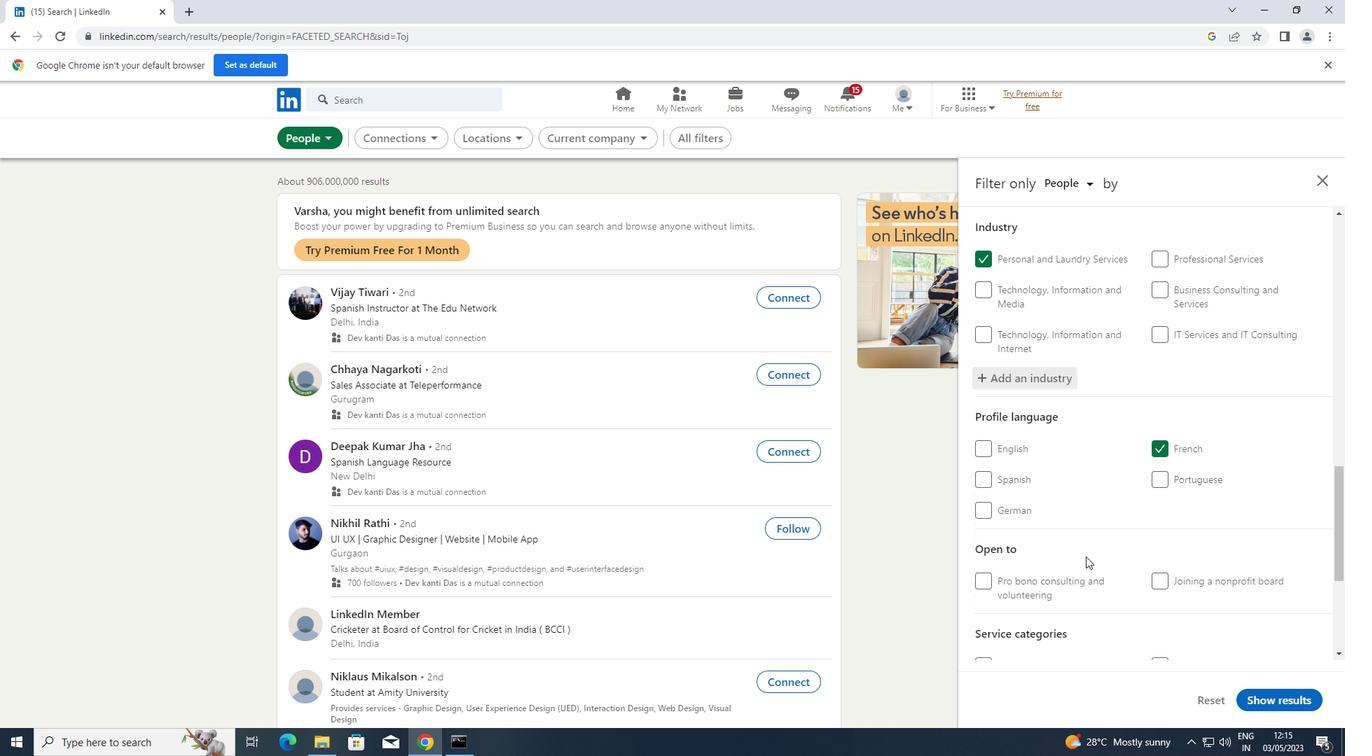 
Action: Mouse scrolled (1085, 556) with delta (0, 0)
Screenshot: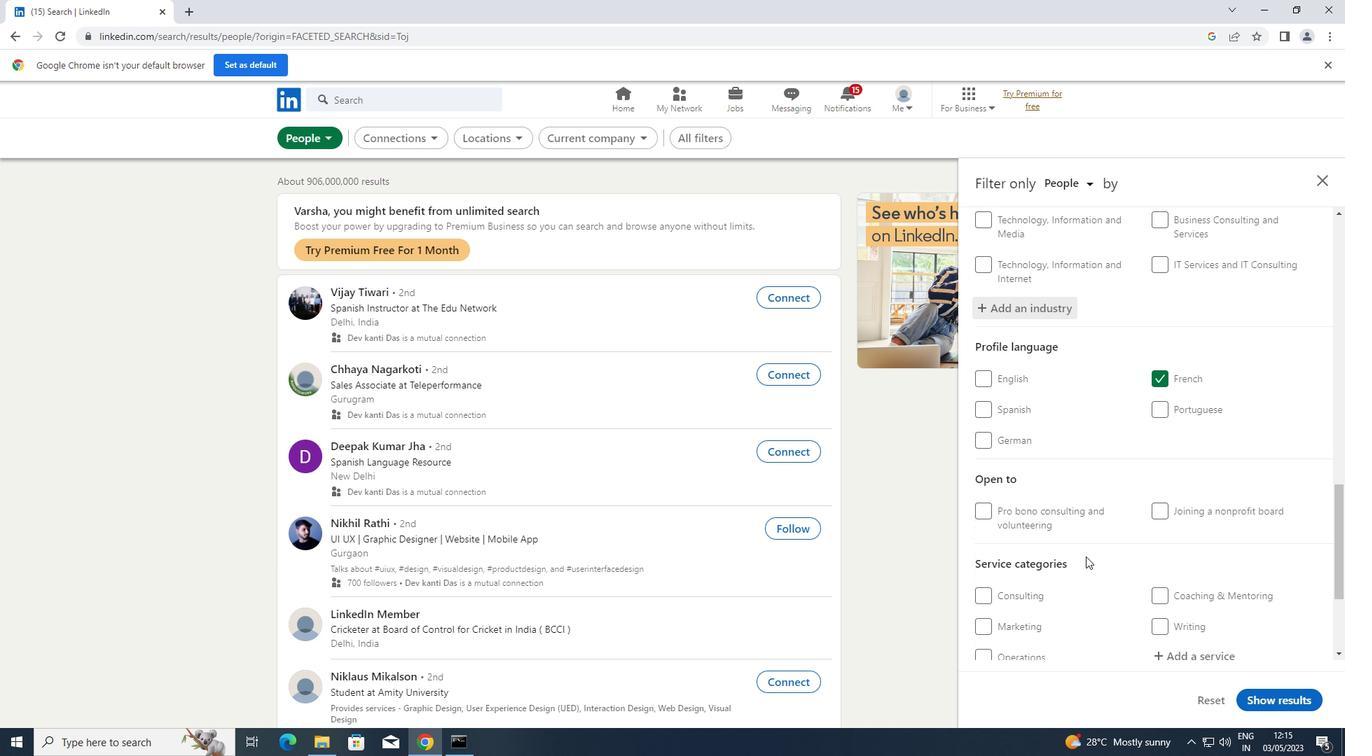 
Action: Mouse scrolled (1085, 556) with delta (0, 0)
Screenshot: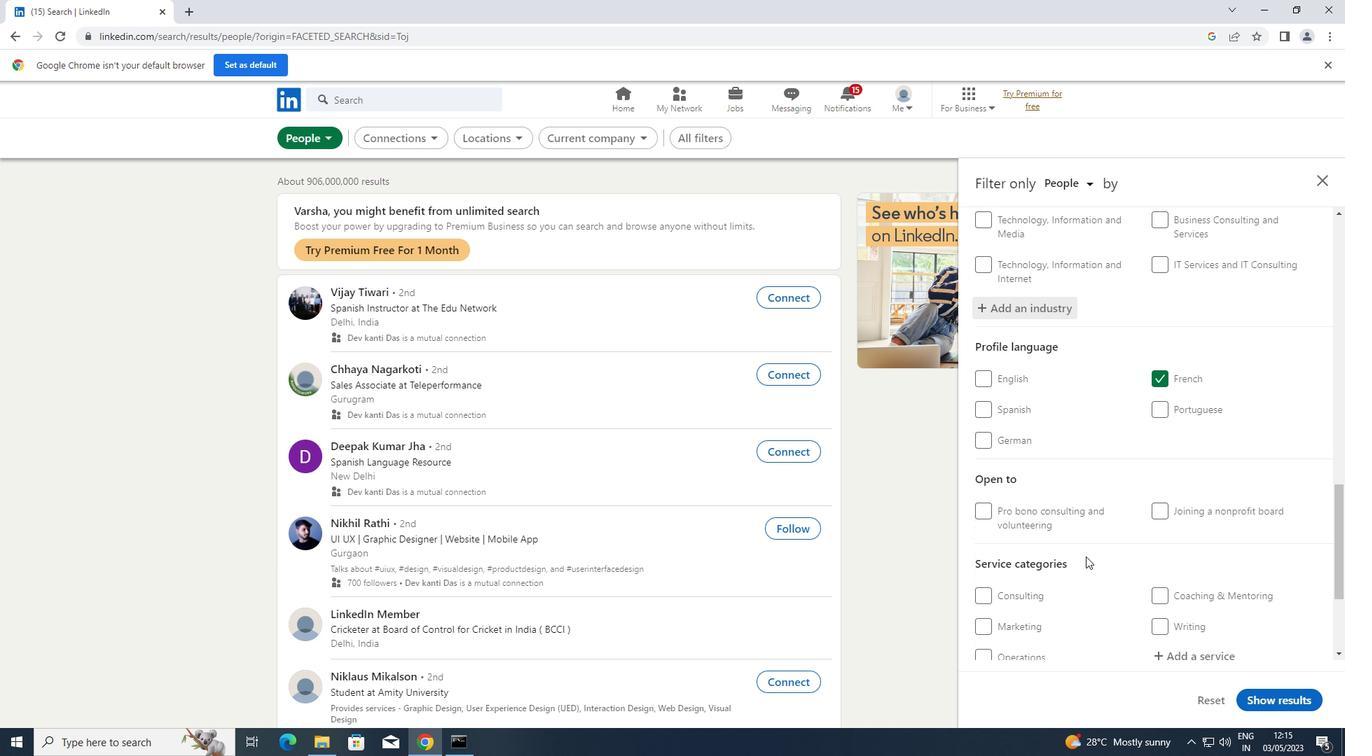 
Action: Mouse scrolled (1085, 556) with delta (0, 0)
Screenshot: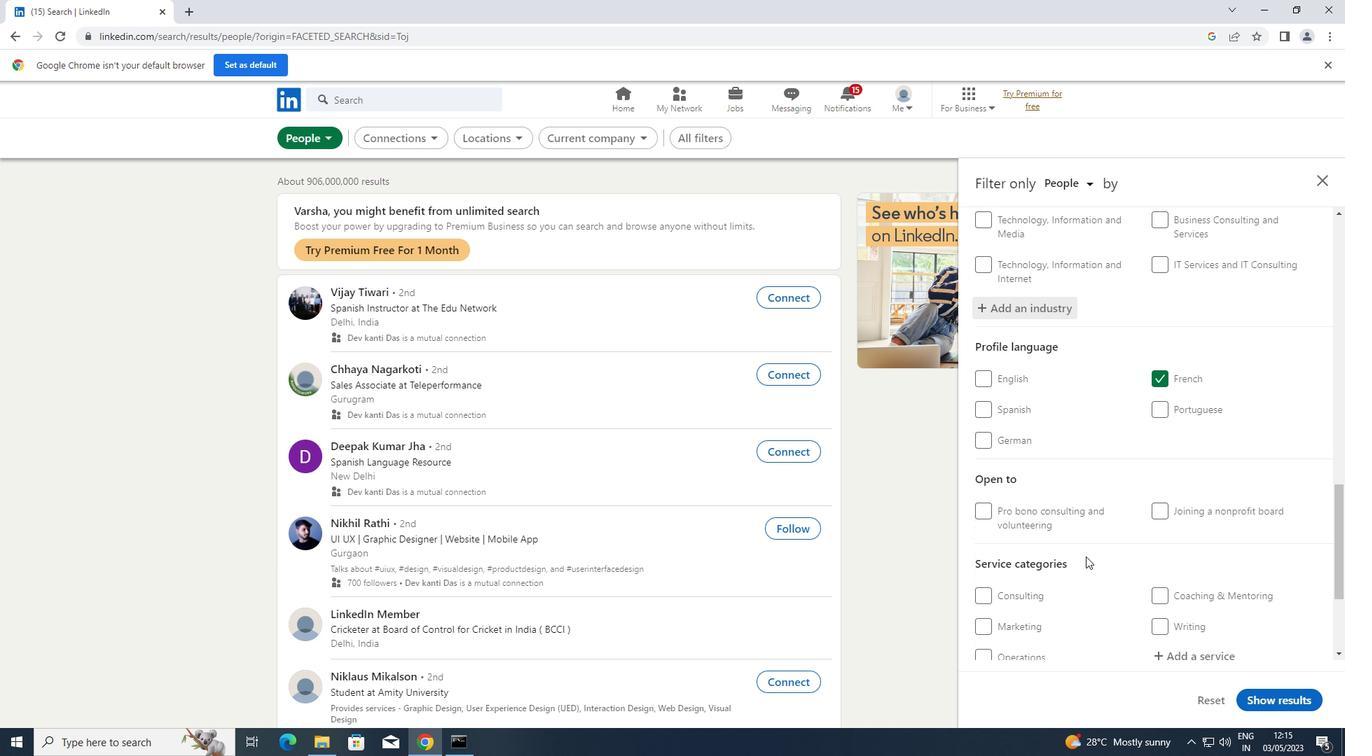 
Action: Mouse moved to (1223, 470)
Screenshot: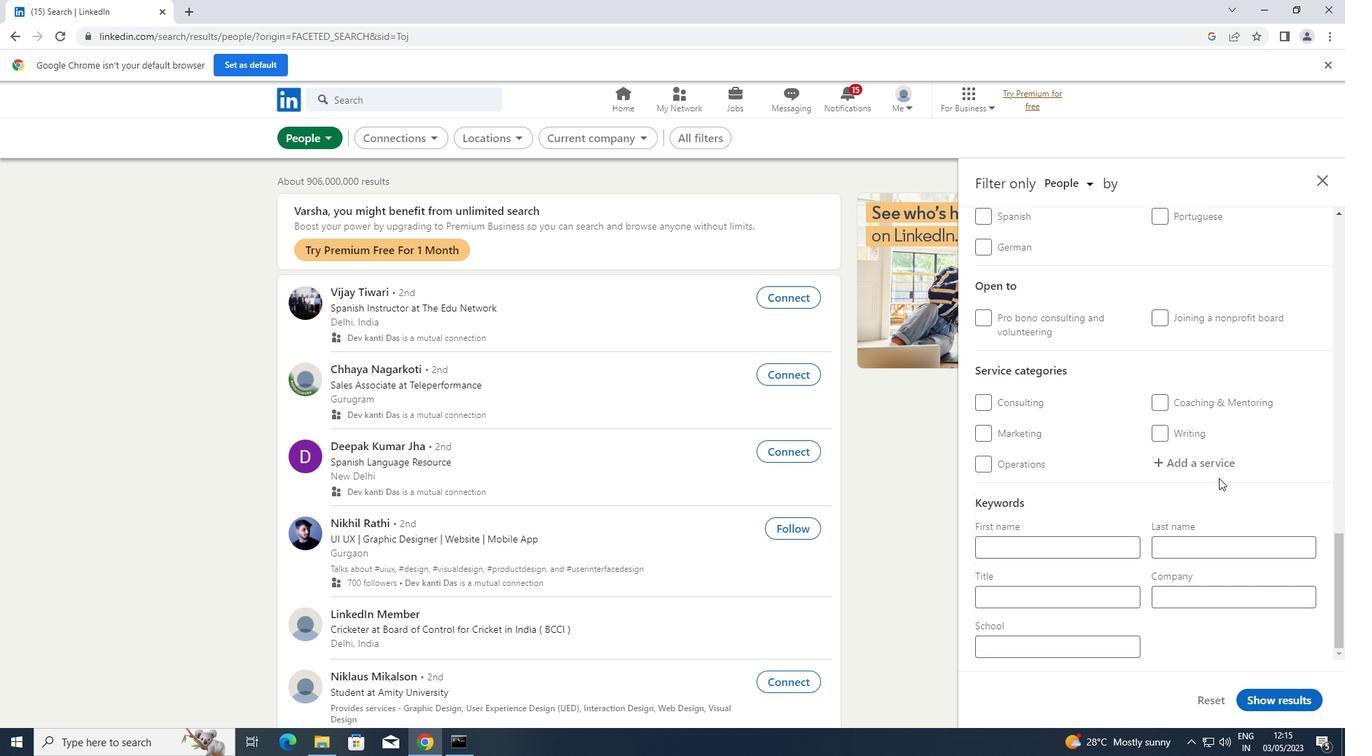 
Action: Mouse pressed left at (1223, 470)
Screenshot: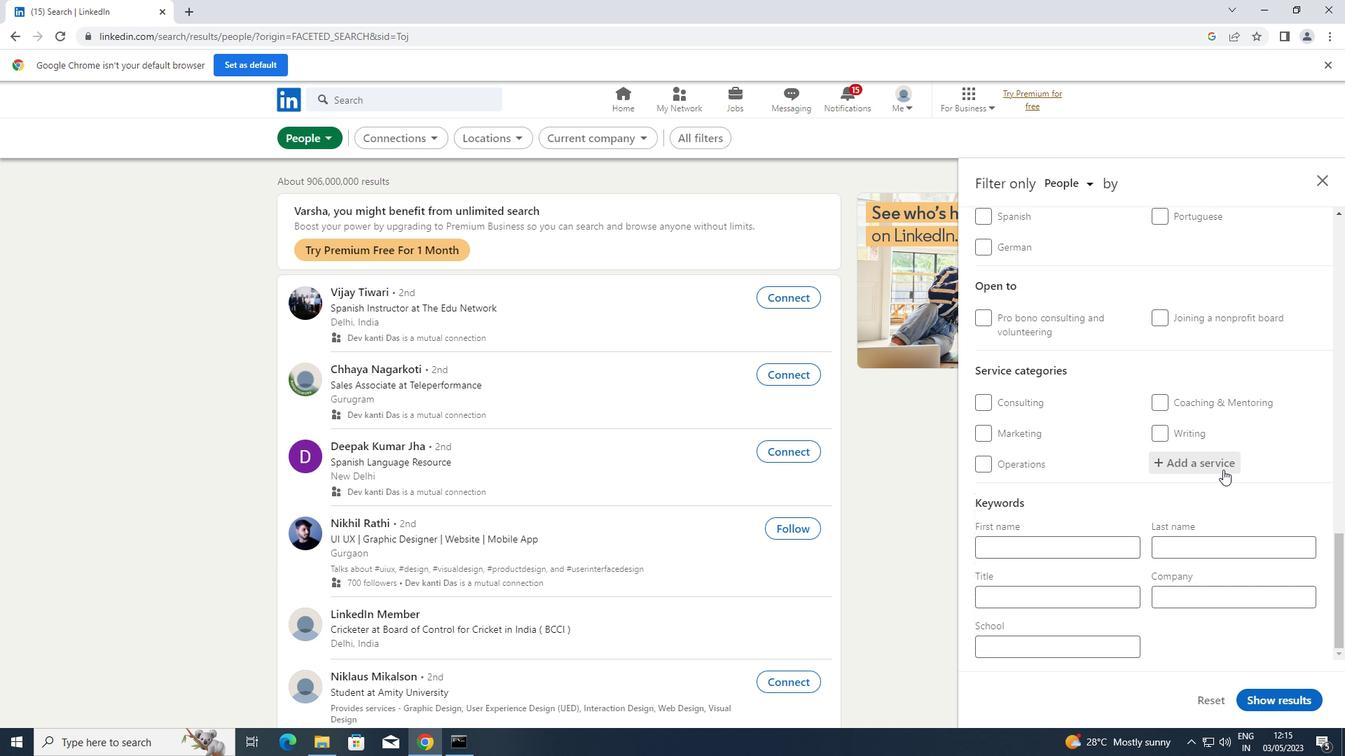 
Action: Key pressed <Key.shift>FILING
Screenshot: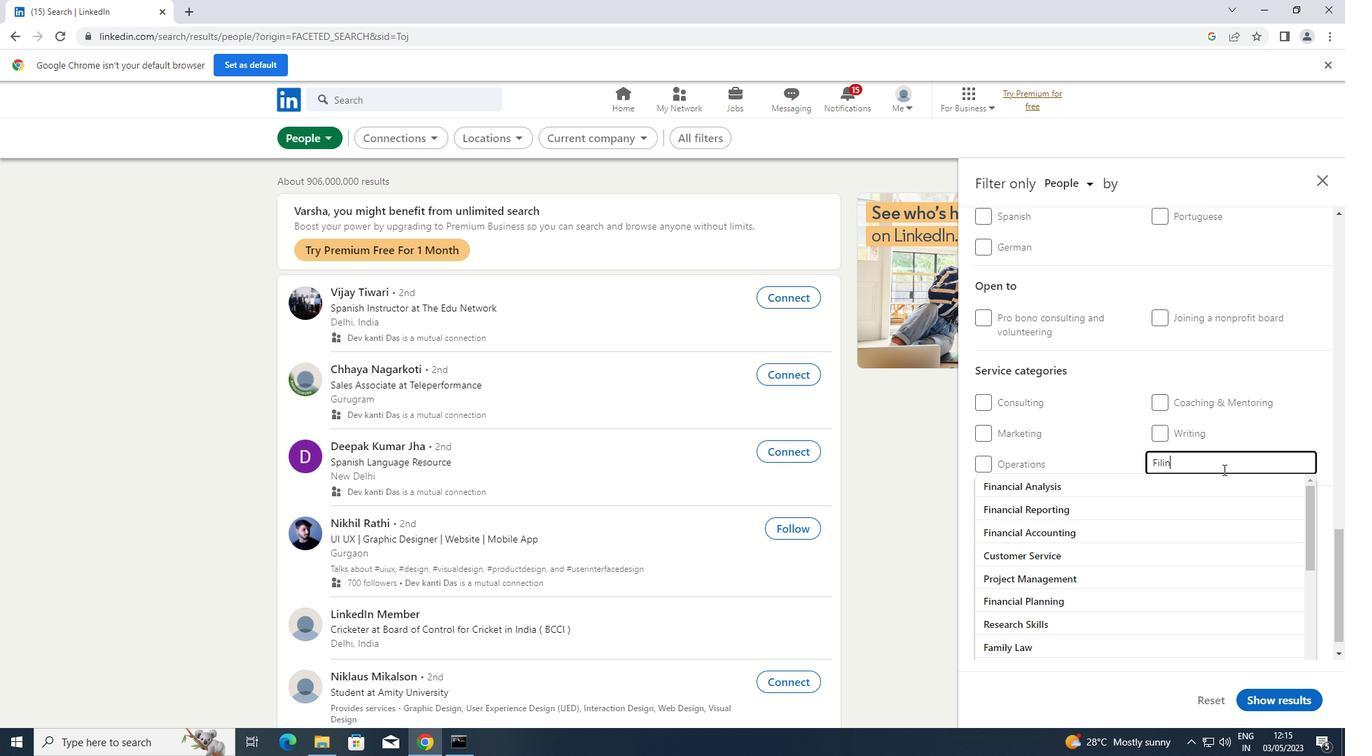 
Action: Mouse moved to (1044, 595)
Screenshot: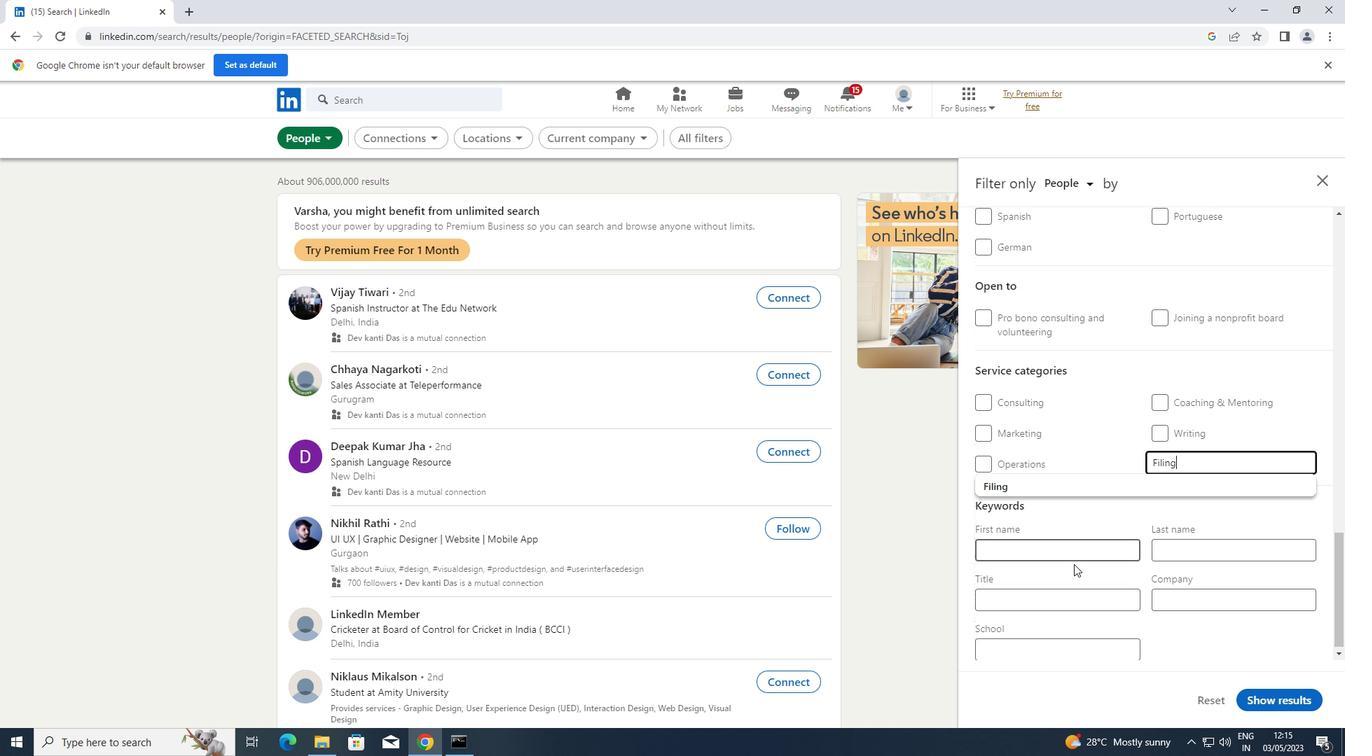 
Action: Mouse pressed left at (1044, 595)
Screenshot: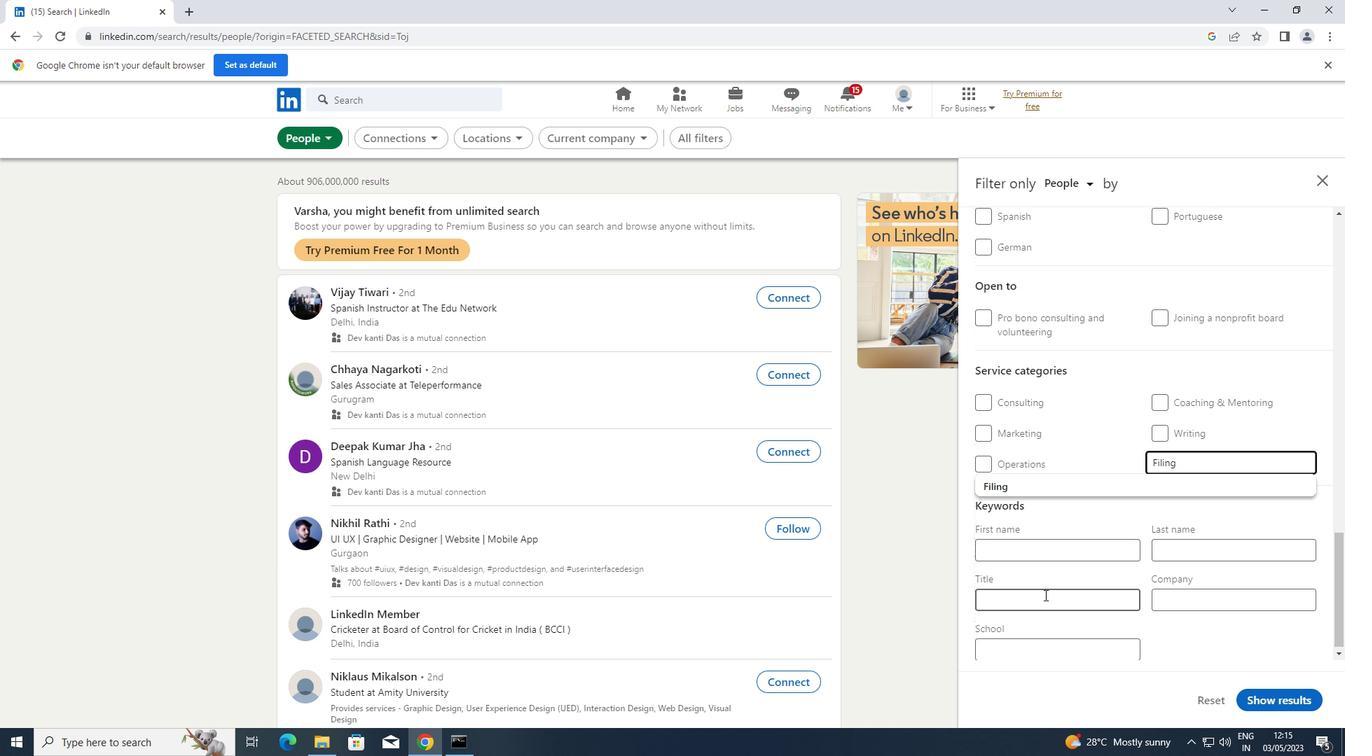 
Action: Key pressed <Key.shift>MANAGERS
Screenshot: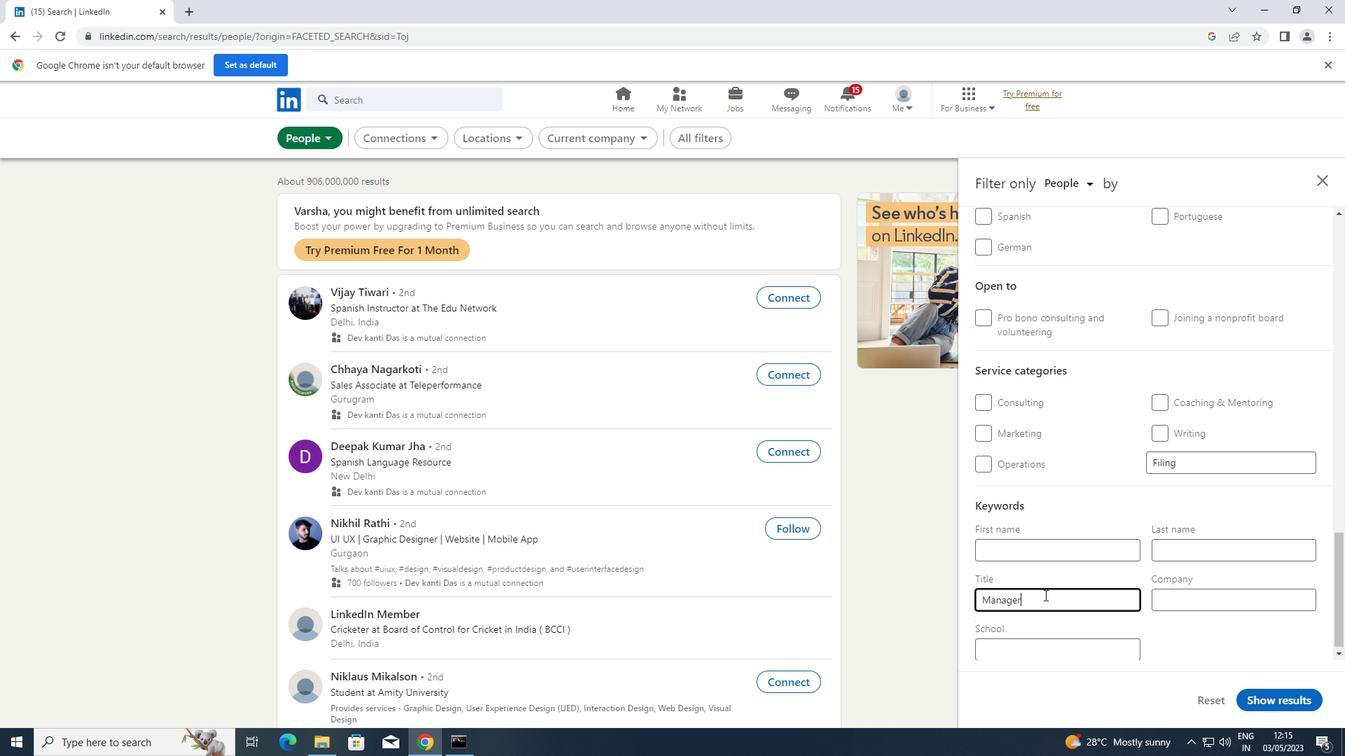 
Action: Mouse moved to (1270, 697)
Screenshot: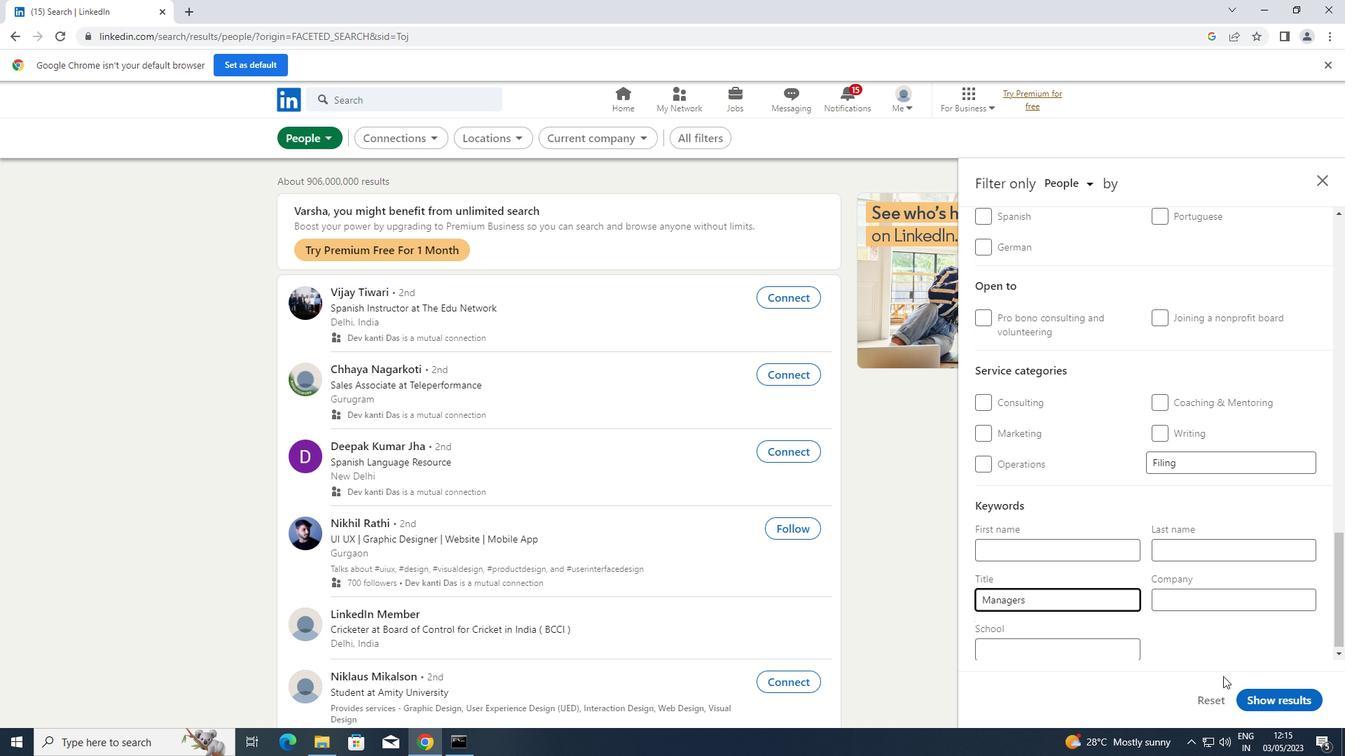 
Action: Mouse pressed left at (1270, 697)
Screenshot: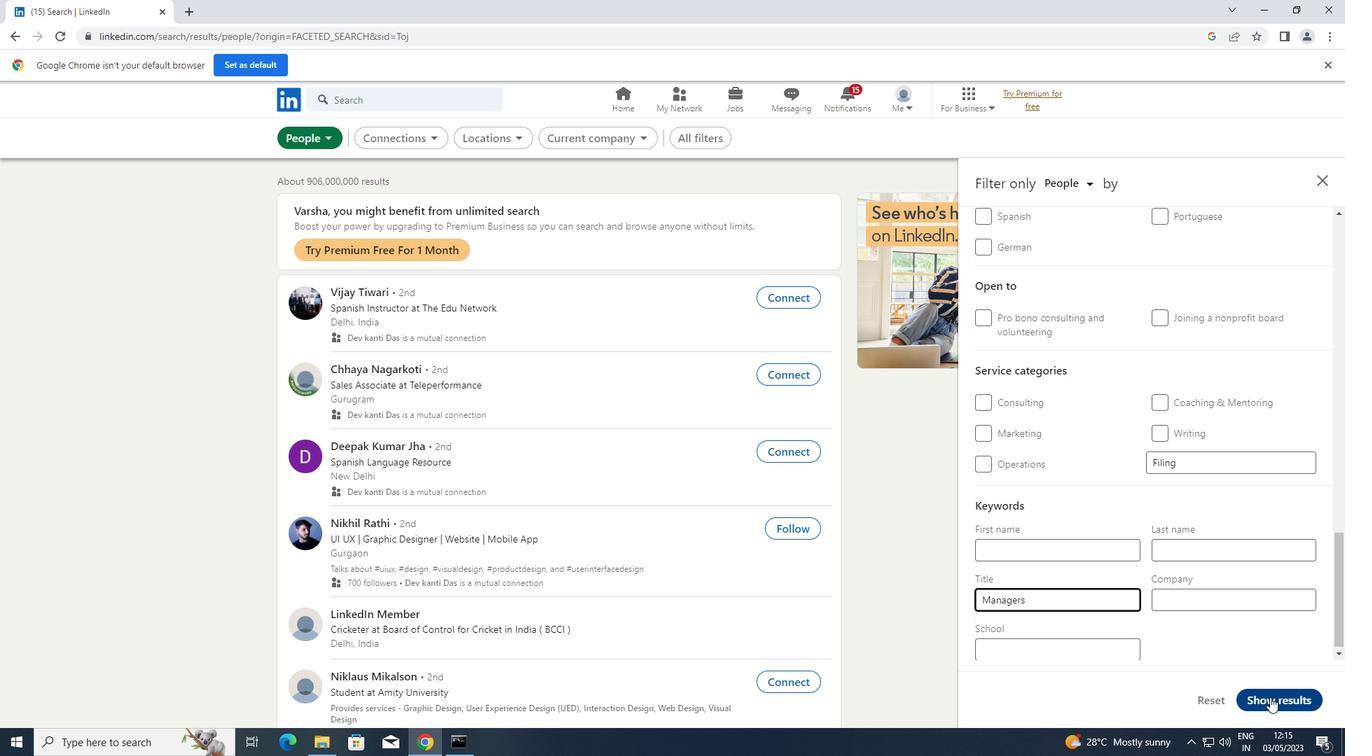 
